 Task: Find connections with filter location Codó with filter topic #house with filter profile language Potuguese with filter current company More Retail Private Limited with filter school Manonmaniam Sundaranar University with filter industry Security Guards and Patrol Services with filter service category SupportTechnical Writing with filter keywords title Office Volunteer
Action: Mouse moved to (701, 118)
Screenshot: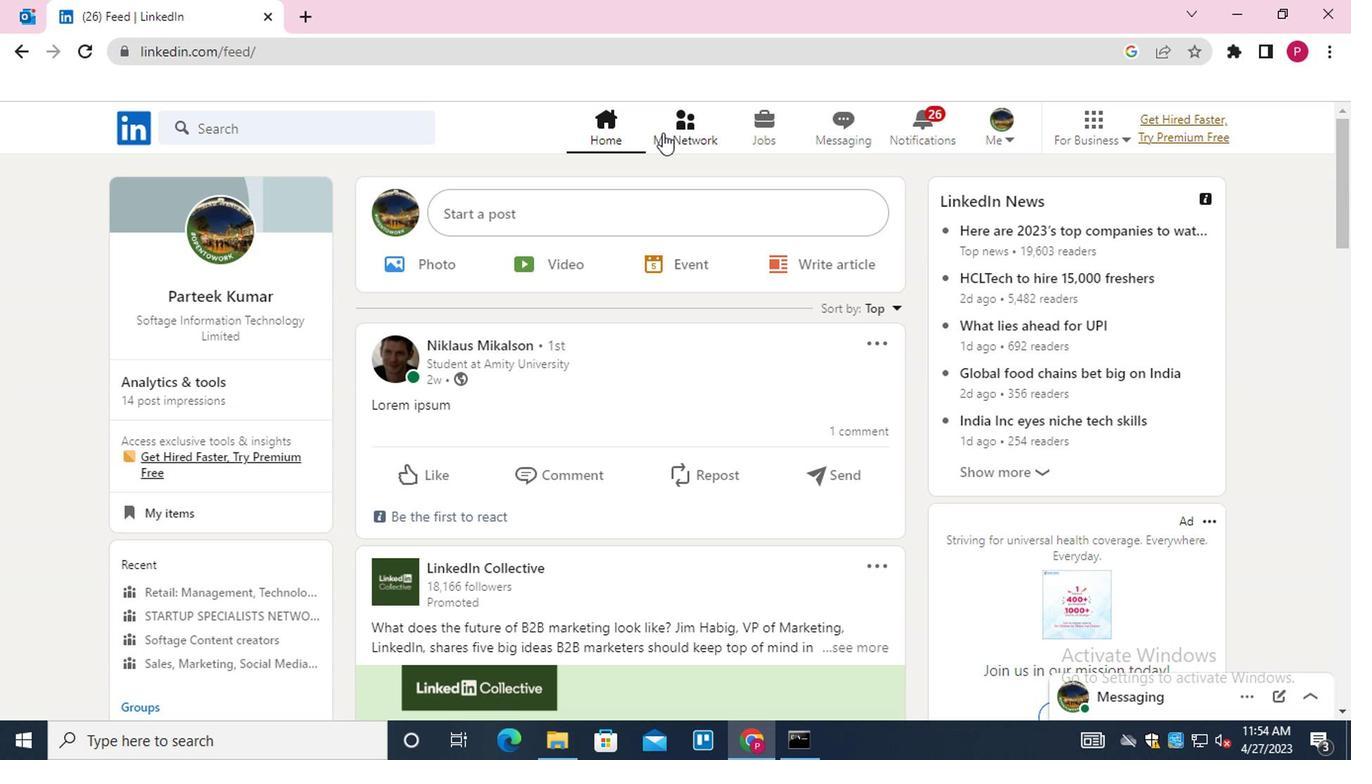 
Action: Mouse pressed left at (701, 118)
Screenshot: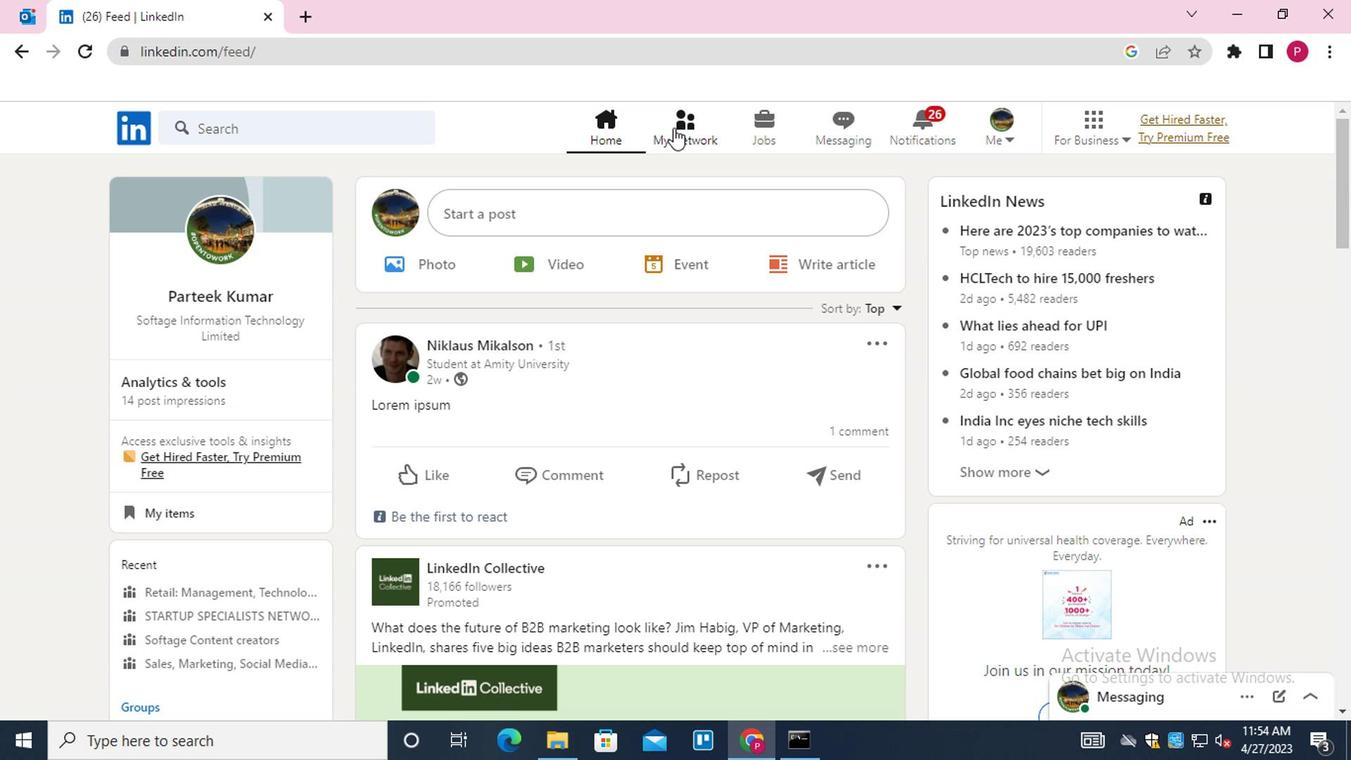 
Action: Mouse moved to (327, 246)
Screenshot: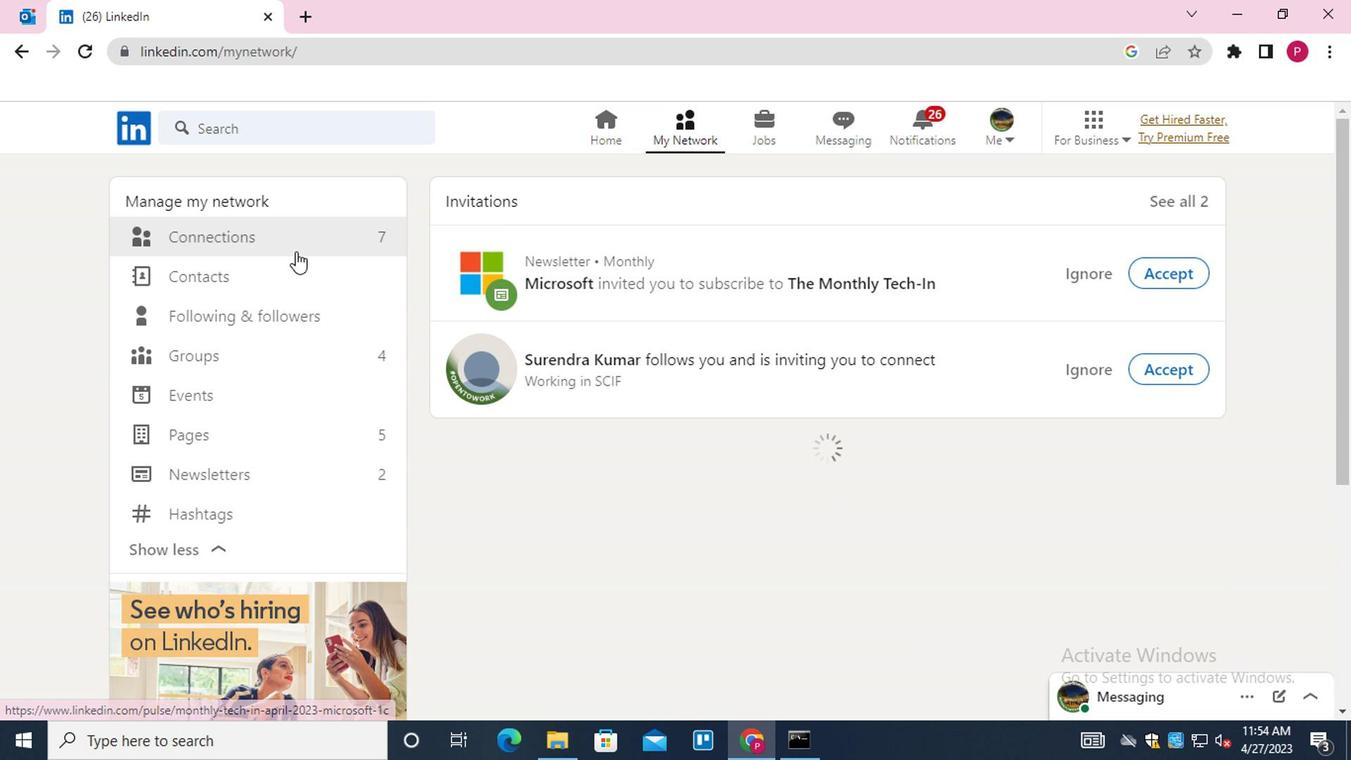 
Action: Mouse pressed left at (327, 246)
Screenshot: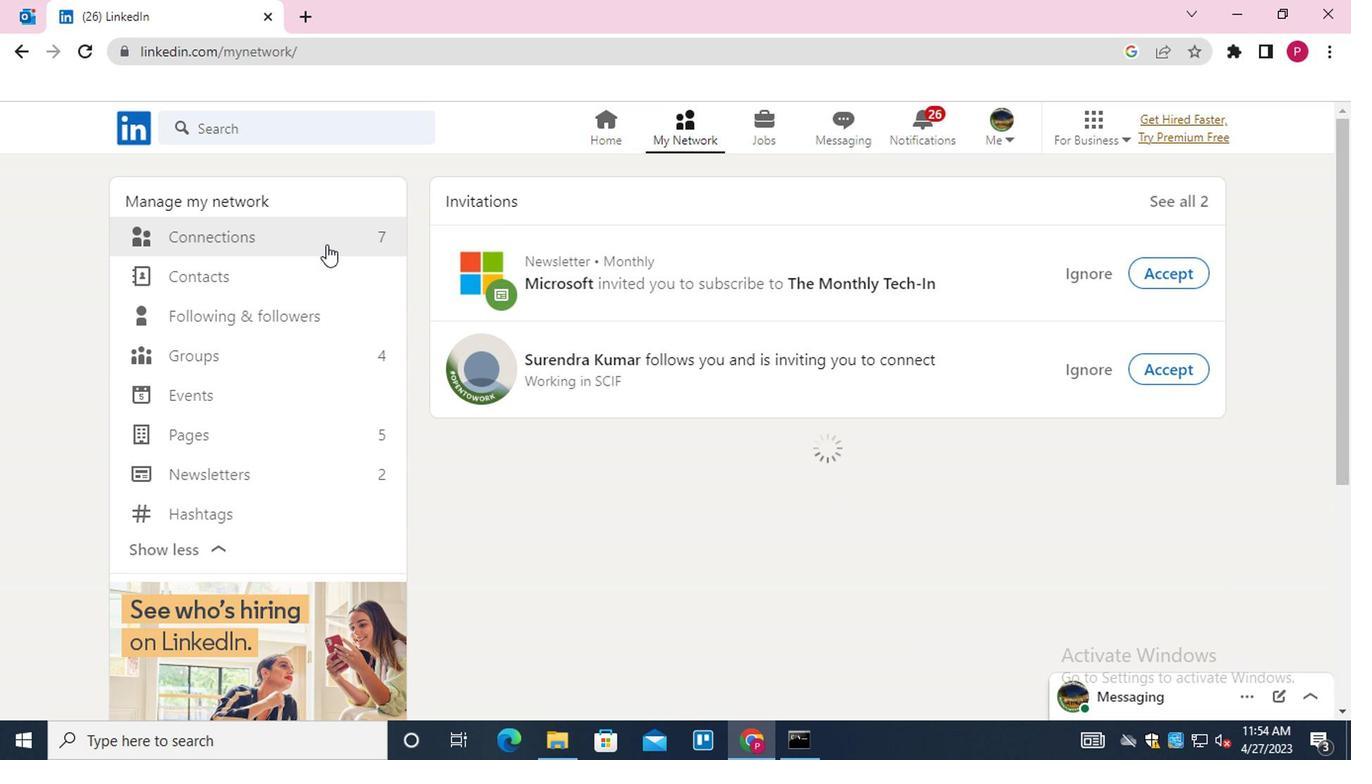 
Action: Mouse moved to (805, 241)
Screenshot: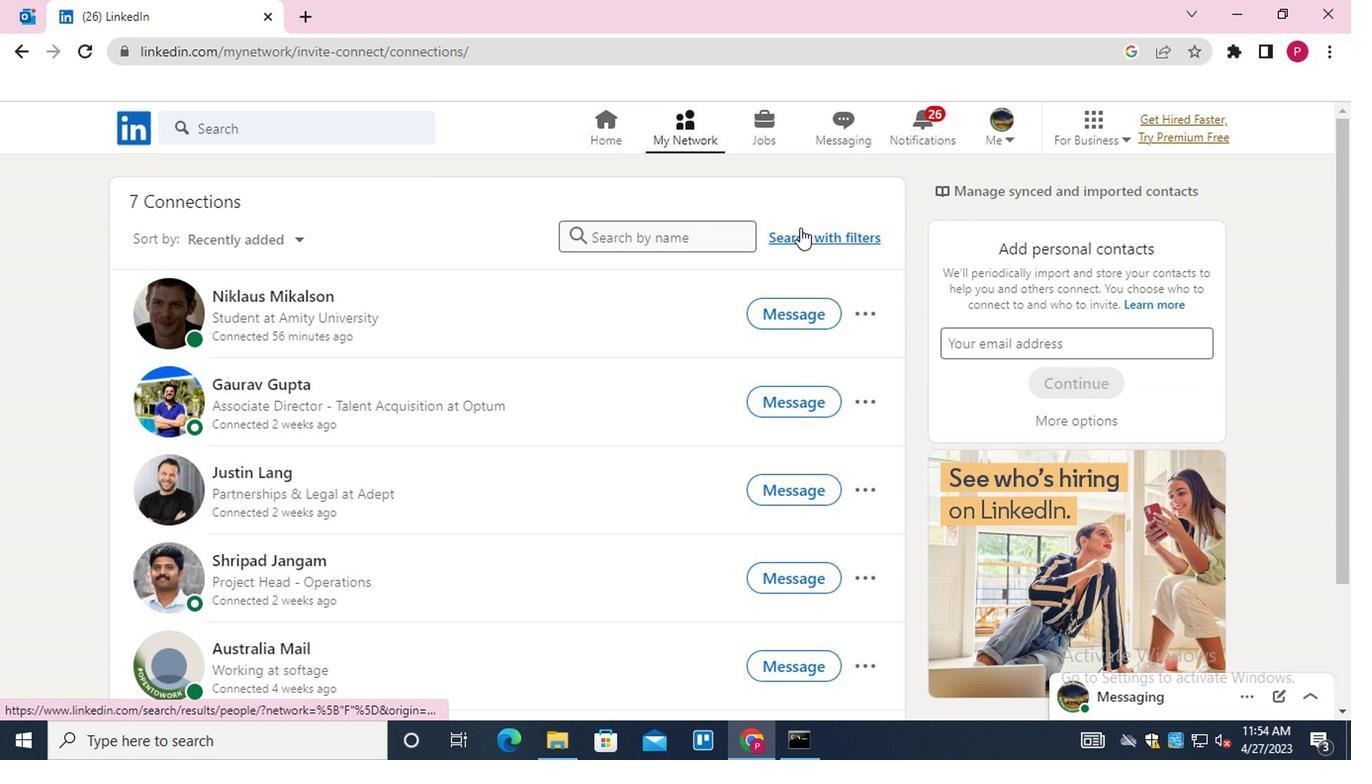
Action: Mouse pressed left at (805, 241)
Screenshot: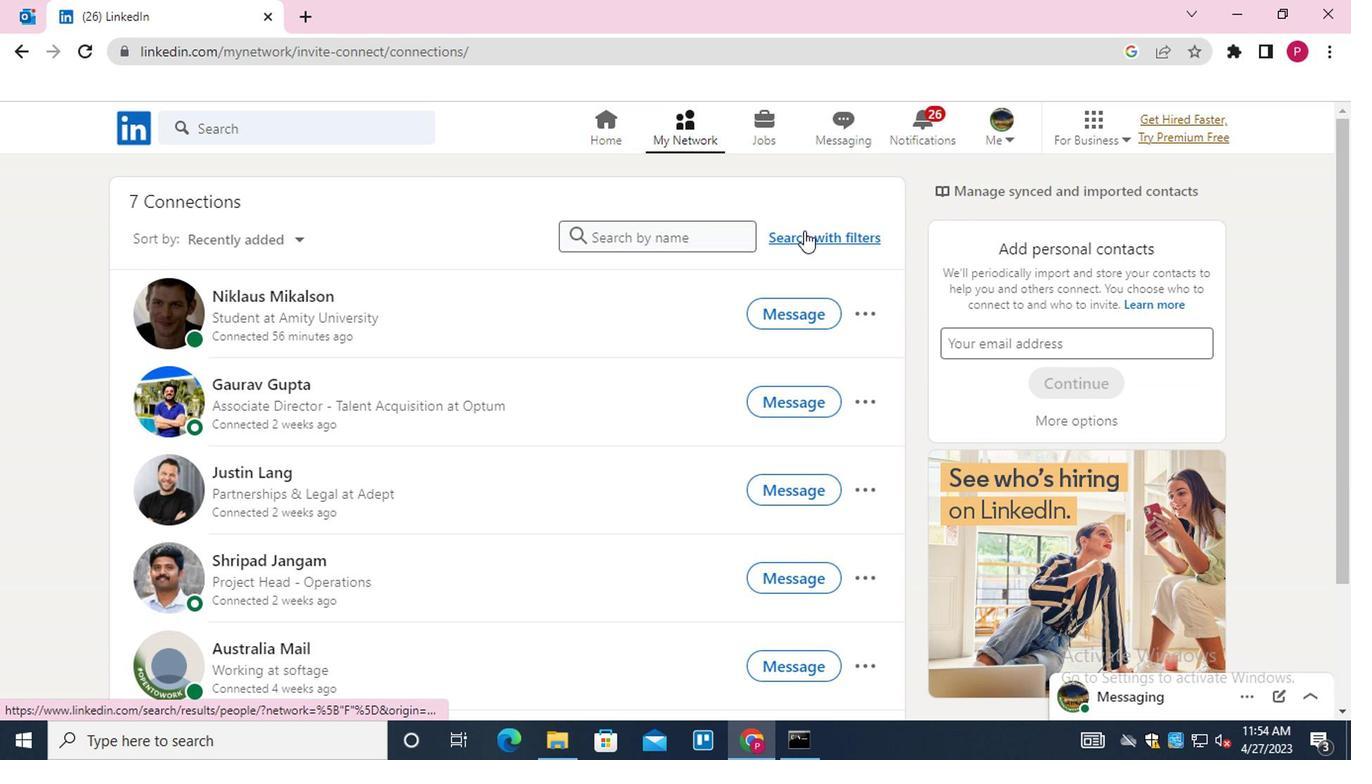 
Action: Mouse moved to (726, 194)
Screenshot: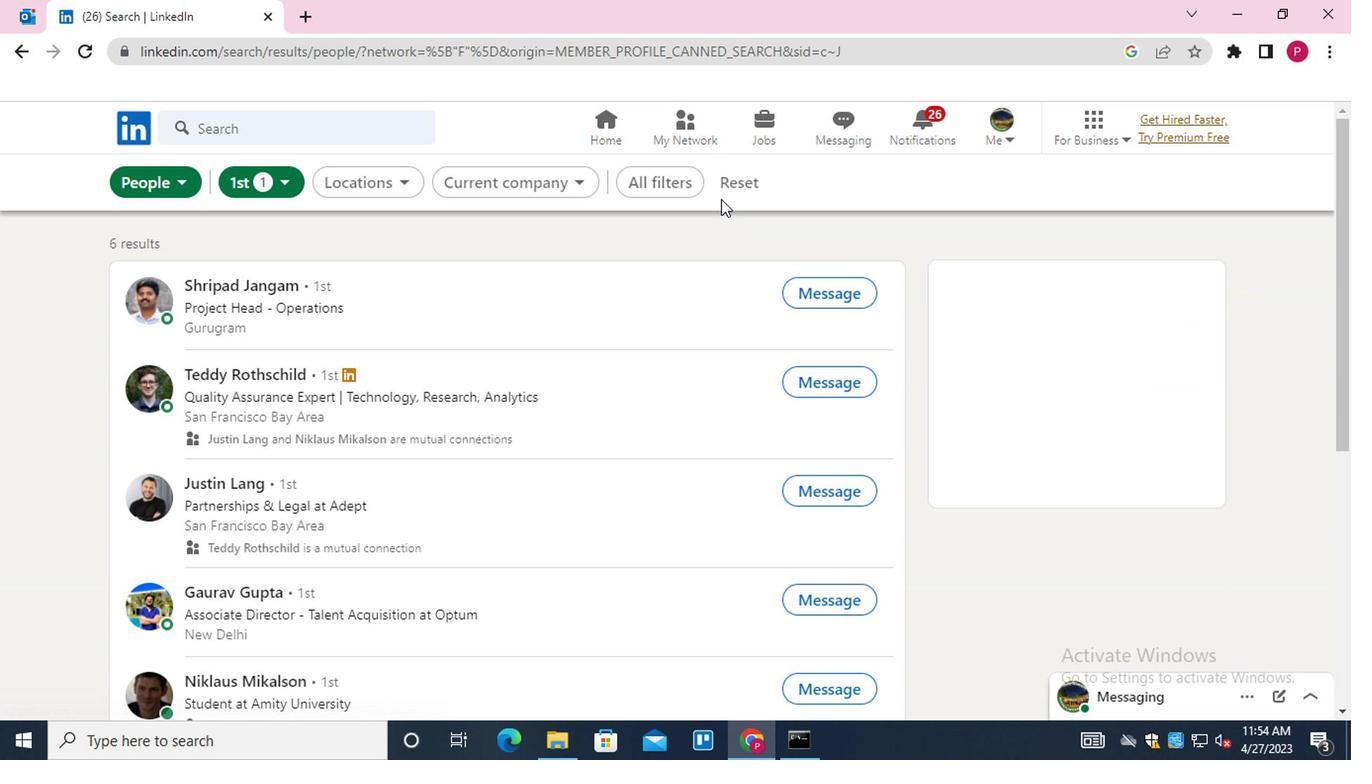 
Action: Mouse pressed left at (726, 194)
Screenshot: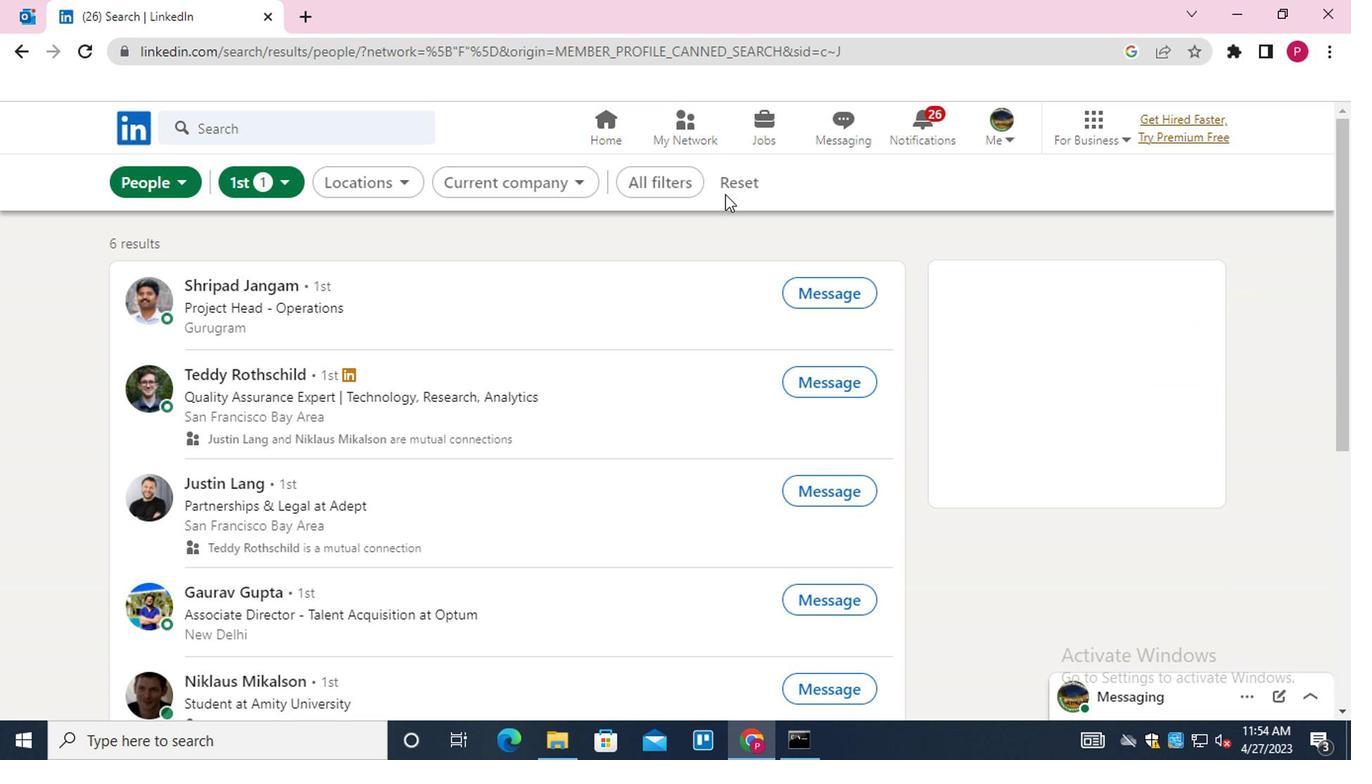 
Action: Mouse moved to (705, 190)
Screenshot: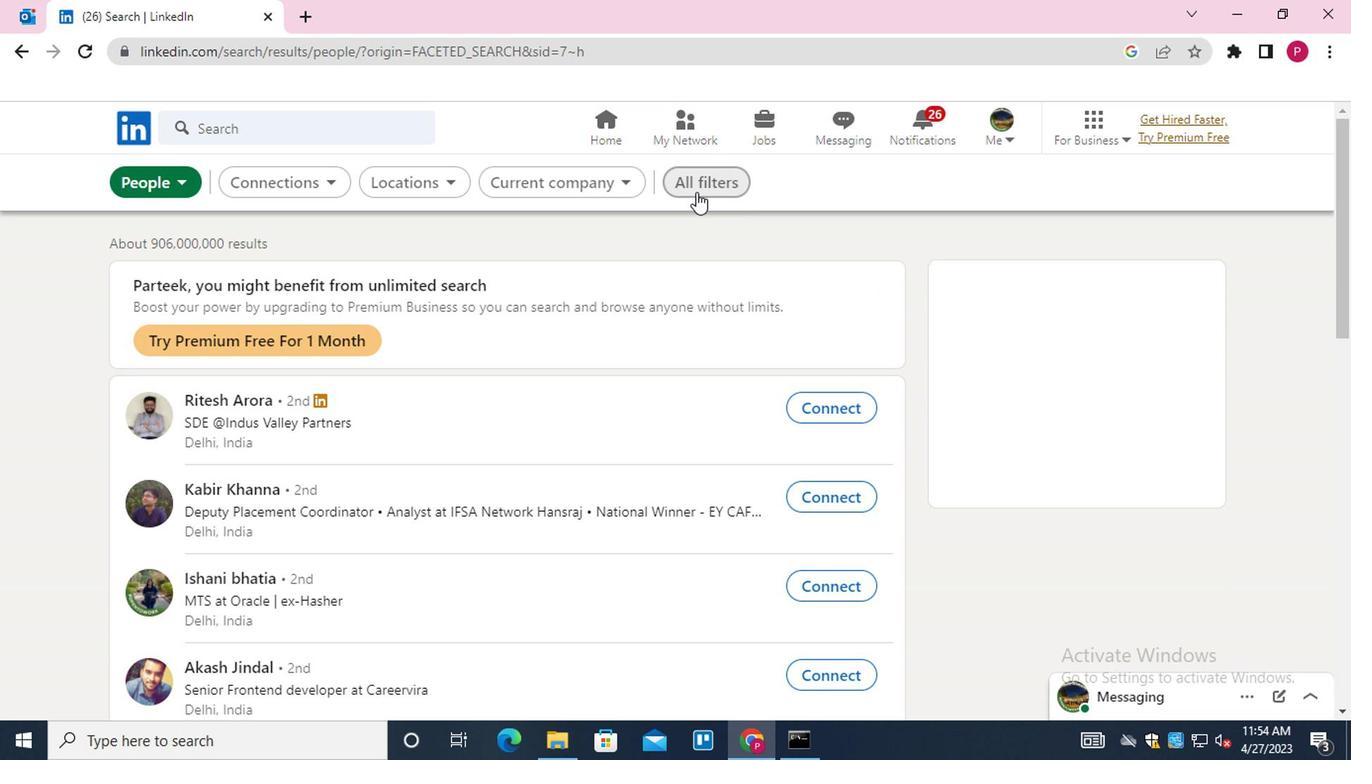 
Action: Mouse pressed left at (705, 190)
Screenshot: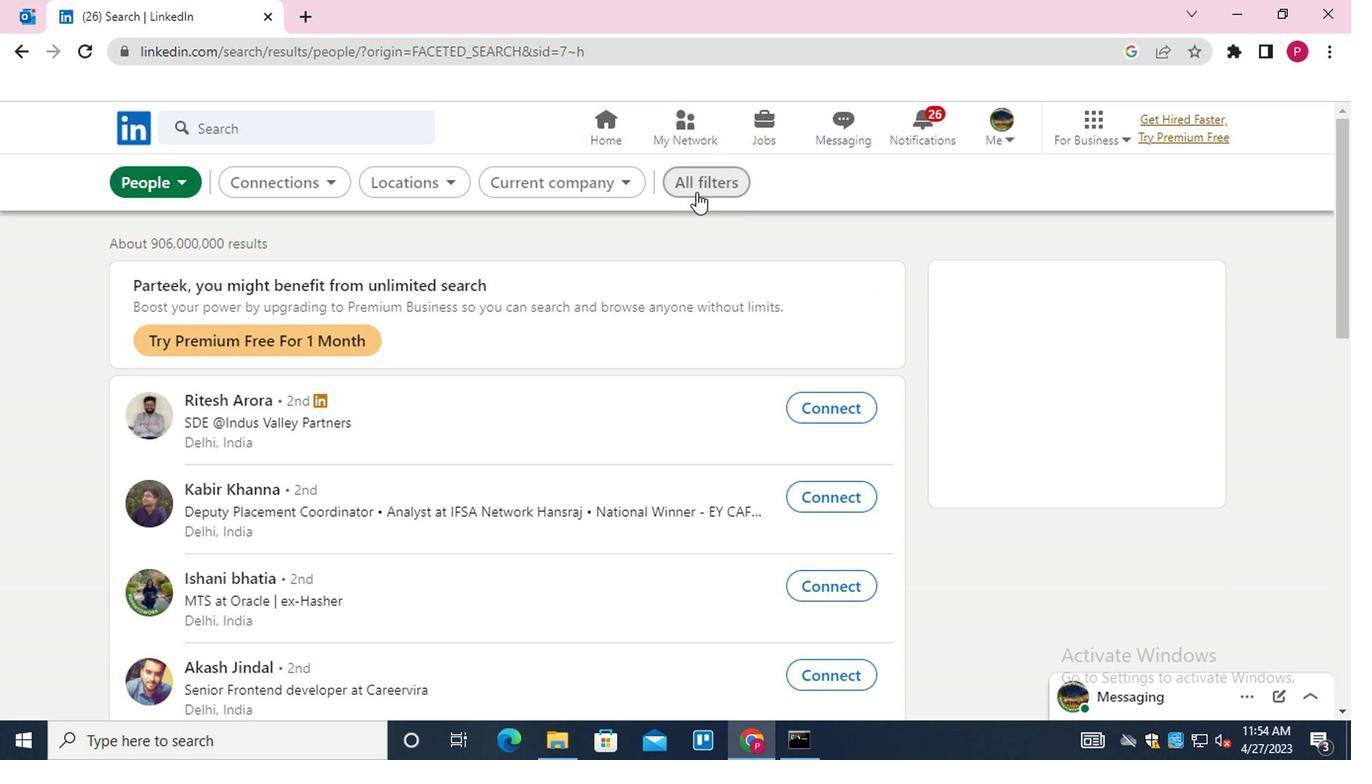 
Action: Mouse moved to (1075, 420)
Screenshot: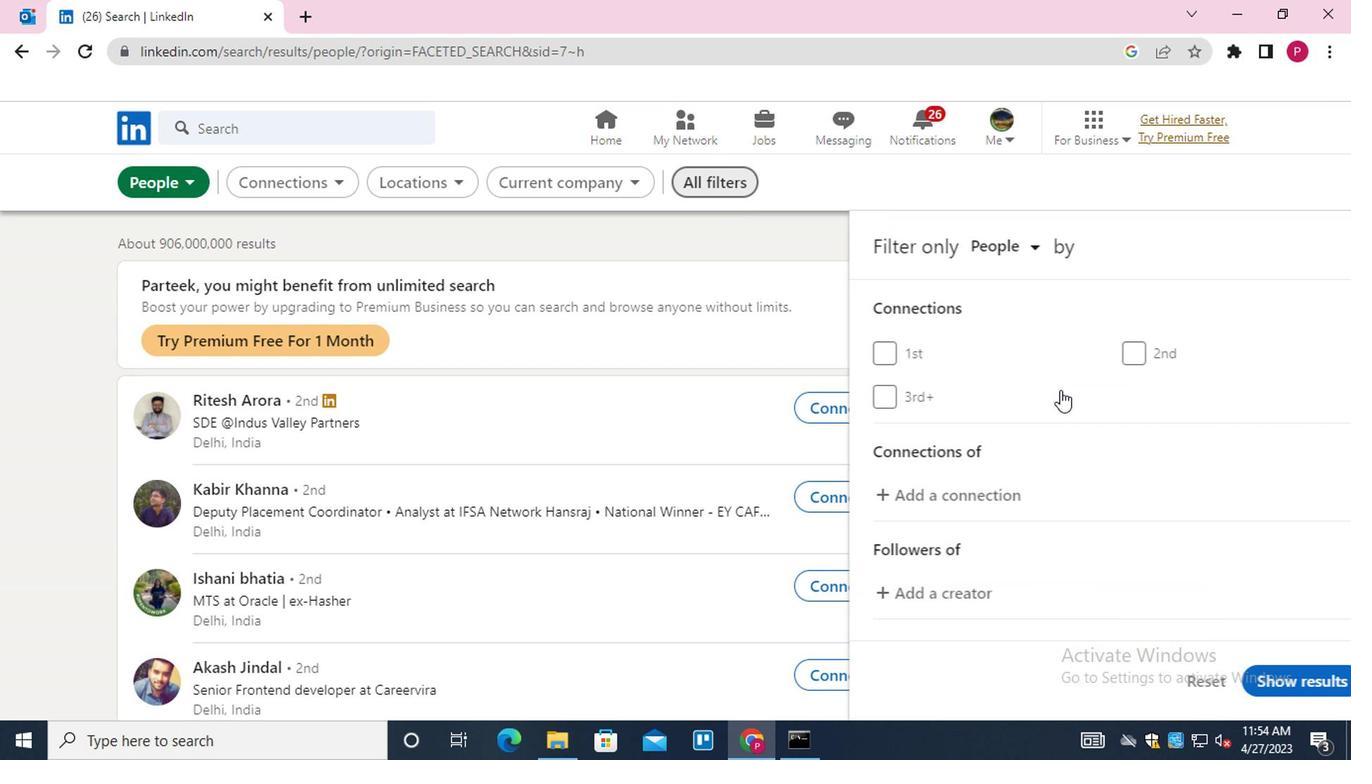 
Action: Mouse scrolled (1075, 419) with delta (0, -1)
Screenshot: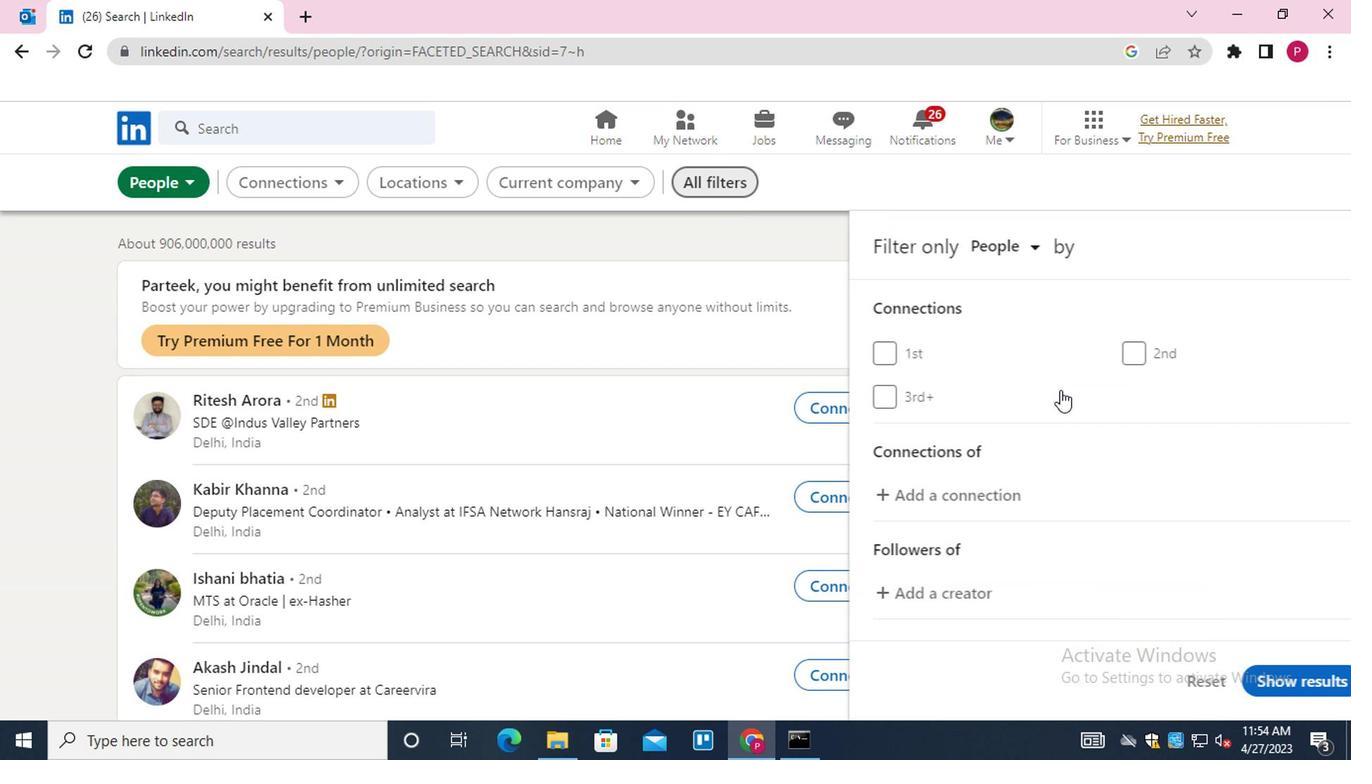 
Action: Mouse moved to (1076, 425)
Screenshot: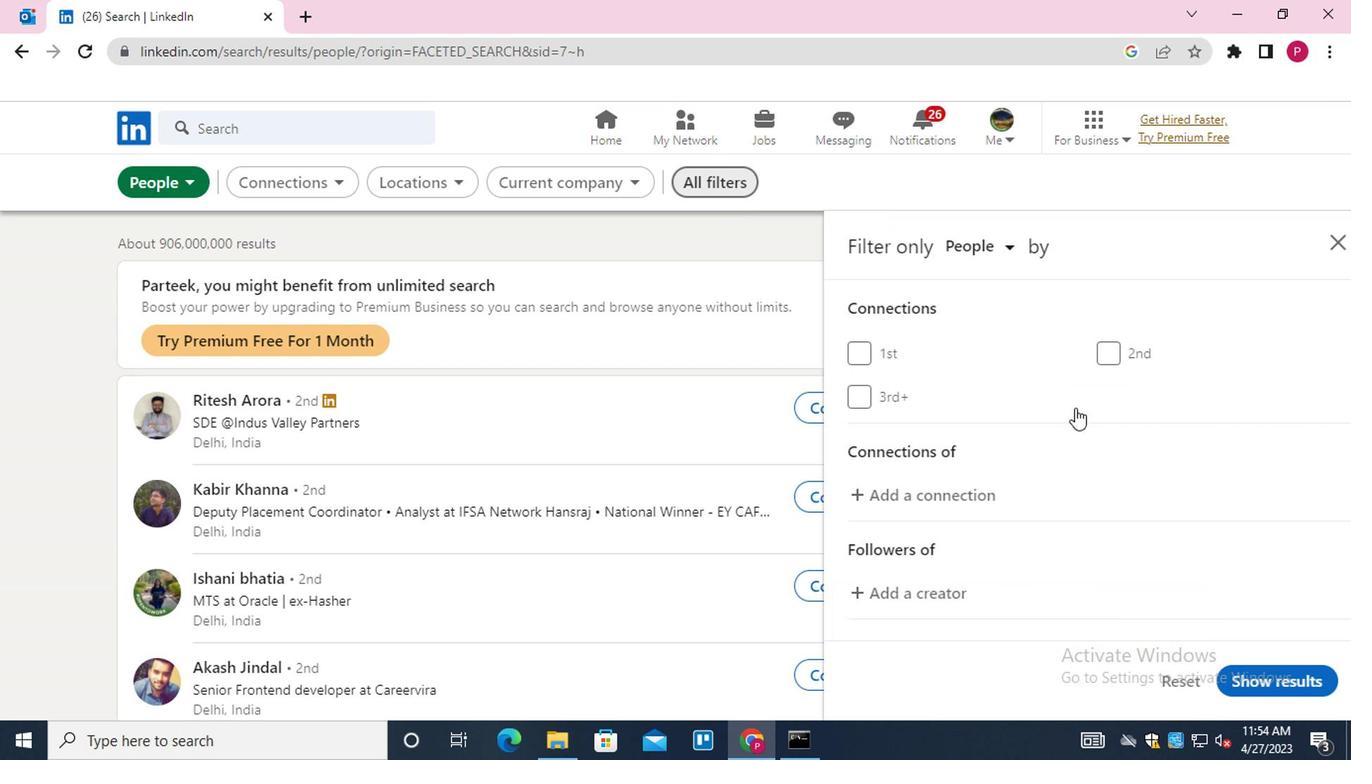 
Action: Mouse scrolled (1076, 424) with delta (0, -1)
Screenshot: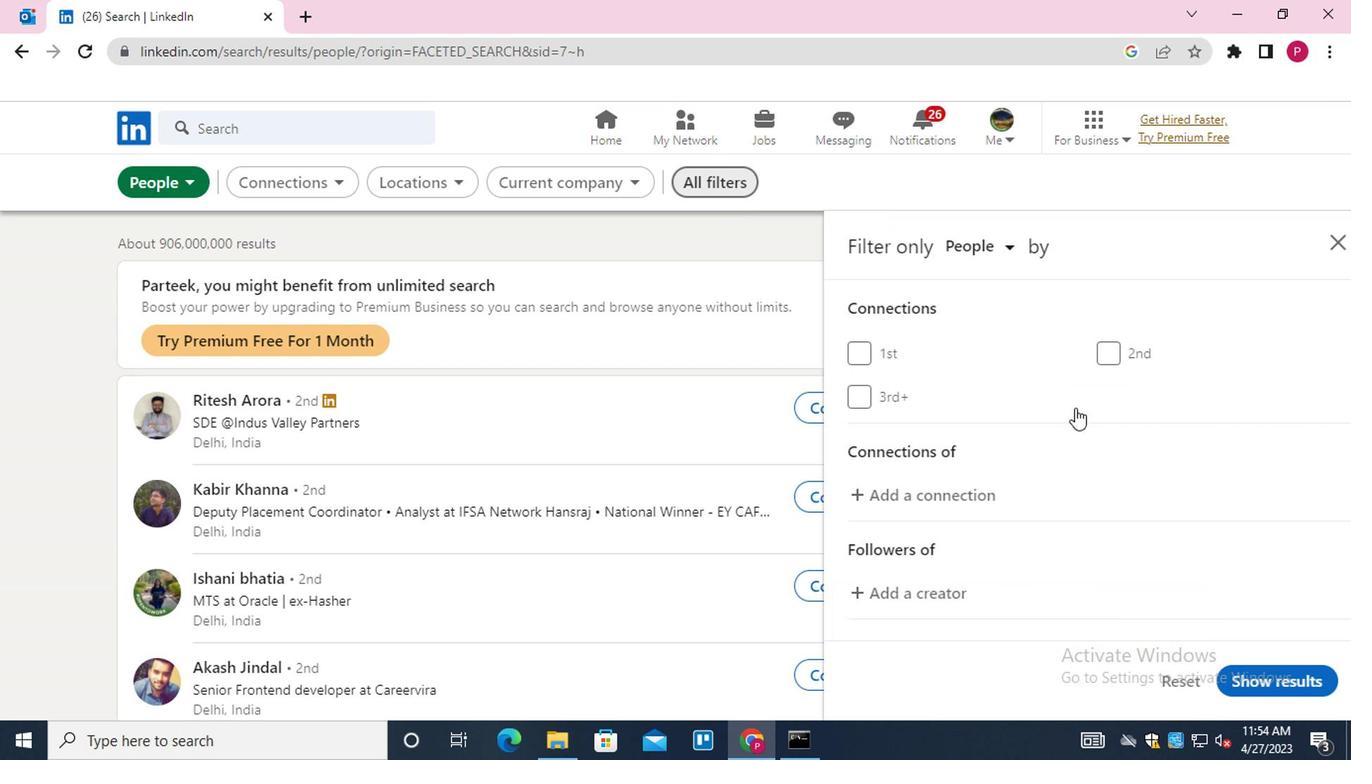 
Action: Mouse moved to (1076, 426)
Screenshot: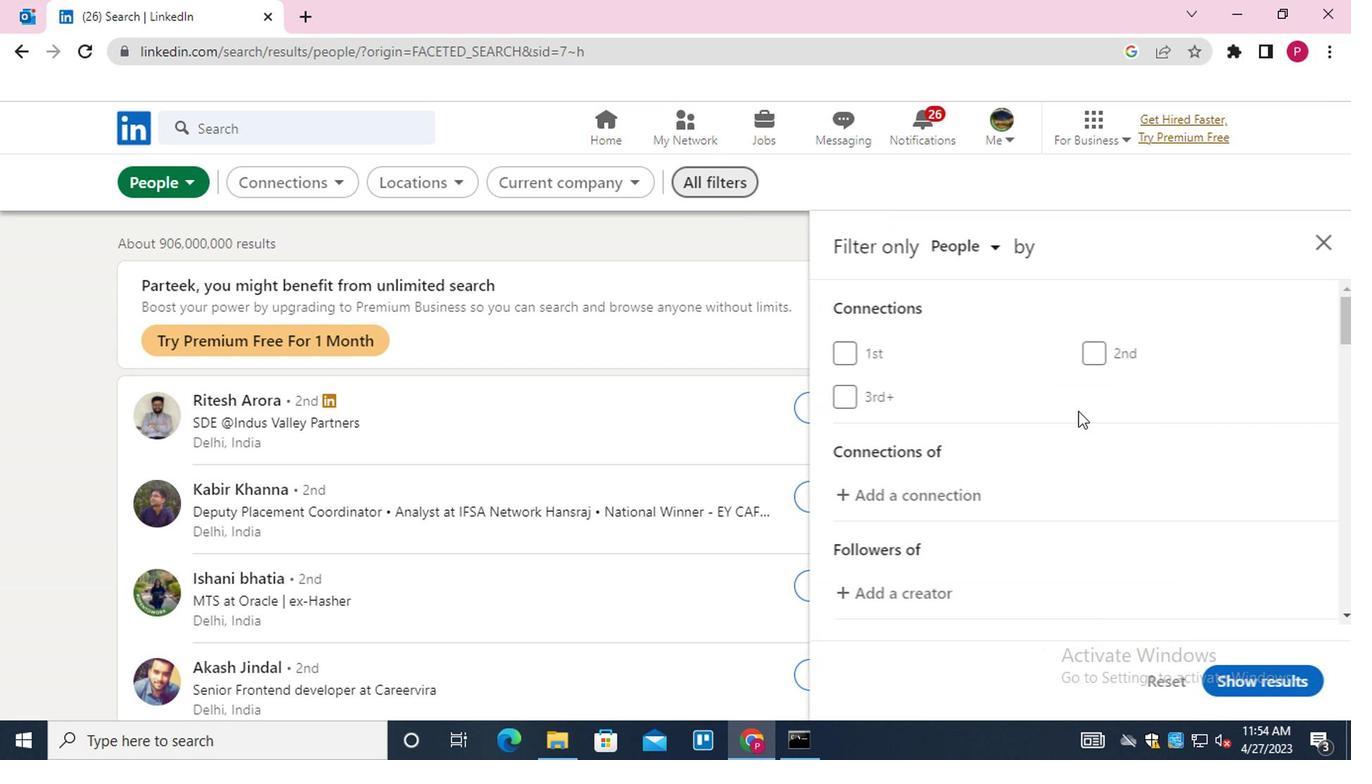 
Action: Mouse scrolled (1076, 425) with delta (0, 0)
Screenshot: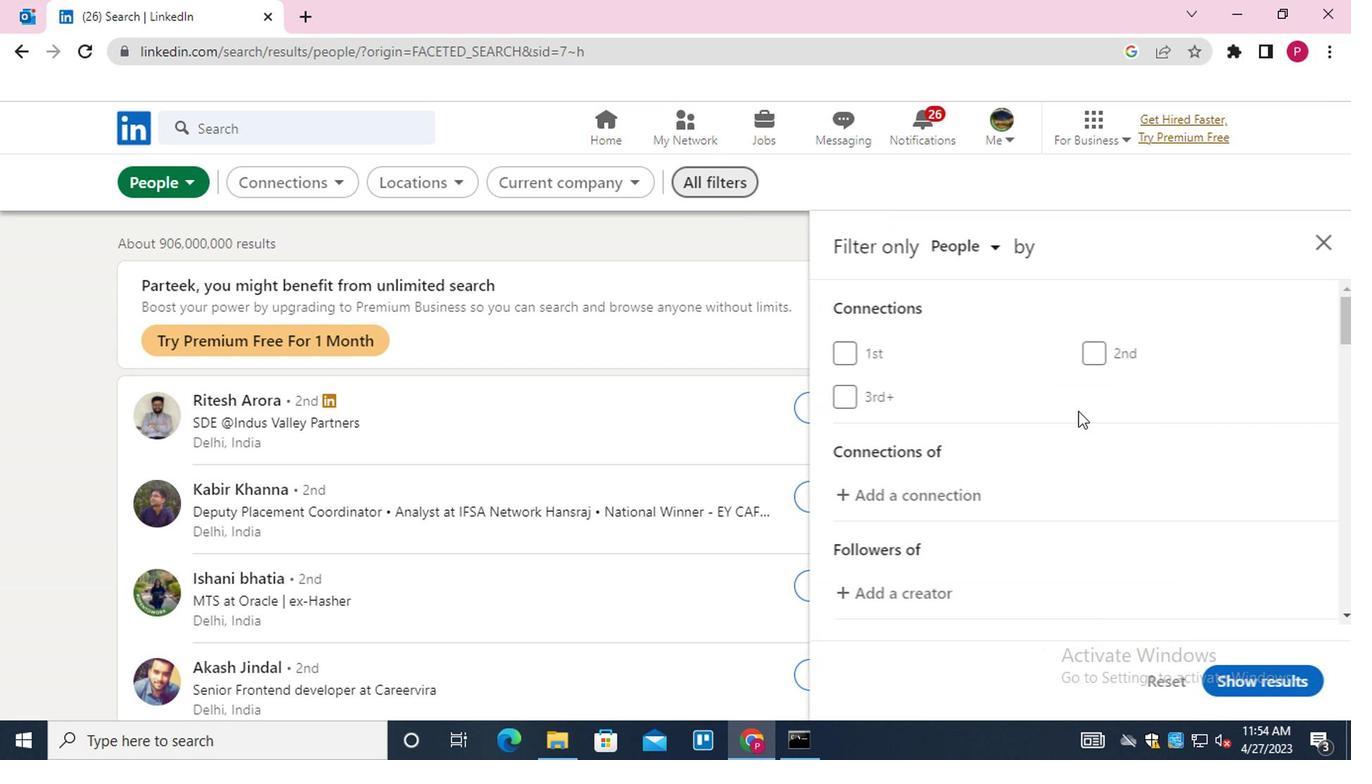 
Action: Mouse moved to (1079, 430)
Screenshot: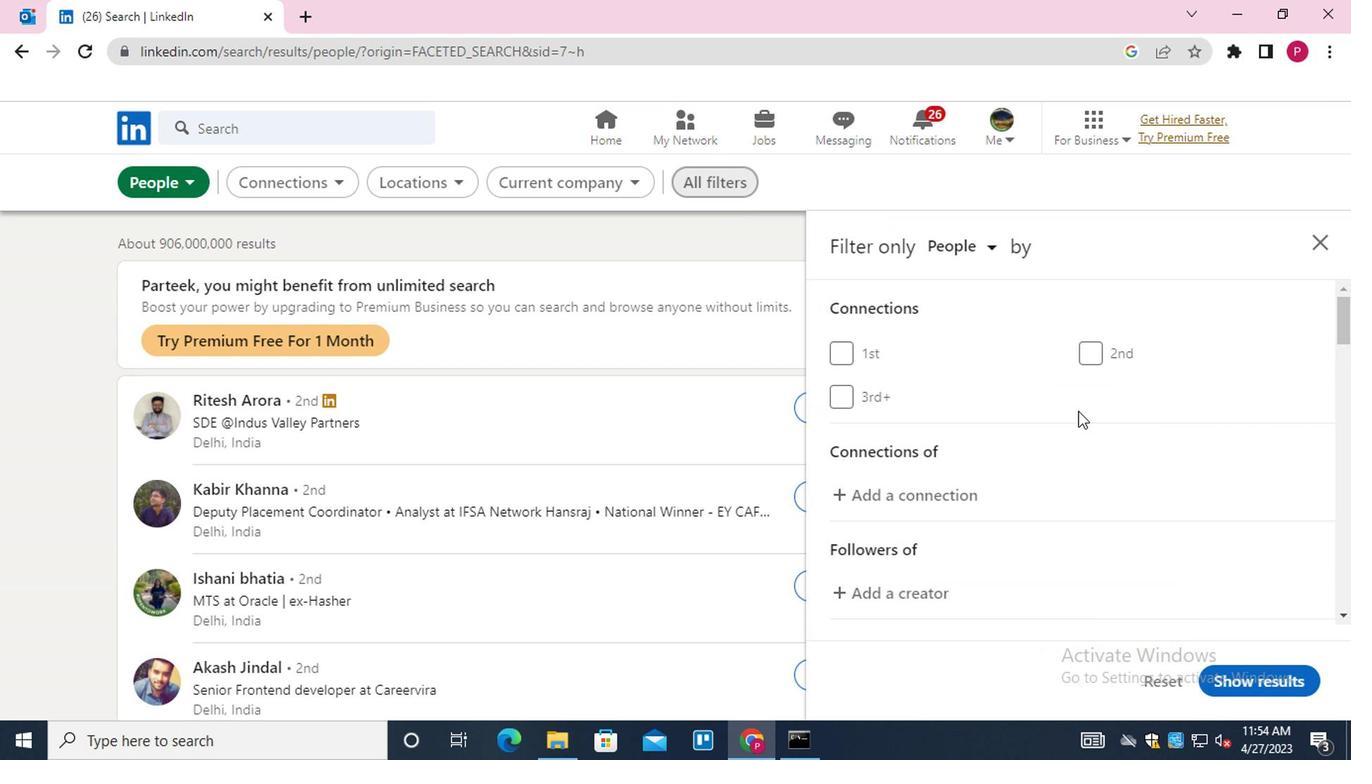 
Action: Mouse scrolled (1079, 429) with delta (0, -1)
Screenshot: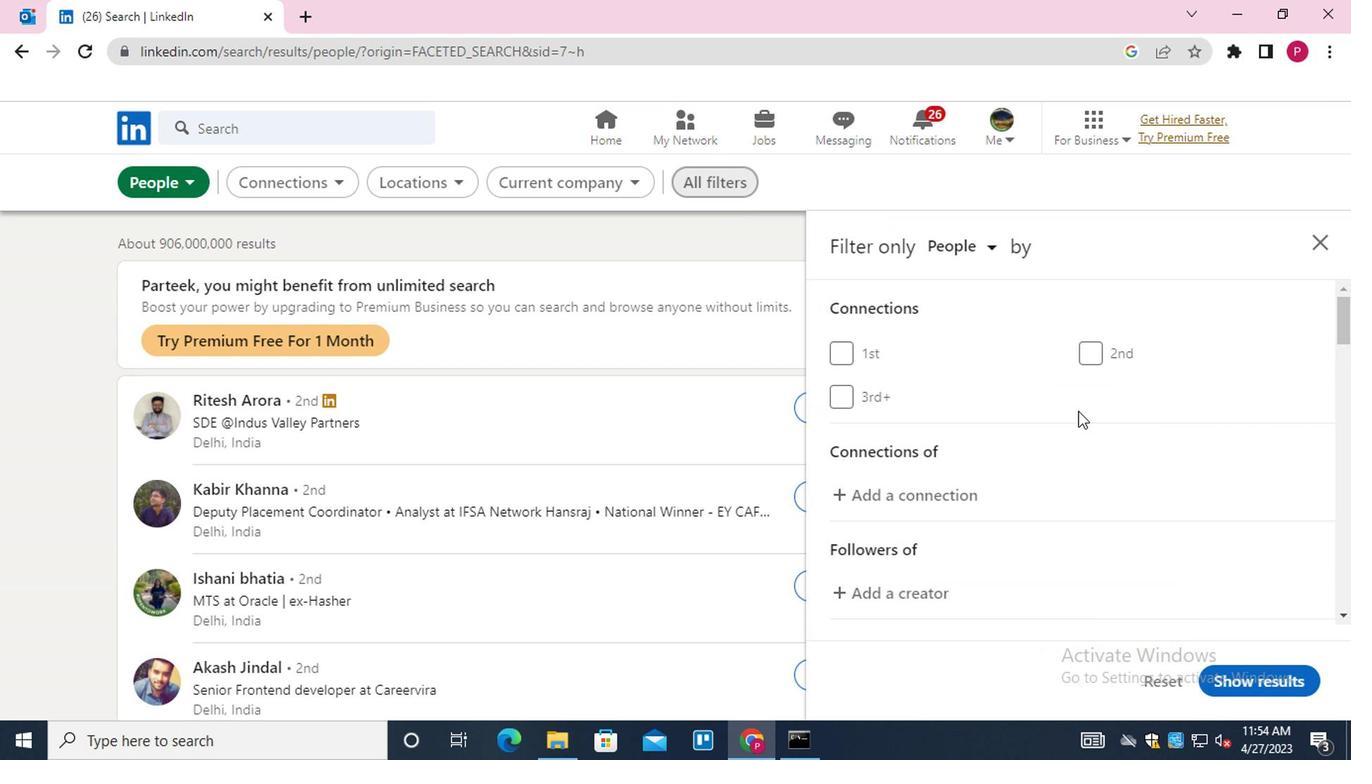 
Action: Mouse moved to (1146, 387)
Screenshot: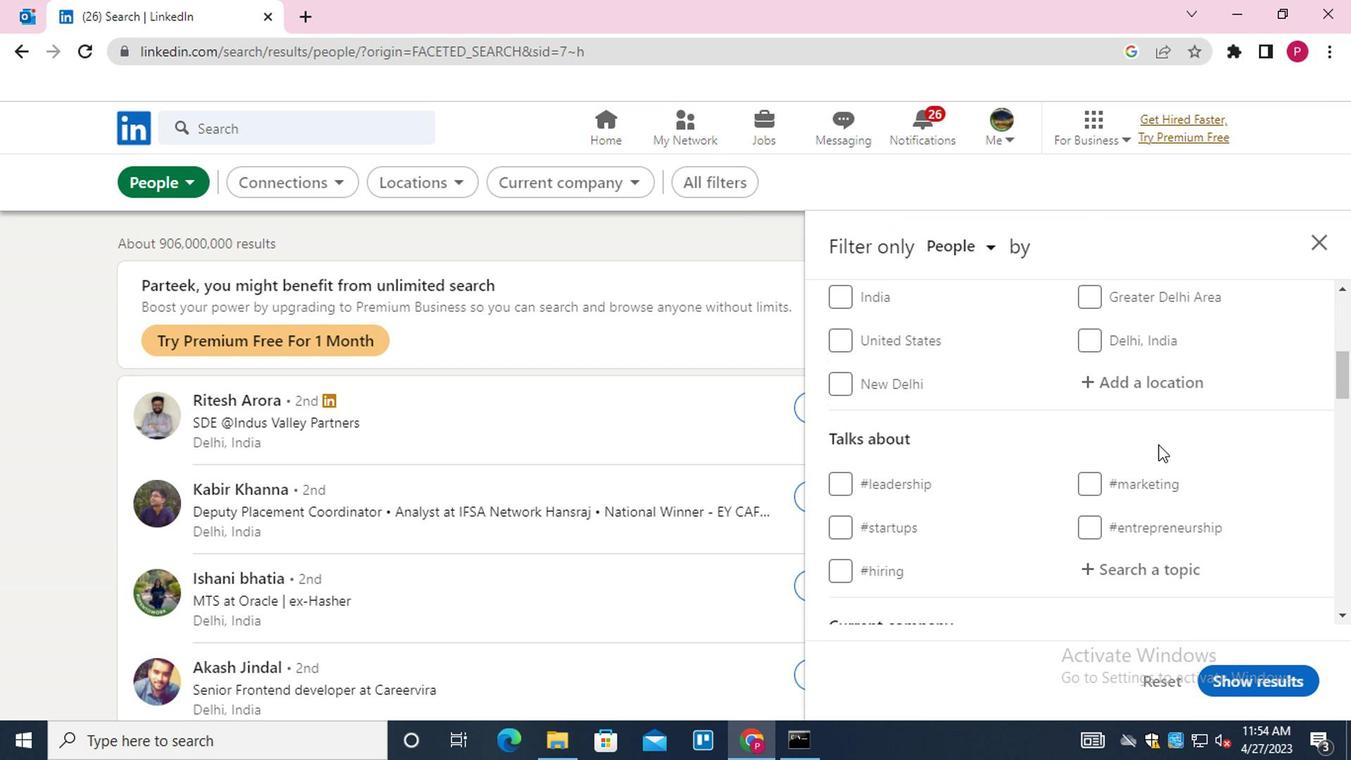 
Action: Mouse pressed left at (1146, 387)
Screenshot: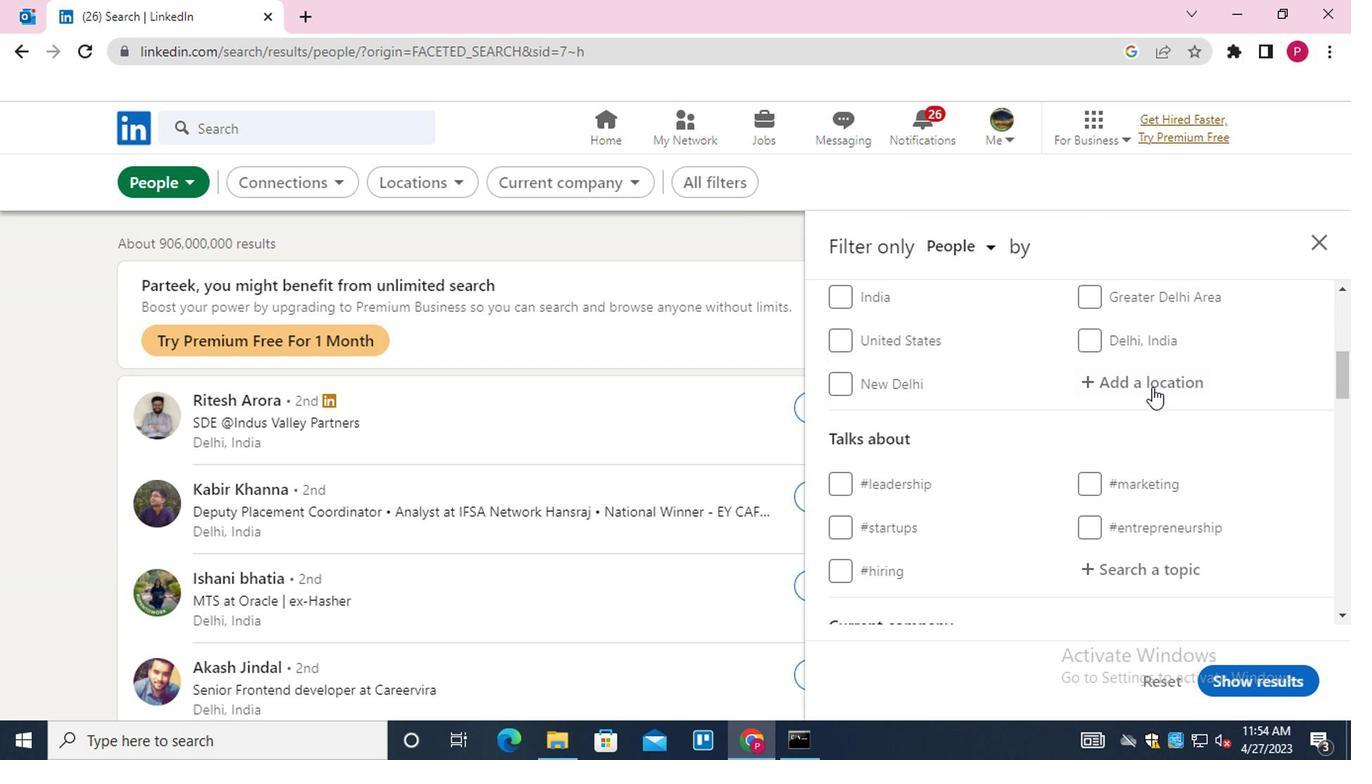
Action: Key pressed <Key.shift>CODO<Key.down><Key.enter>
Screenshot: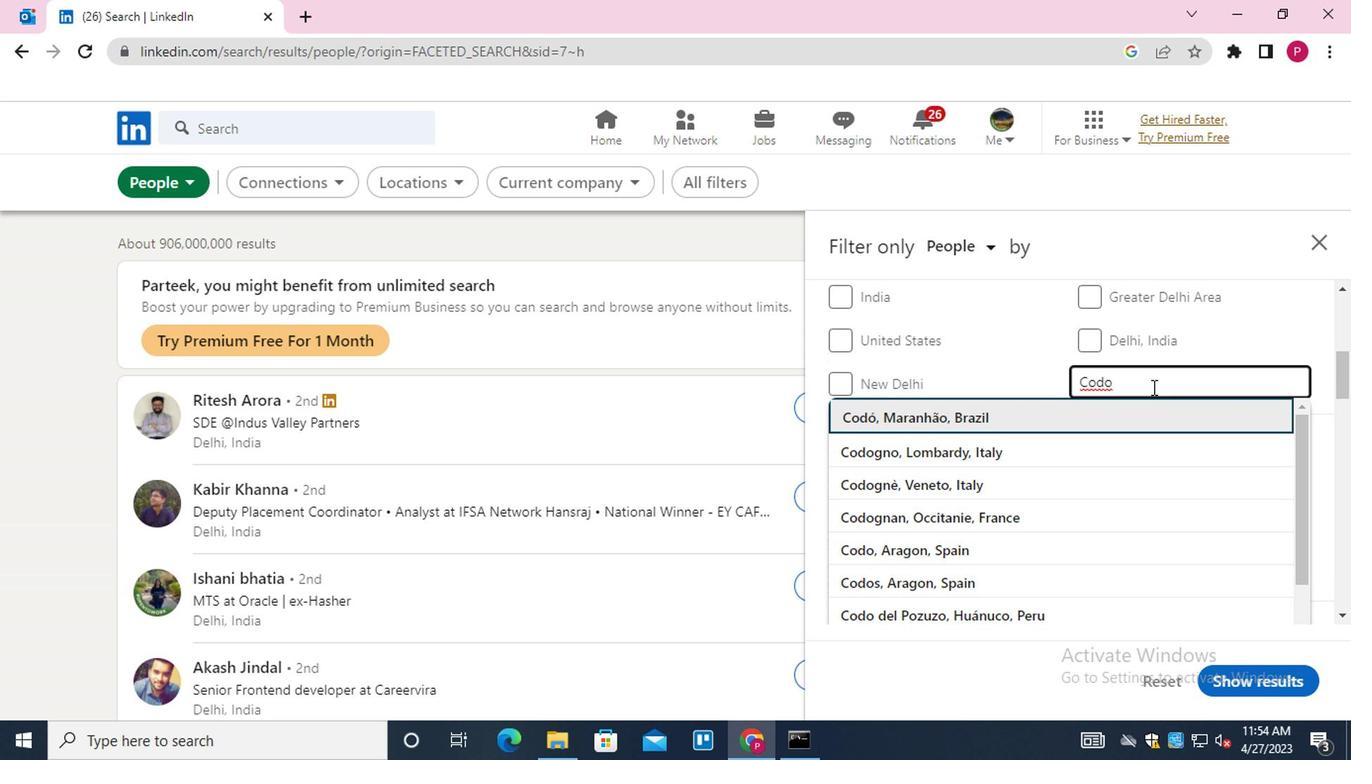 
Action: Mouse moved to (1076, 411)
Screenshot: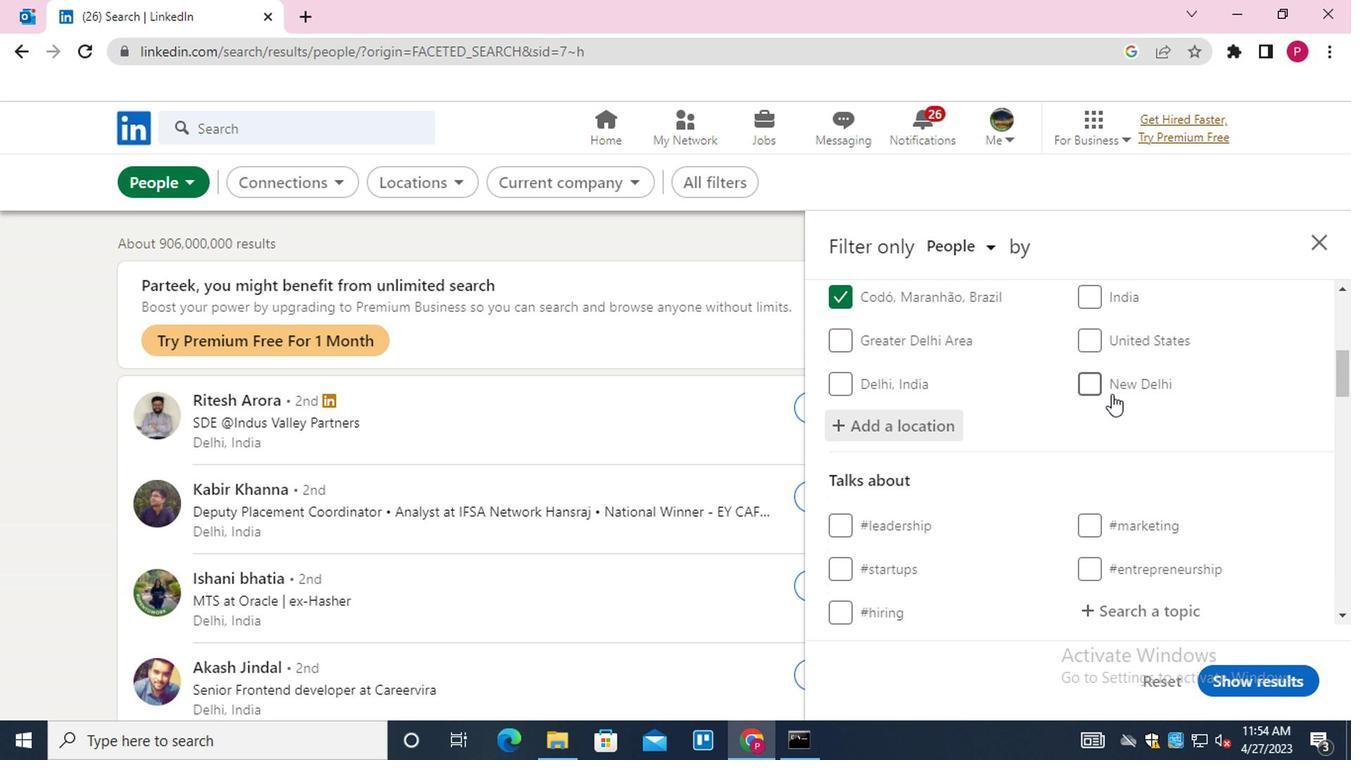
Action: Mouse scrolled (1076, 409) with delta (0, -1)
Screenshot: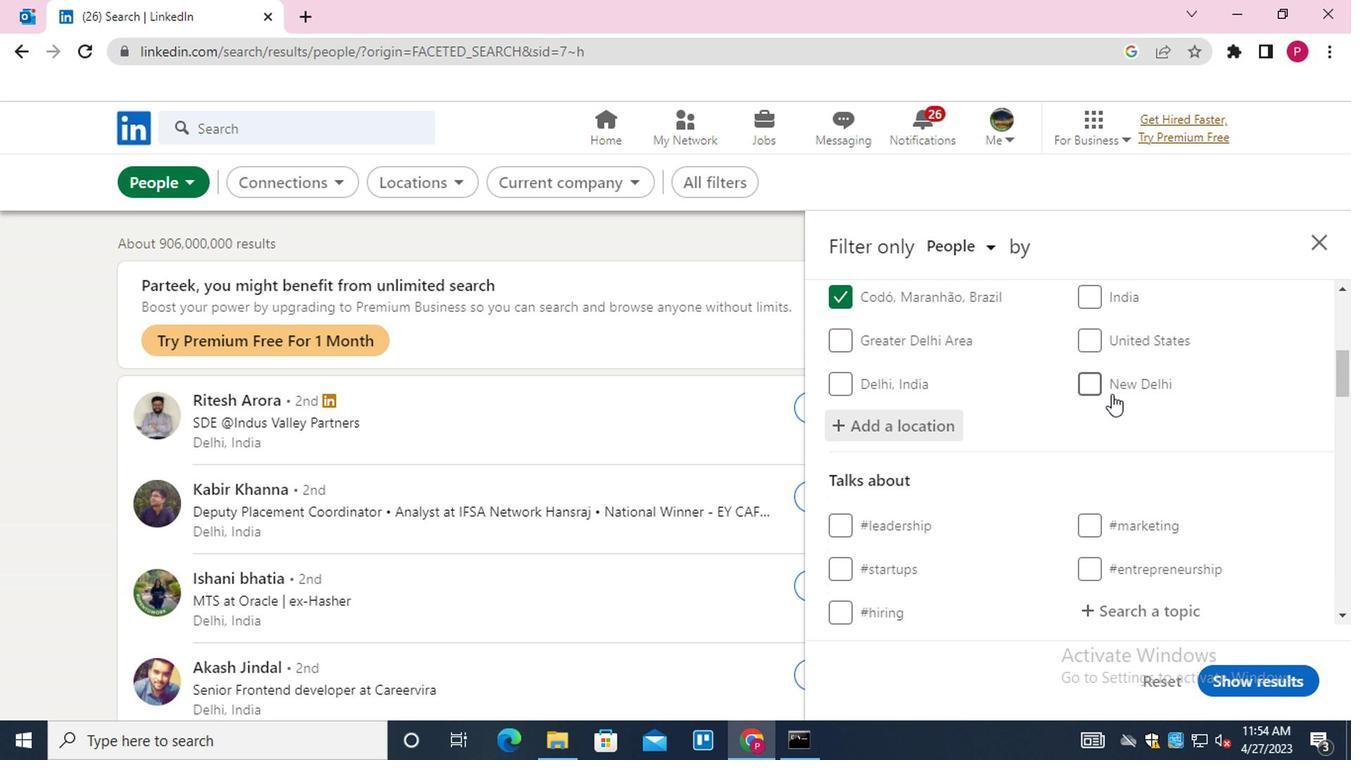 
Action: Mouse moved to (1076, 413)
Screenshot: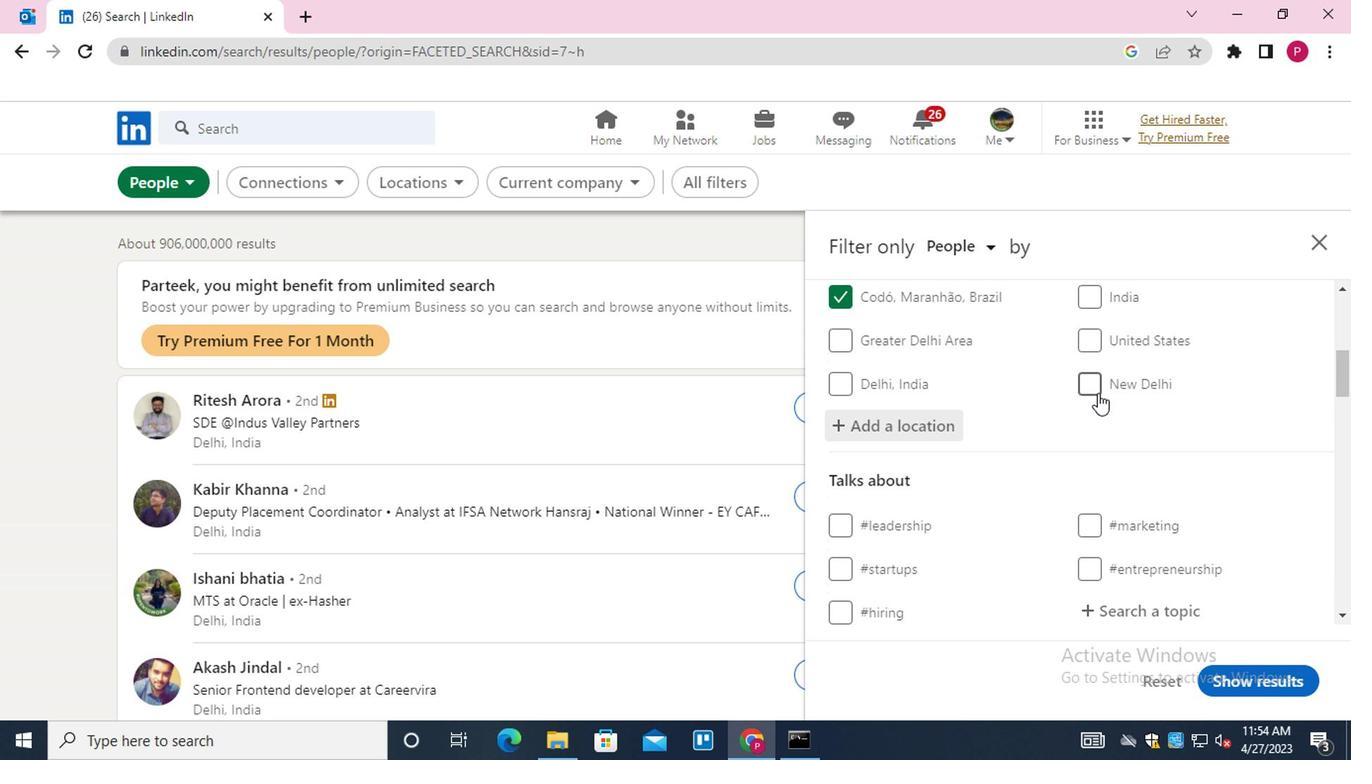 
Action: Mouse scrolled (1076, 411) with delta (0, -1)
Screenshot: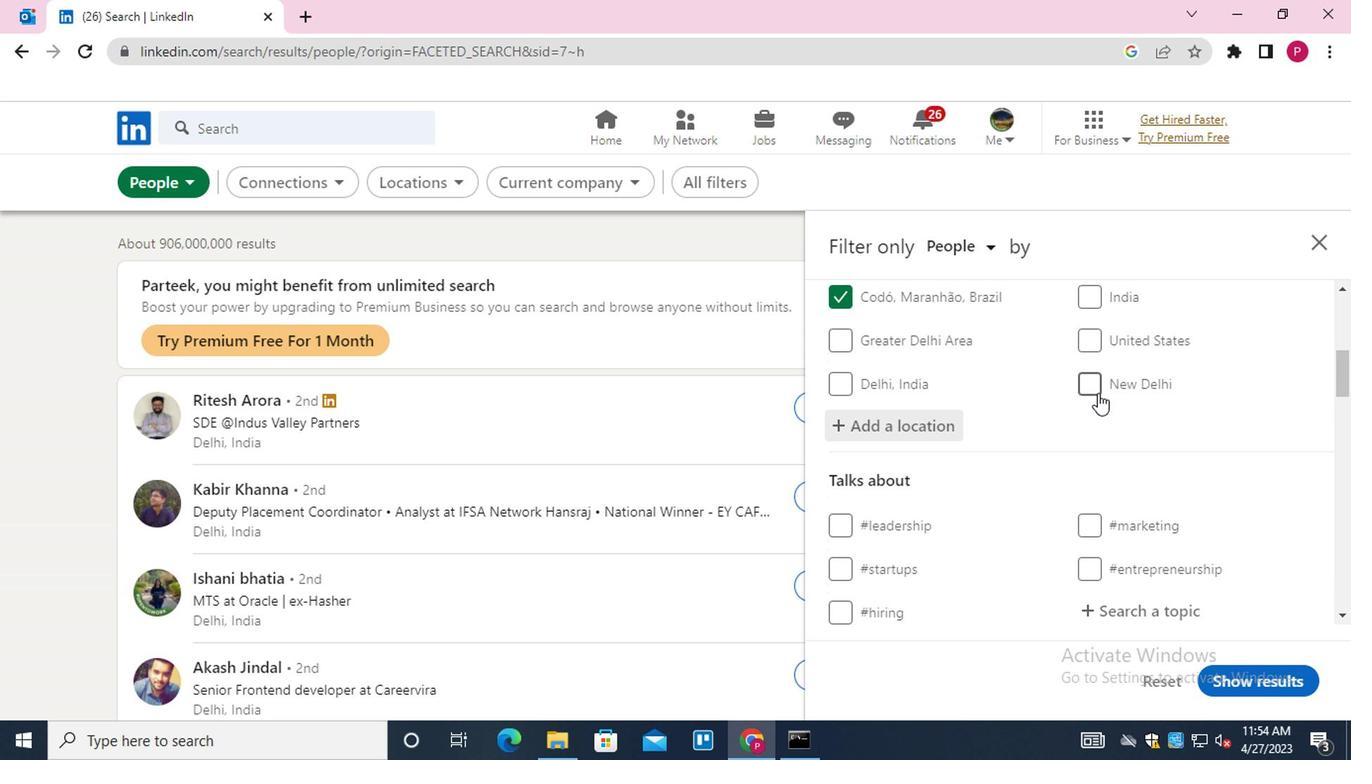 
Action: Mouse moved to (1124, 420)
Screenshot: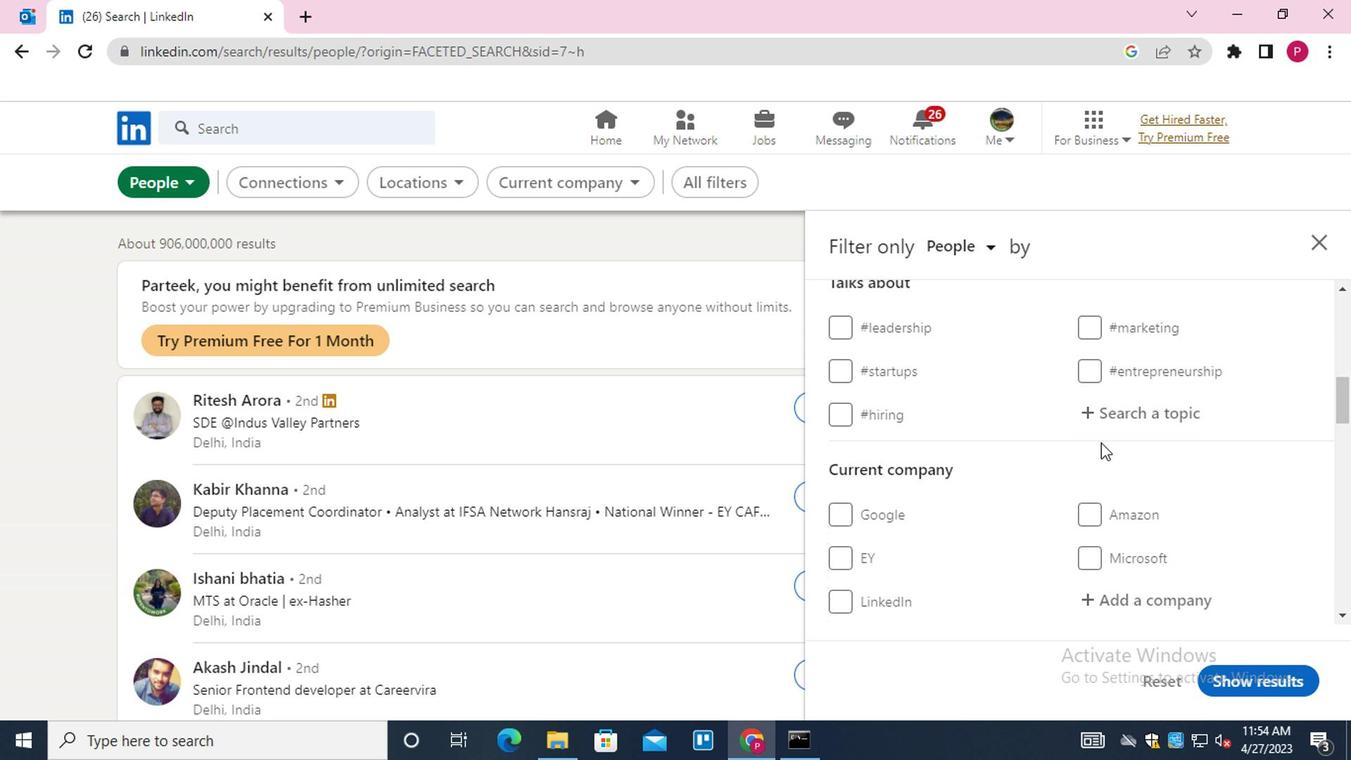 
Action: Mouse pressed left at (1124, 420)
Screenshot: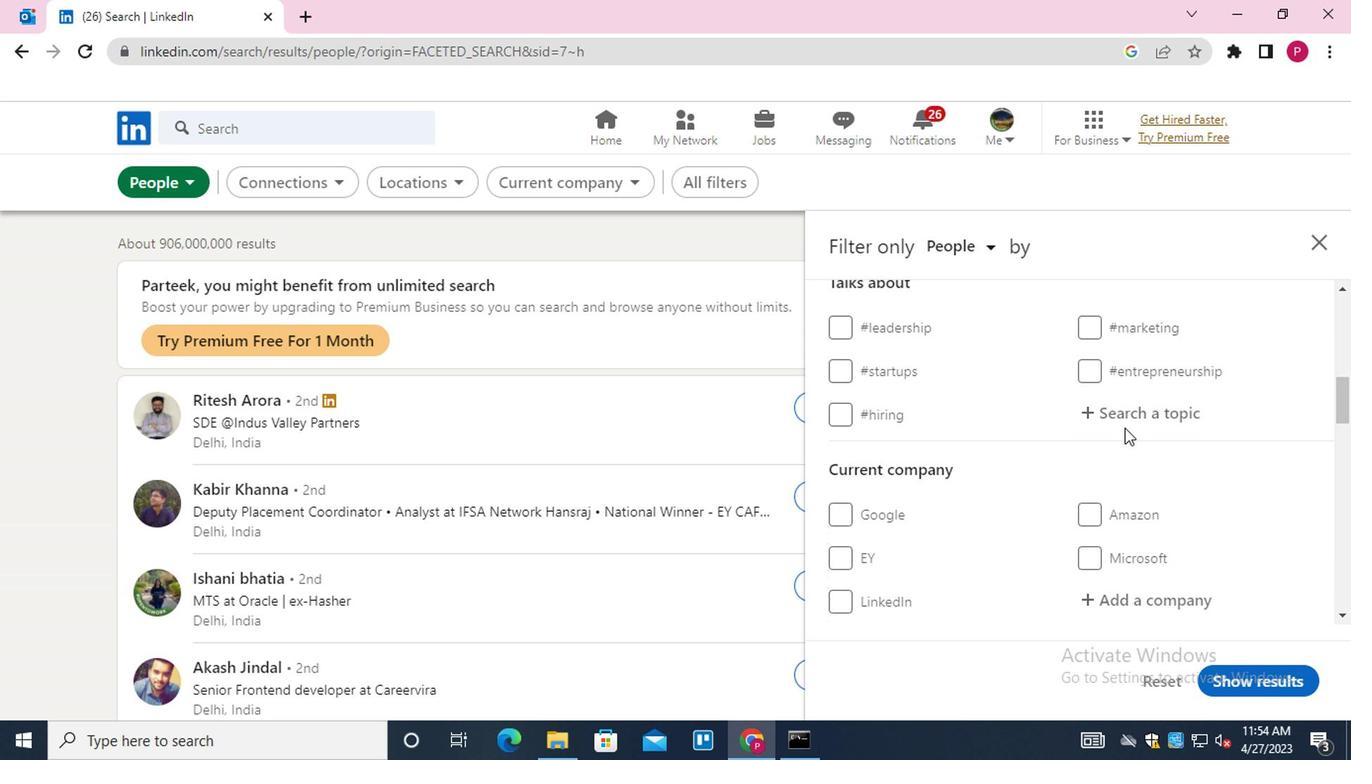 
Action: Key pressed HOUSE<Key.down><Key.down><Key.enter>
Screenshot: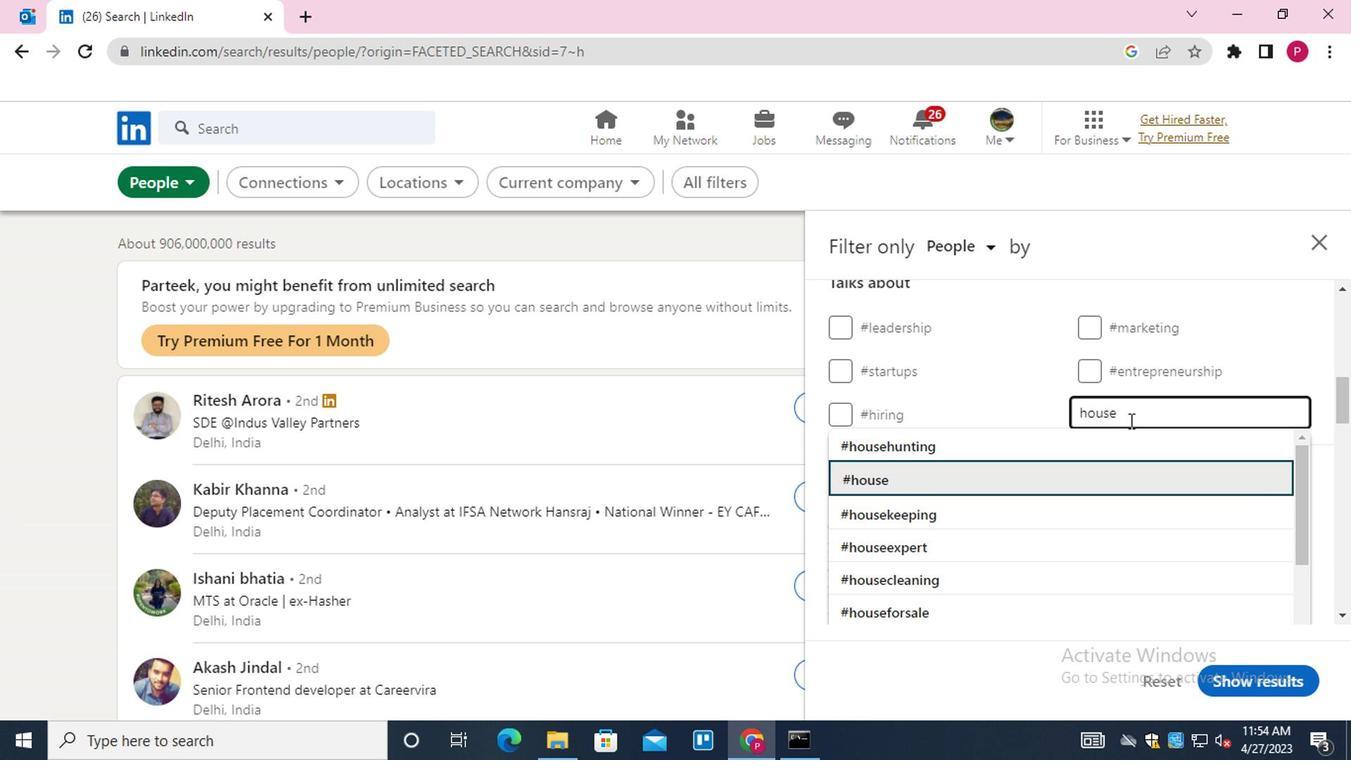 
Action: Mouse moved to (1098, 432)
Screenshot: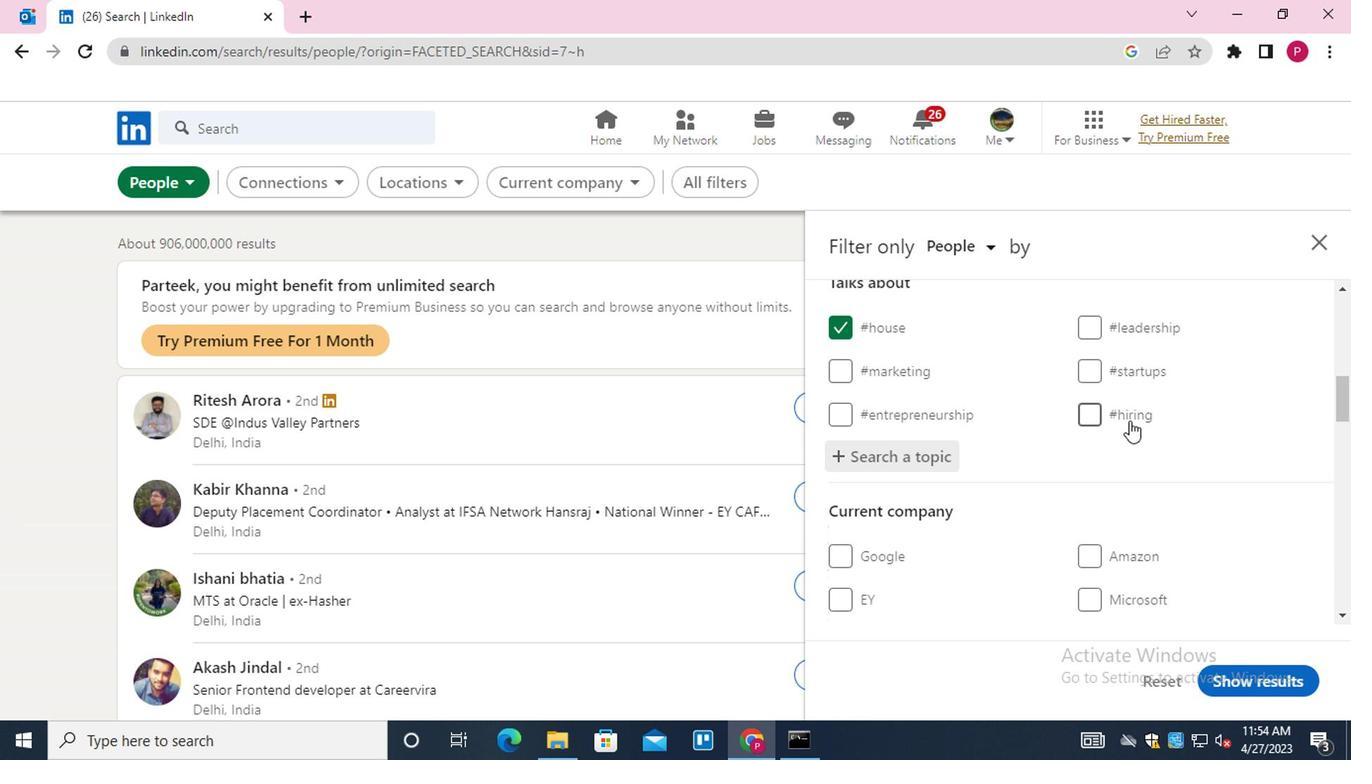 
Action: Mouse scrolled (1098, 431) with delta (0, 0)
Screenshot: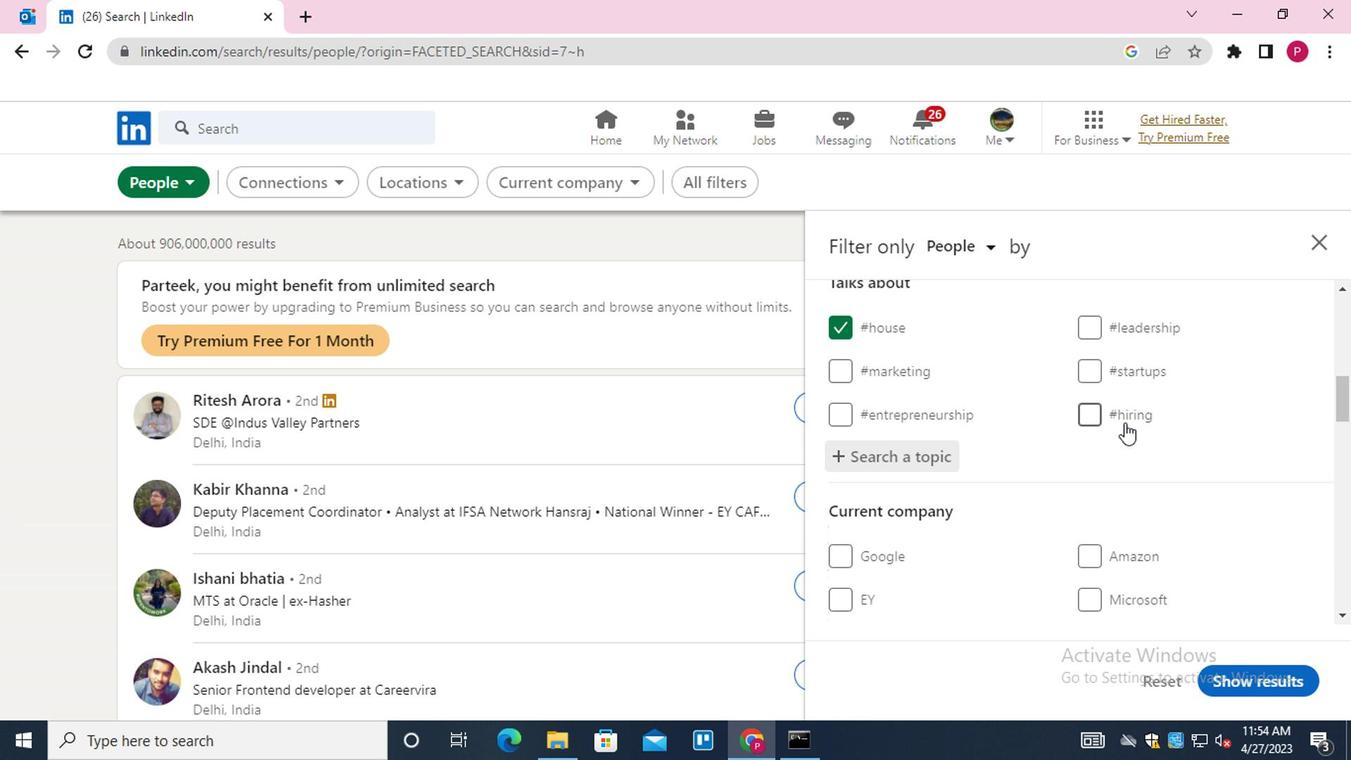 
Action: Mouse moved to (1098, 432)
Screenshot: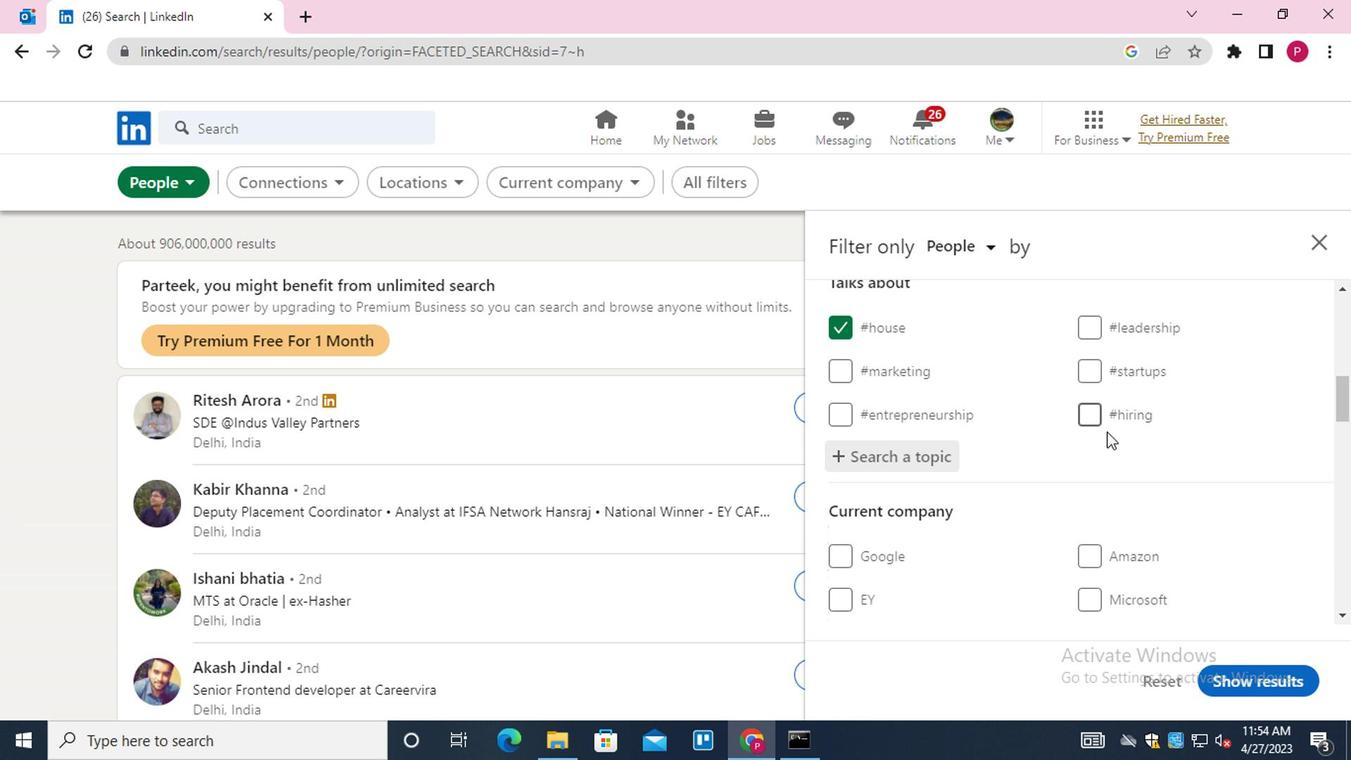
Action: Mouse scrolled (1098, 431) with delta (0, 0)
Screenshot: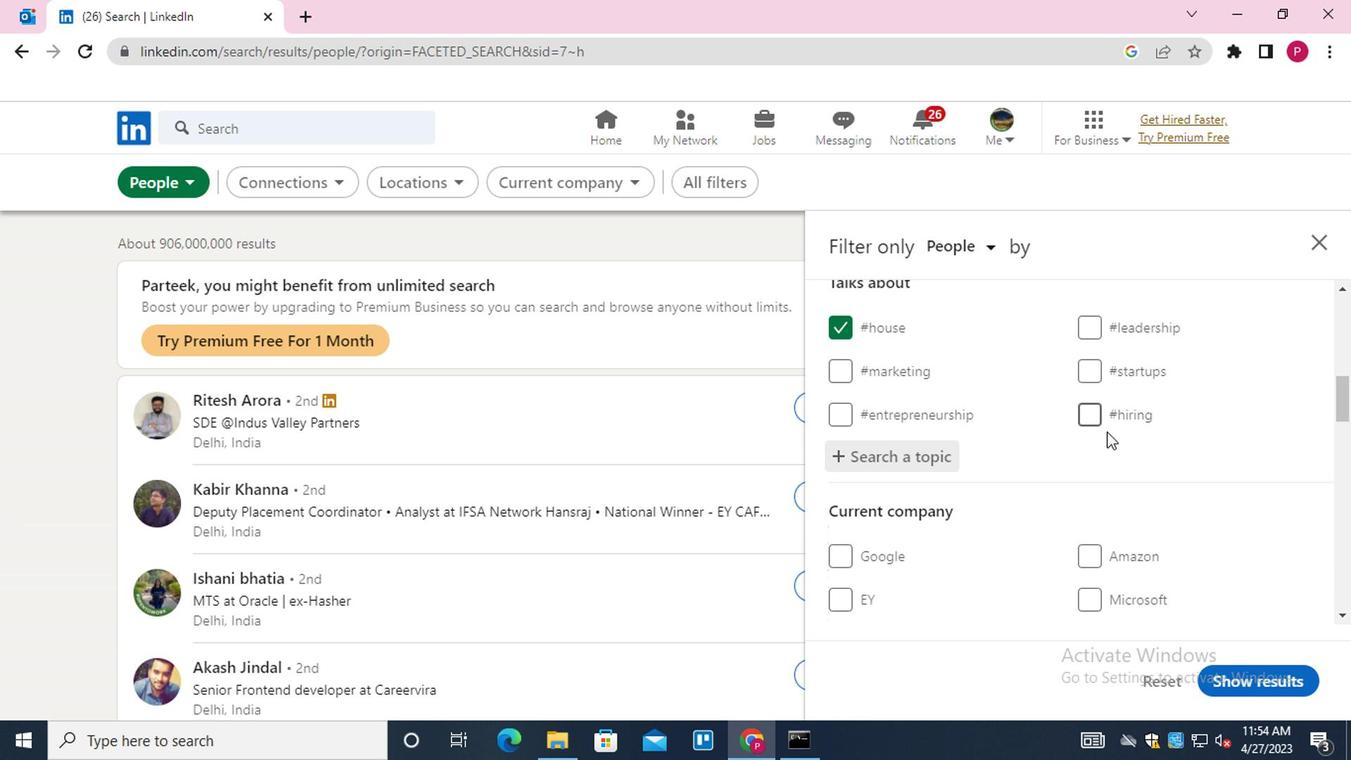 
Action: Mouse scrolled (1098, 431) with delta (0, 0)
Screenshot: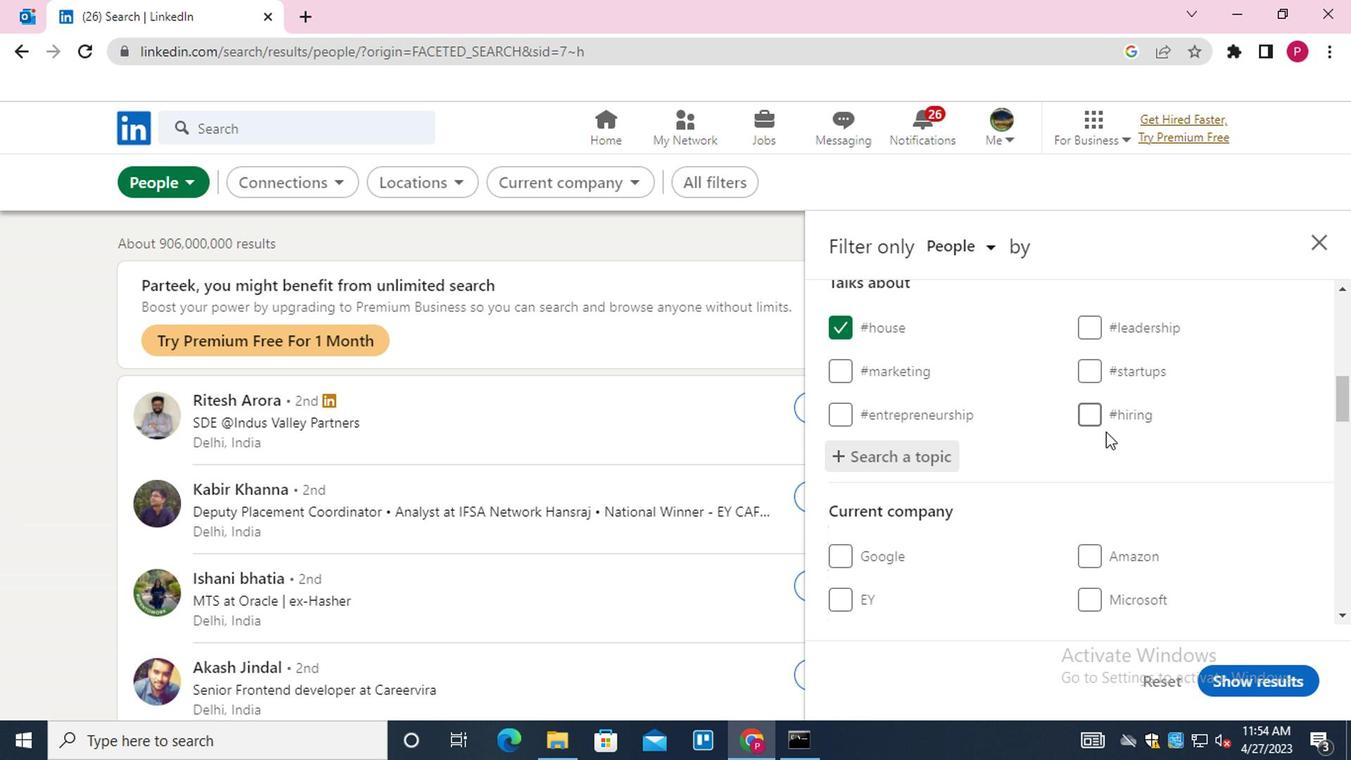 
Action: Mouse scrolled (1098, 431) with delta (0, 0)
Screenshot: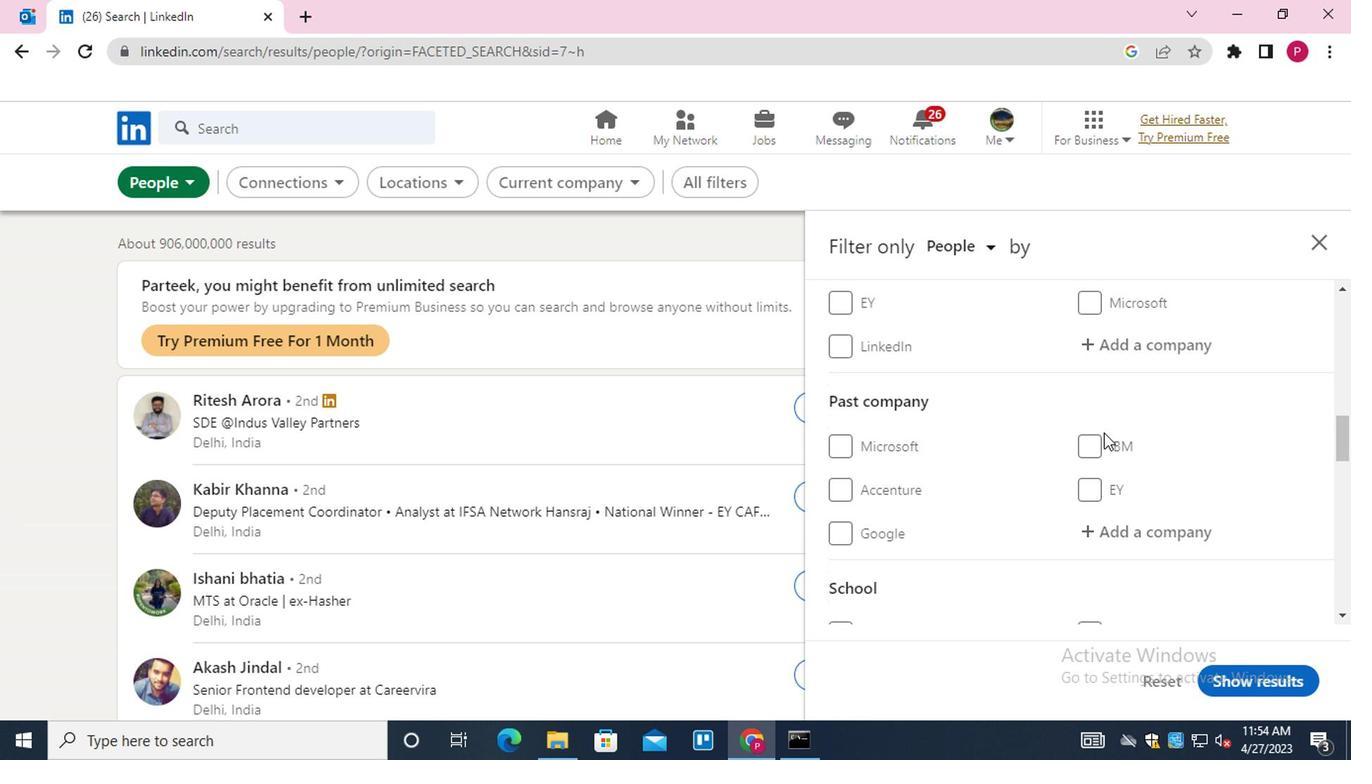 
Action: Mouse scrolled (1098, 431) with delta (0, 0)
Screenshot: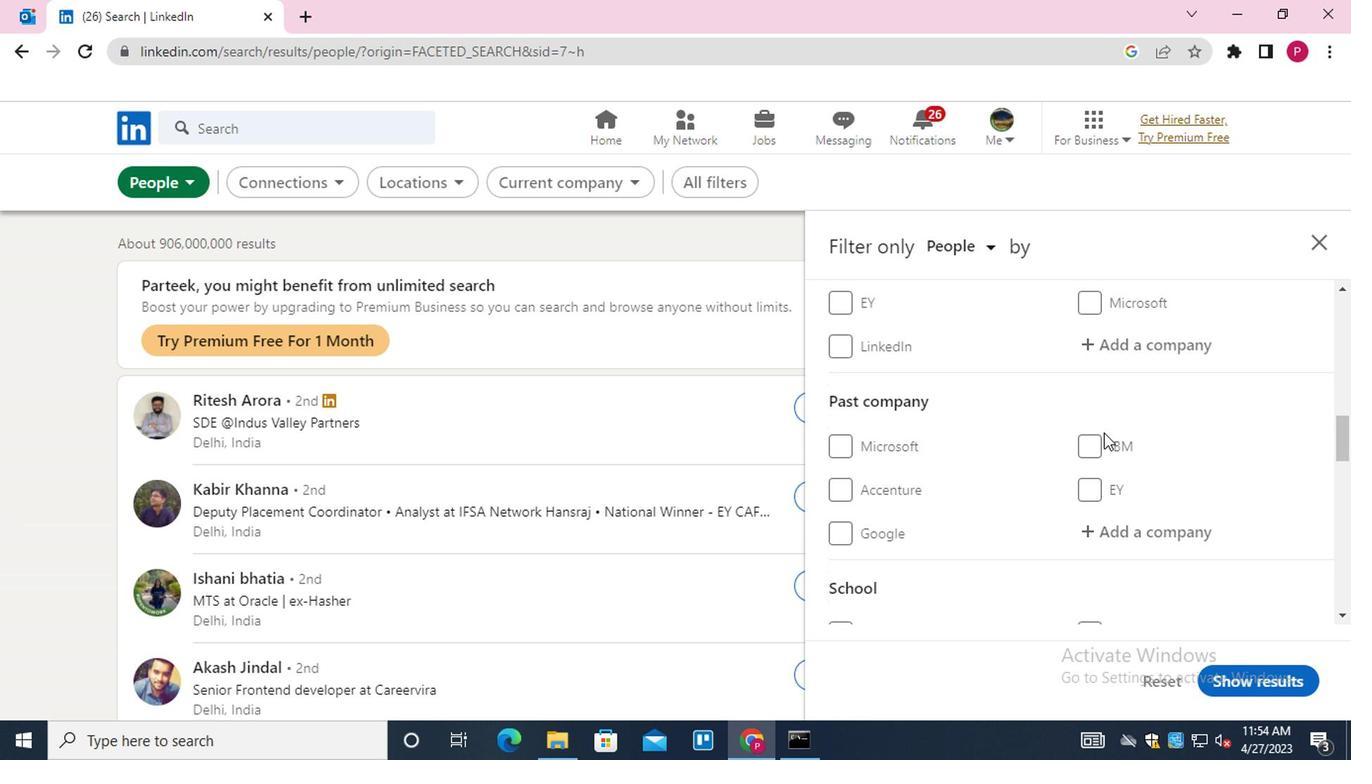 
Action: Mouse scrolled (1098, 431) with delta (0, 0)
Screenshot: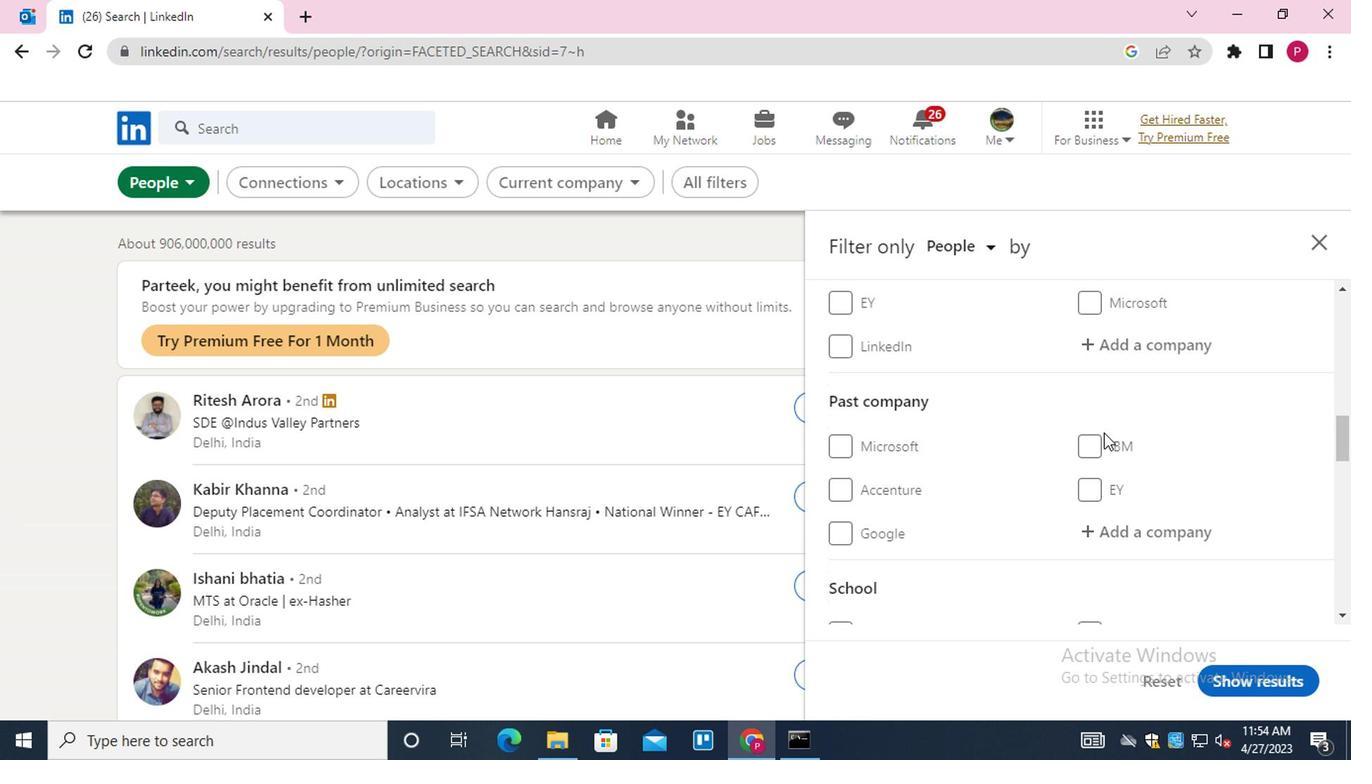 
Action: Mouse scrolled (1098, 431) with delta (0, 0)
Screenshot: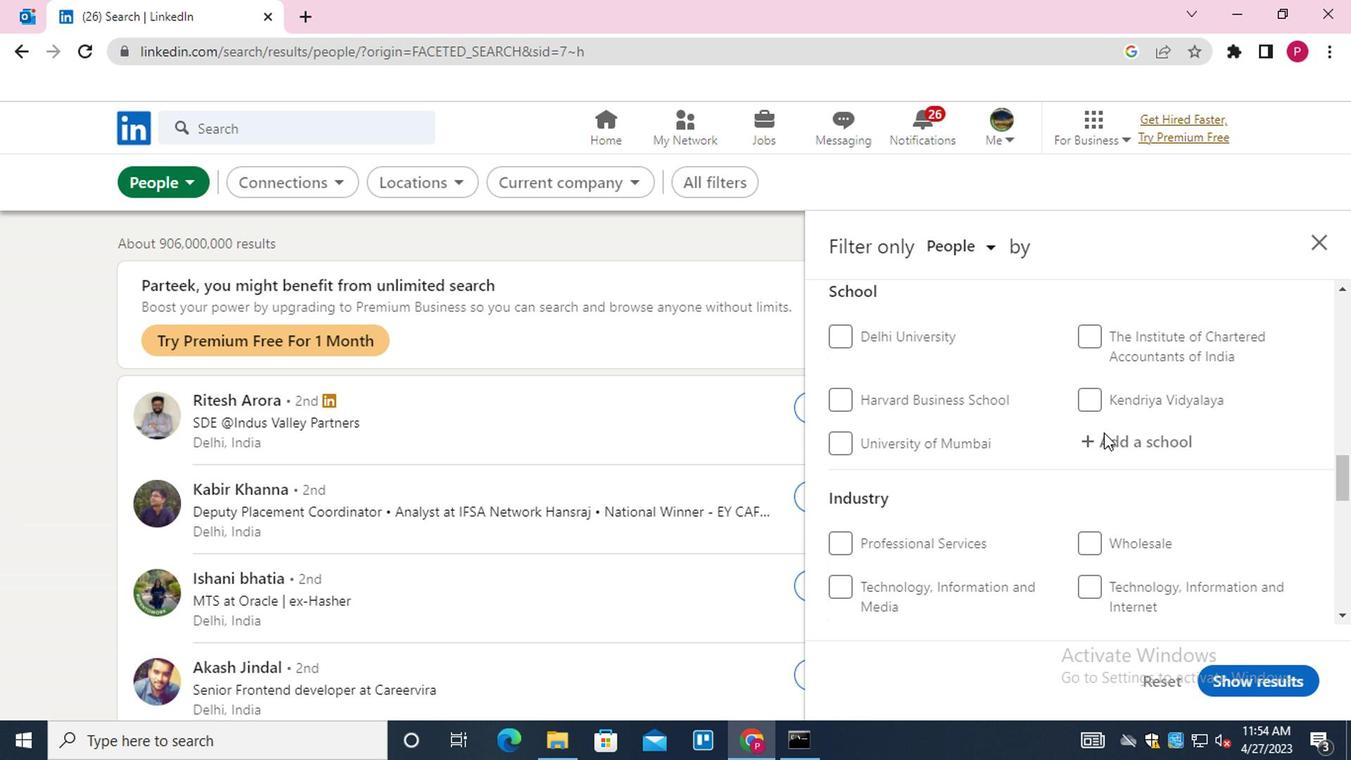 
Action: Mouse scrolled (1098, 431) with delta (0, 0)
Screenshot: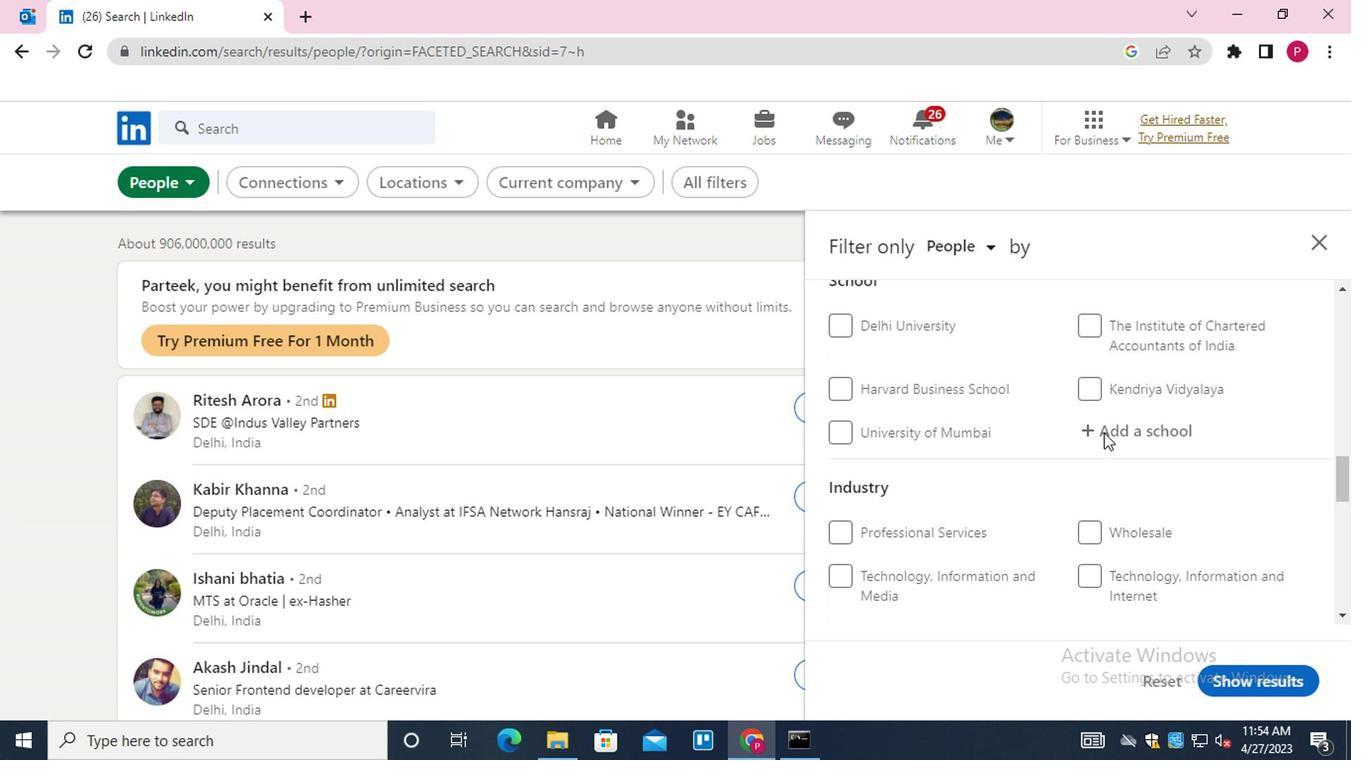 
Action: Mouse scrolled (1098, 431) with delta (0, 0)
Screenshot: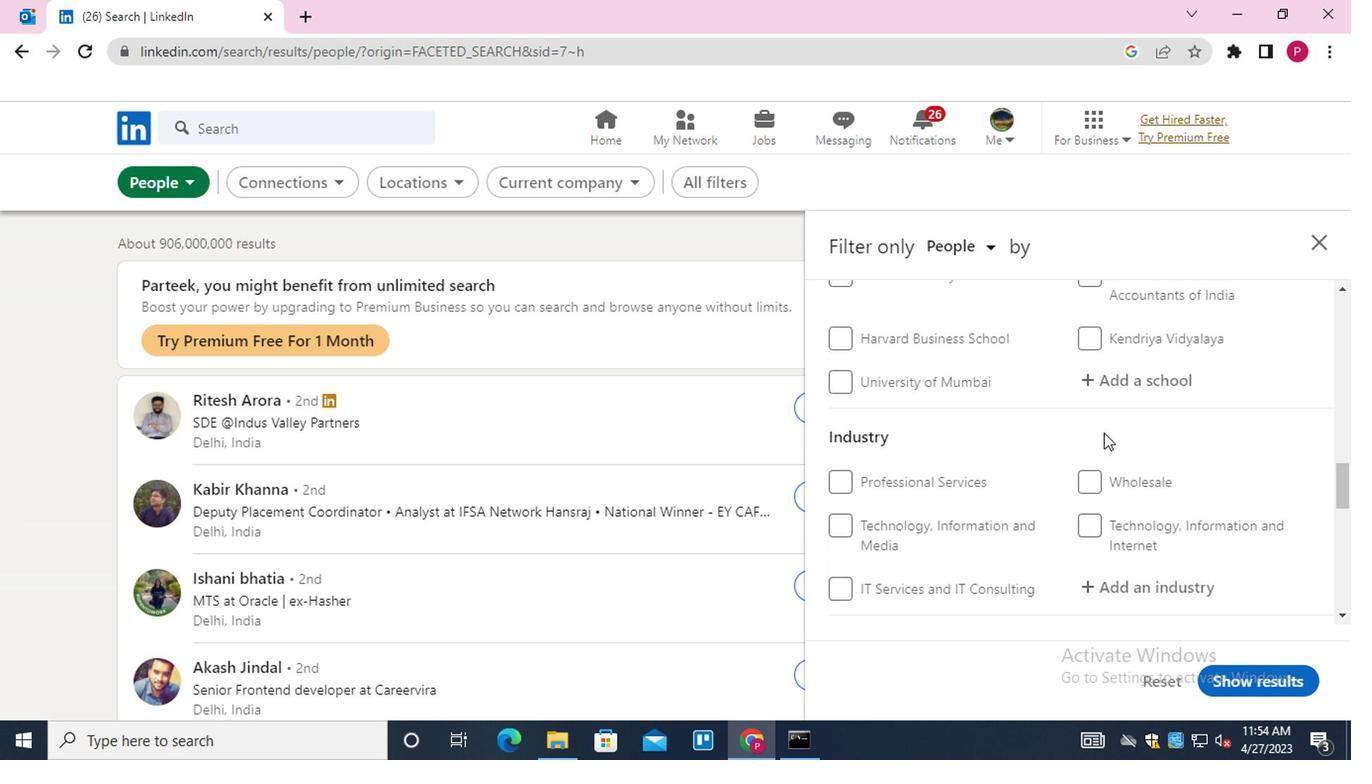 
Action: Mouse moved to (1078, 492)
Screenshot: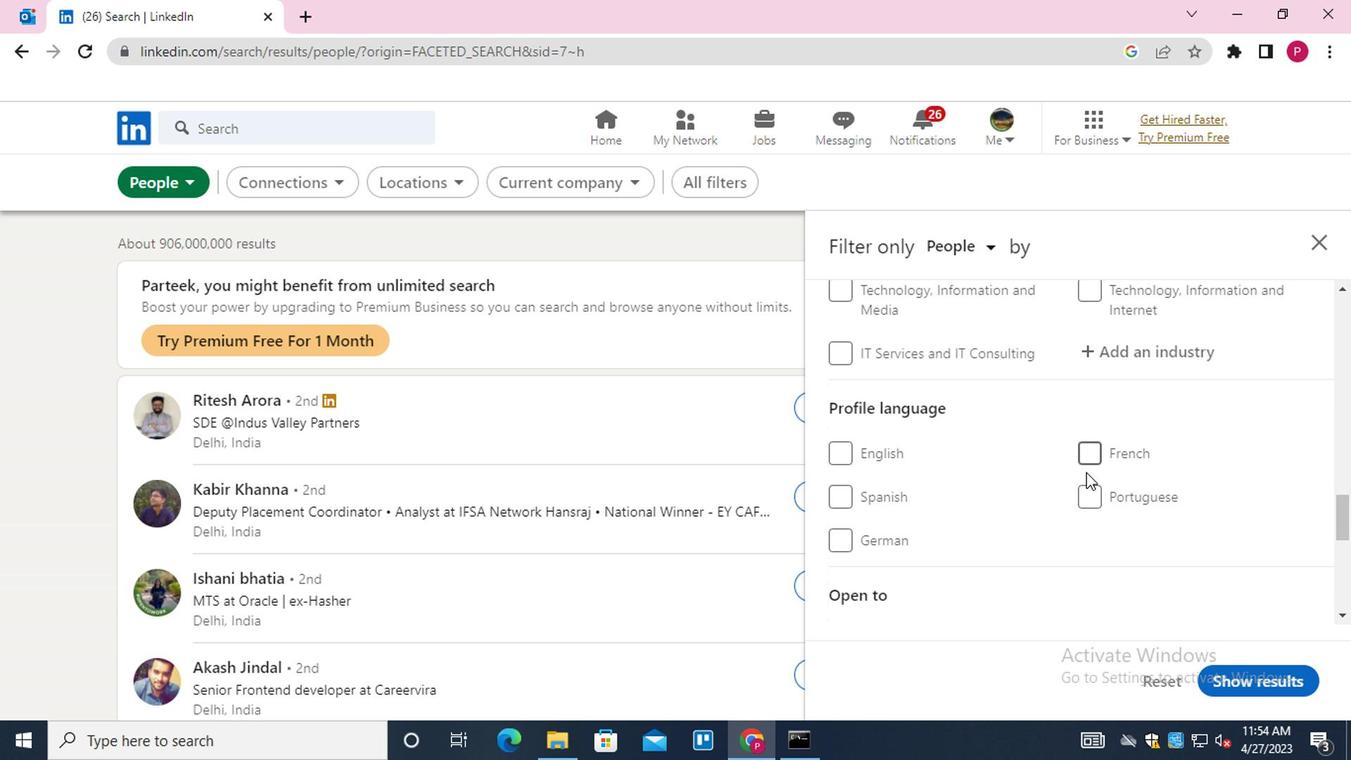 
Action: Mouse pressed left at (1078, 492)
Screenshot: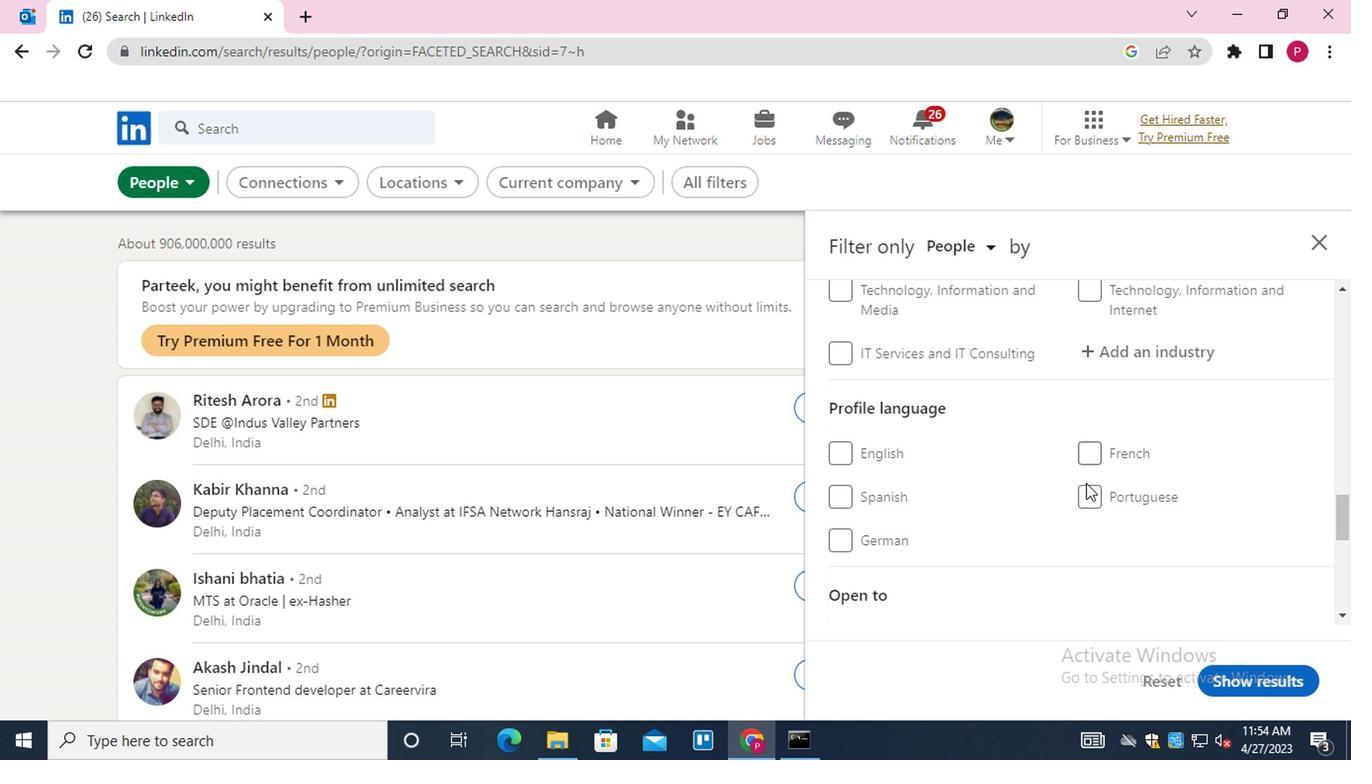 
Action: Mouse moved to (1054, 464)
Screenshot: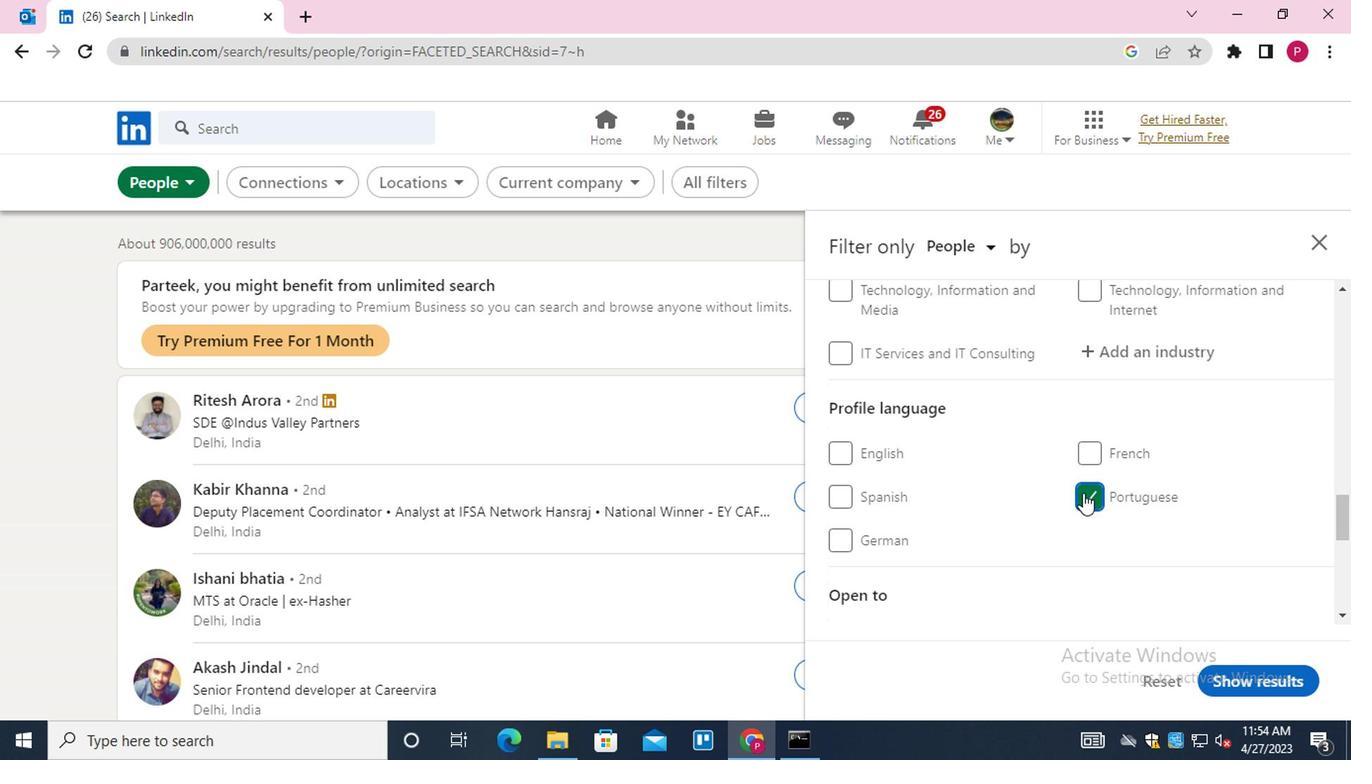 
Action: Mouse scrolled (1054, 465) with delta (0, 1)
Screenshot: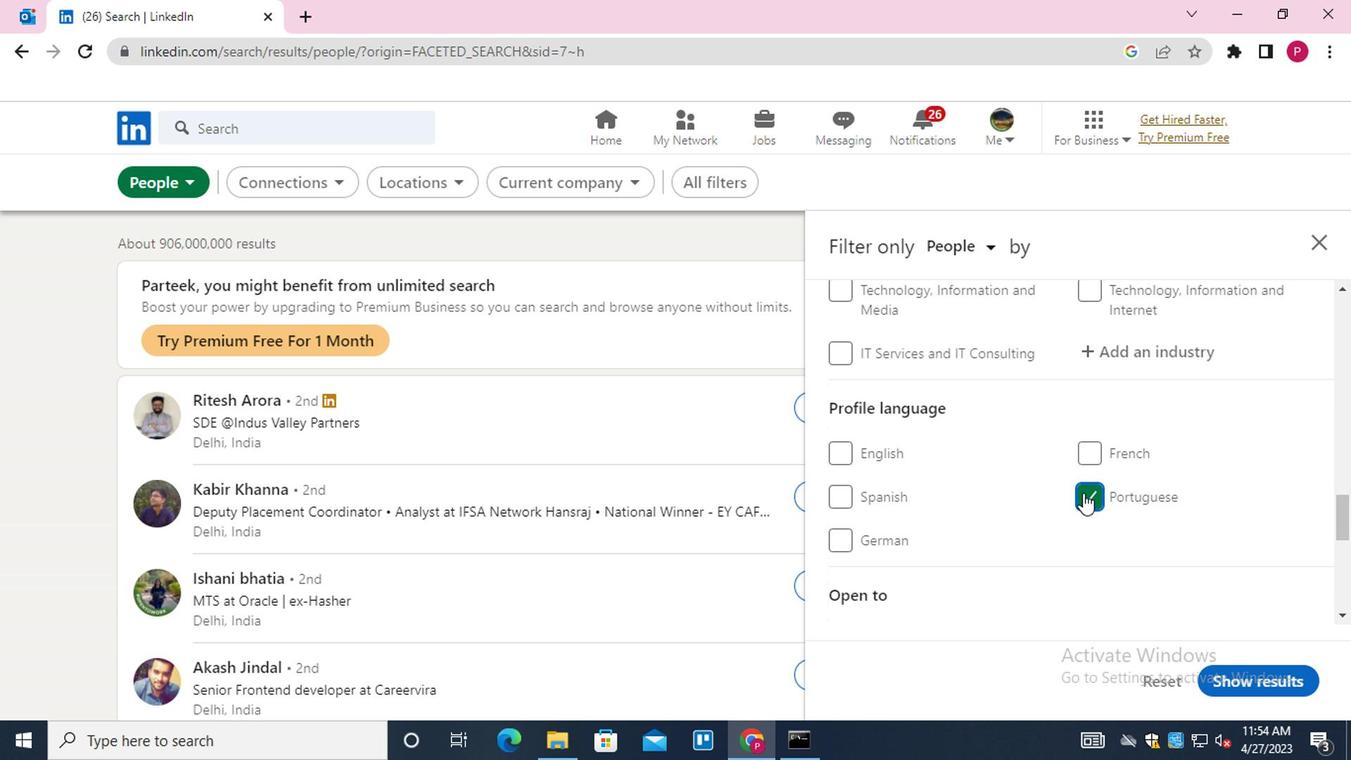 
Action: Mouse scrolled (1054, 465) with delta (0, 1)
Screenshot: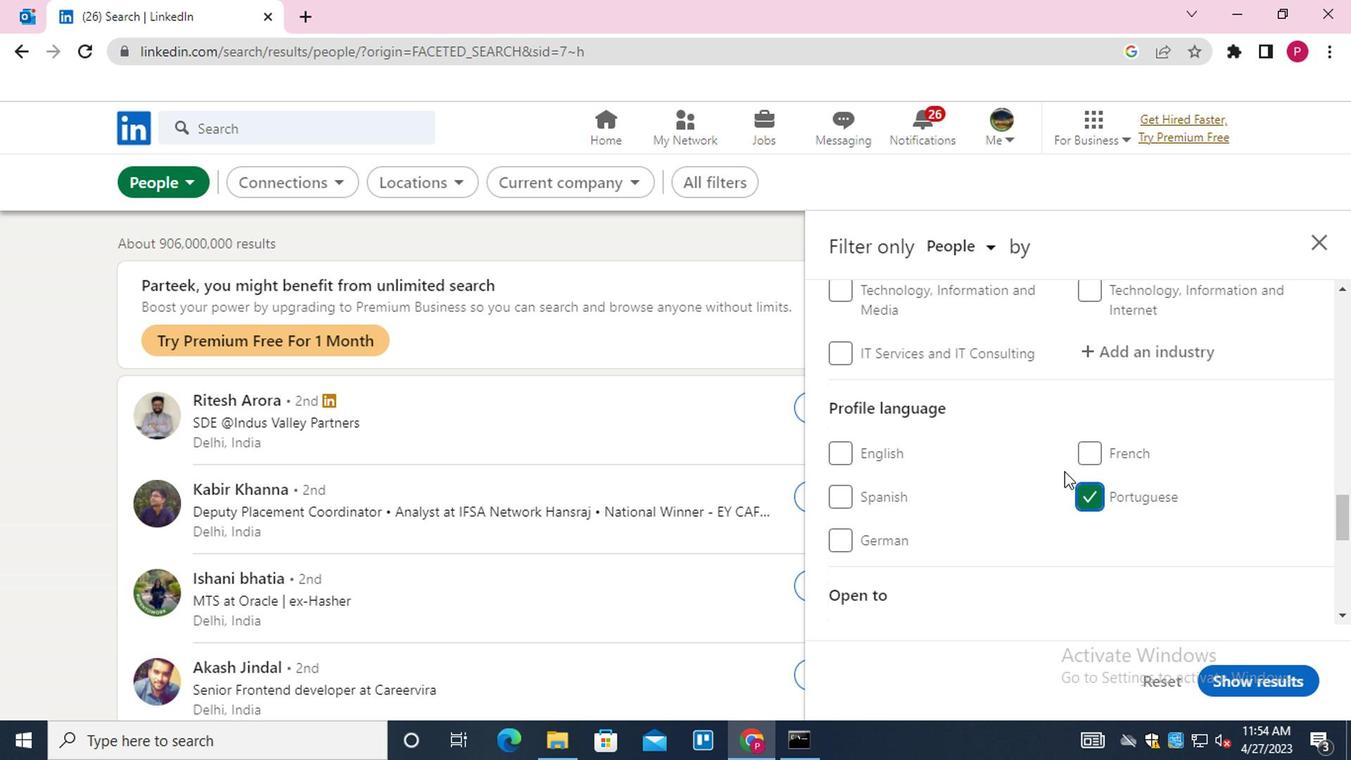 
Action: Mouse scrolled (1054, 465) with delta (0, 1)
Screenshot: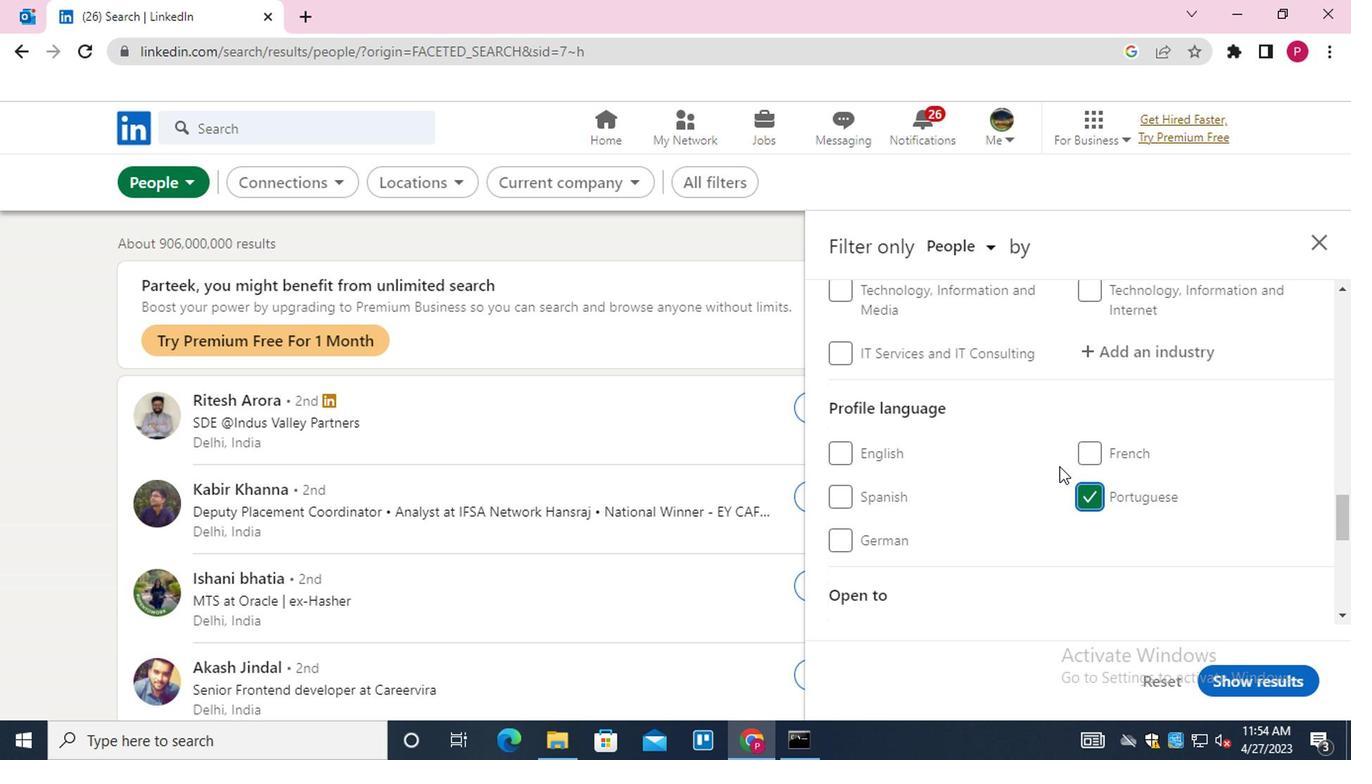 
Action: Mouse scrolled (1054, 465) with delta (0, 1)
Screenshot: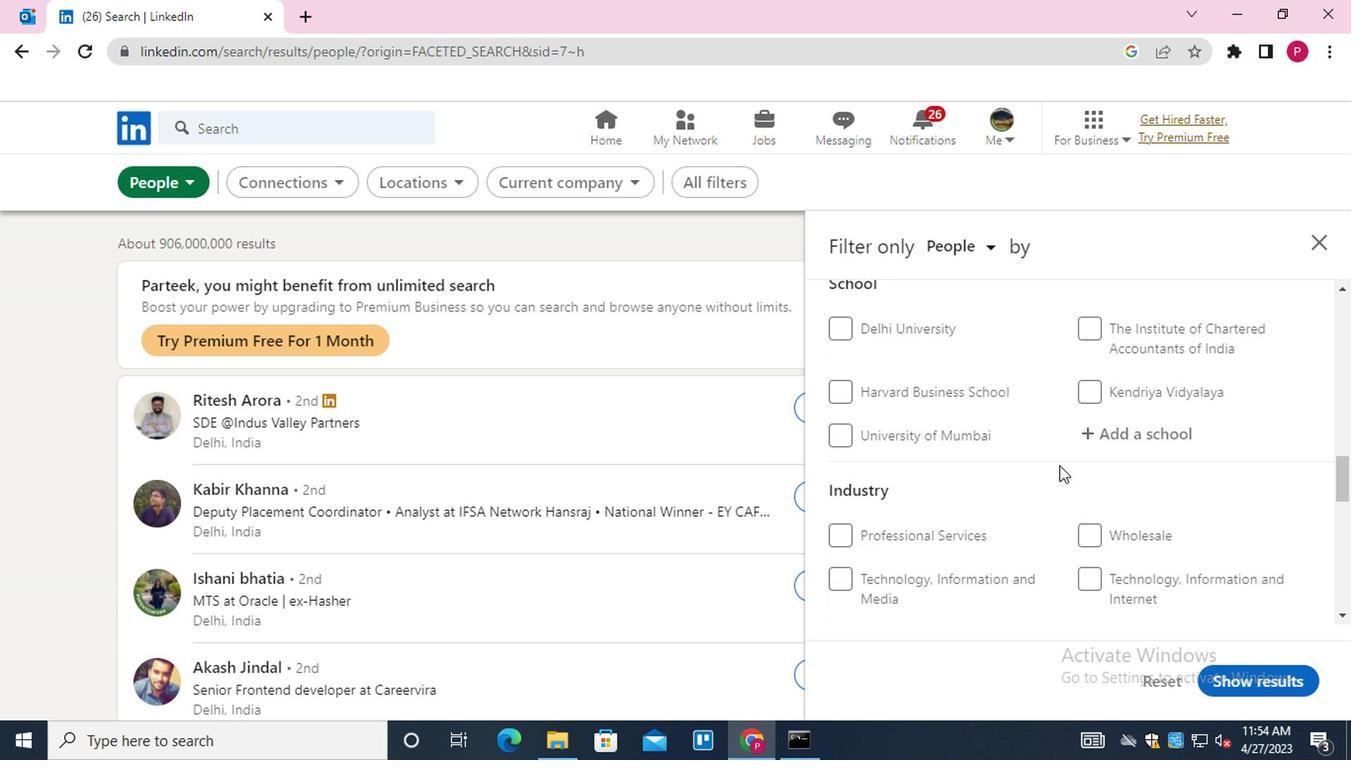
Action: Mouse scrolled (1054, 465) with delta (0, 1)
Screenshot: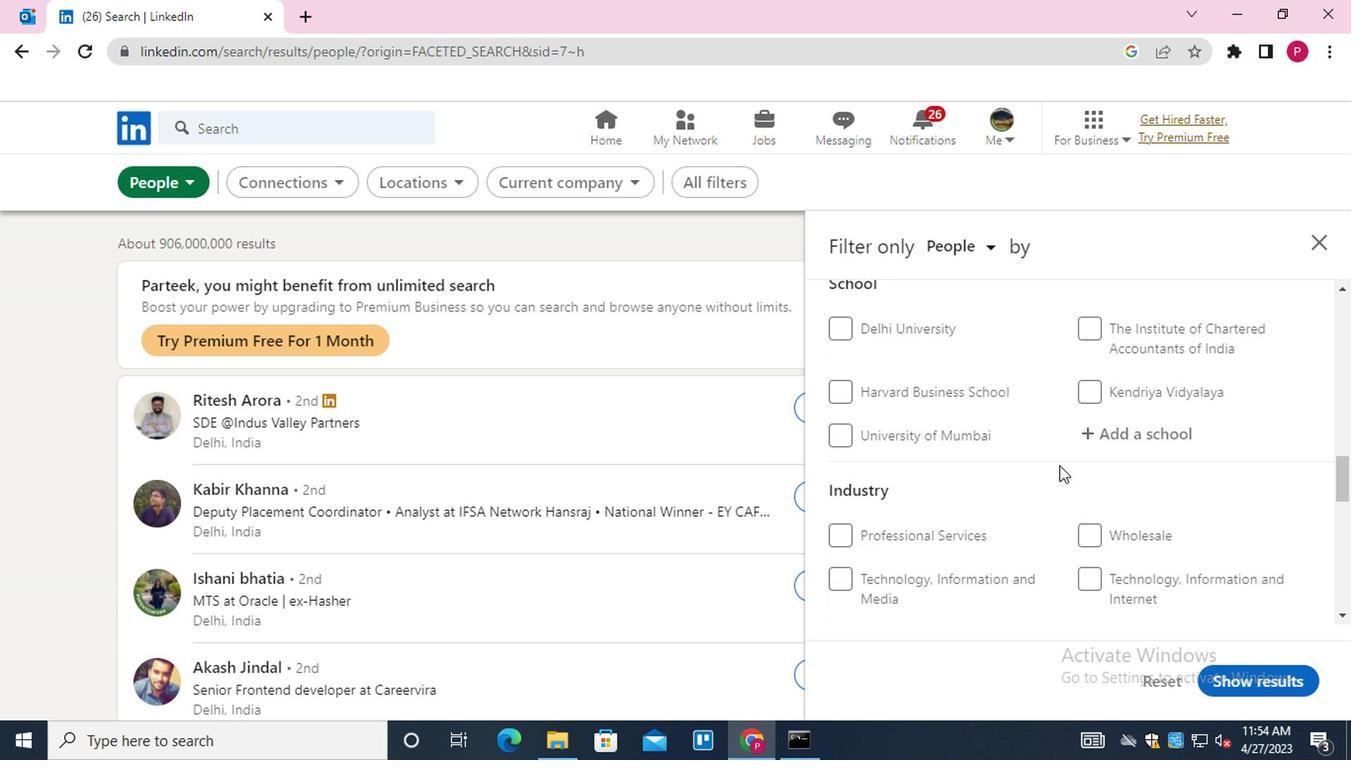 
Action: Mouse scrolled (1054, 465) with delta (0, 1)
Screenshot: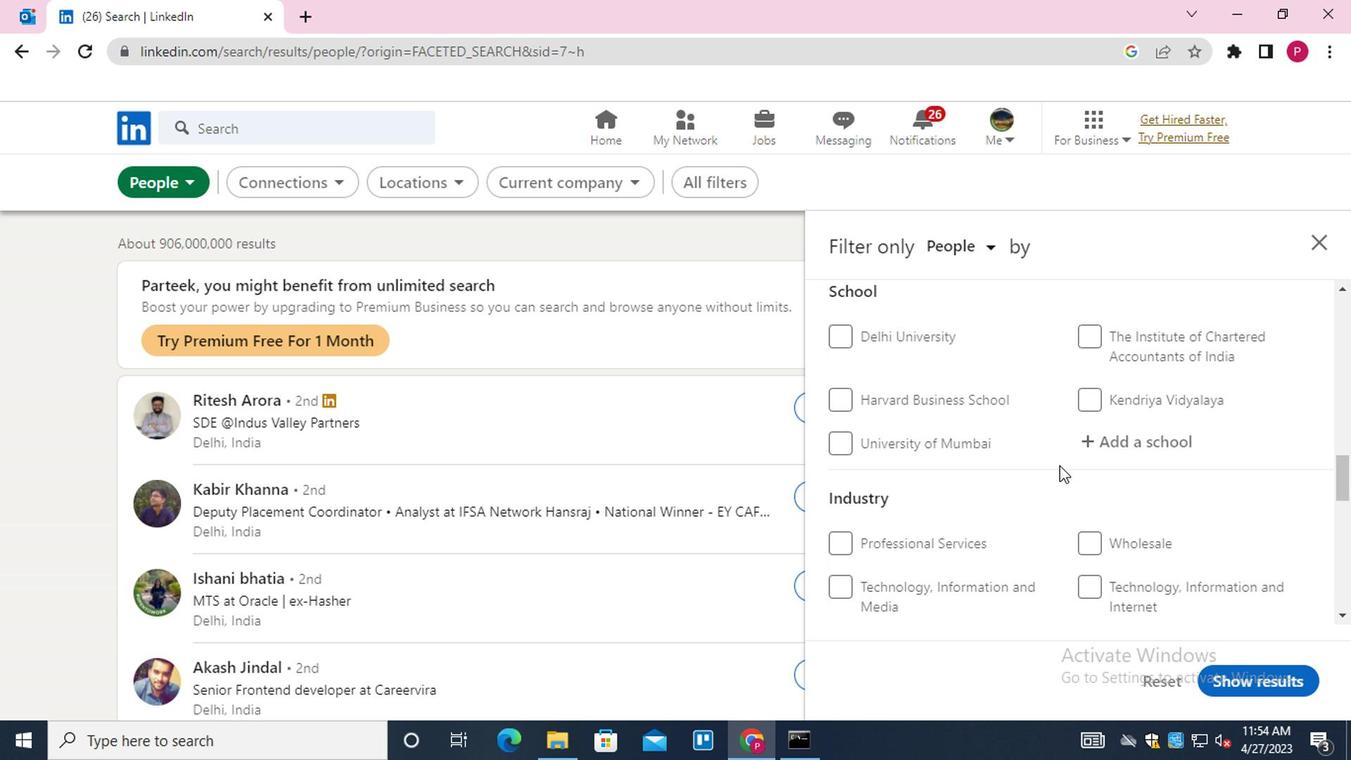 
Action: Mouse scrolled (1054, 465) with delta (0, 1)
Screenshot: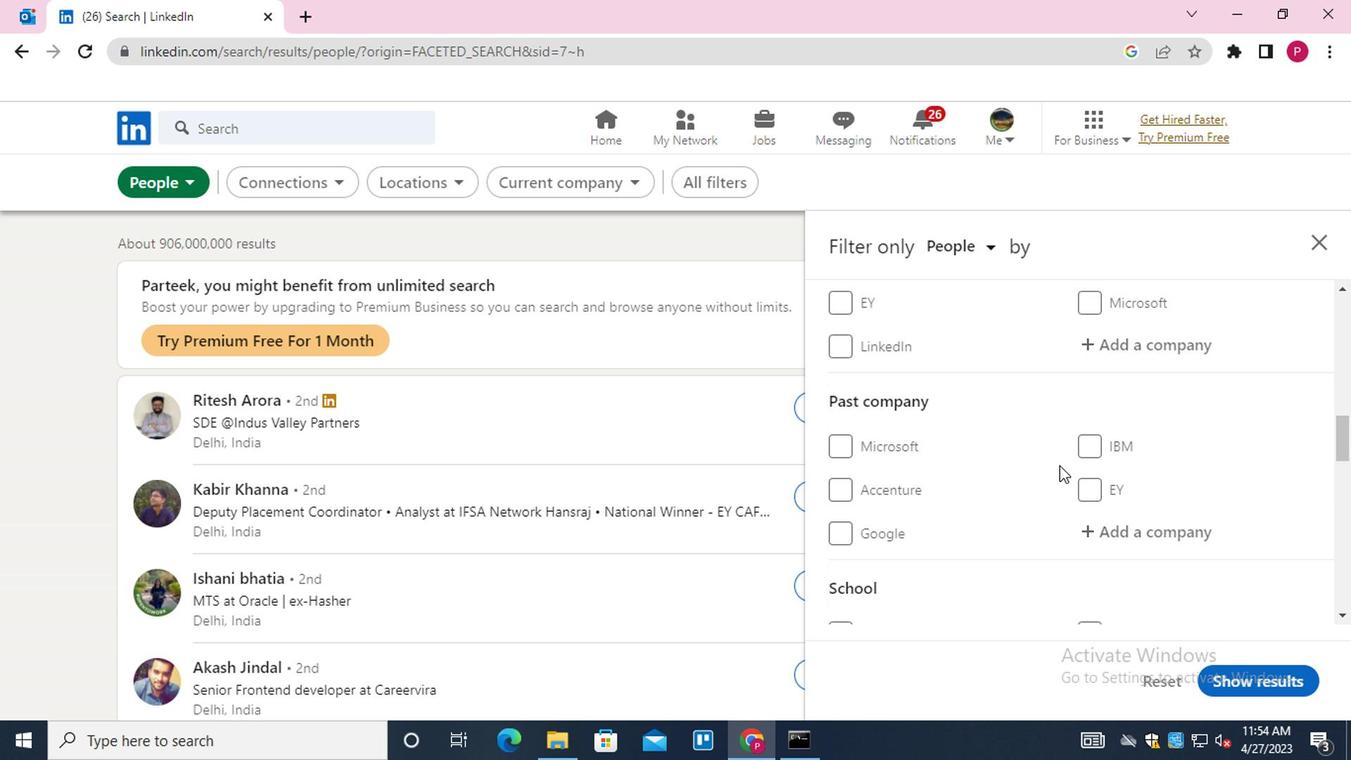 
Action: Mouse scrolled (1054, 465) with delta (0, 1)
Screenshot: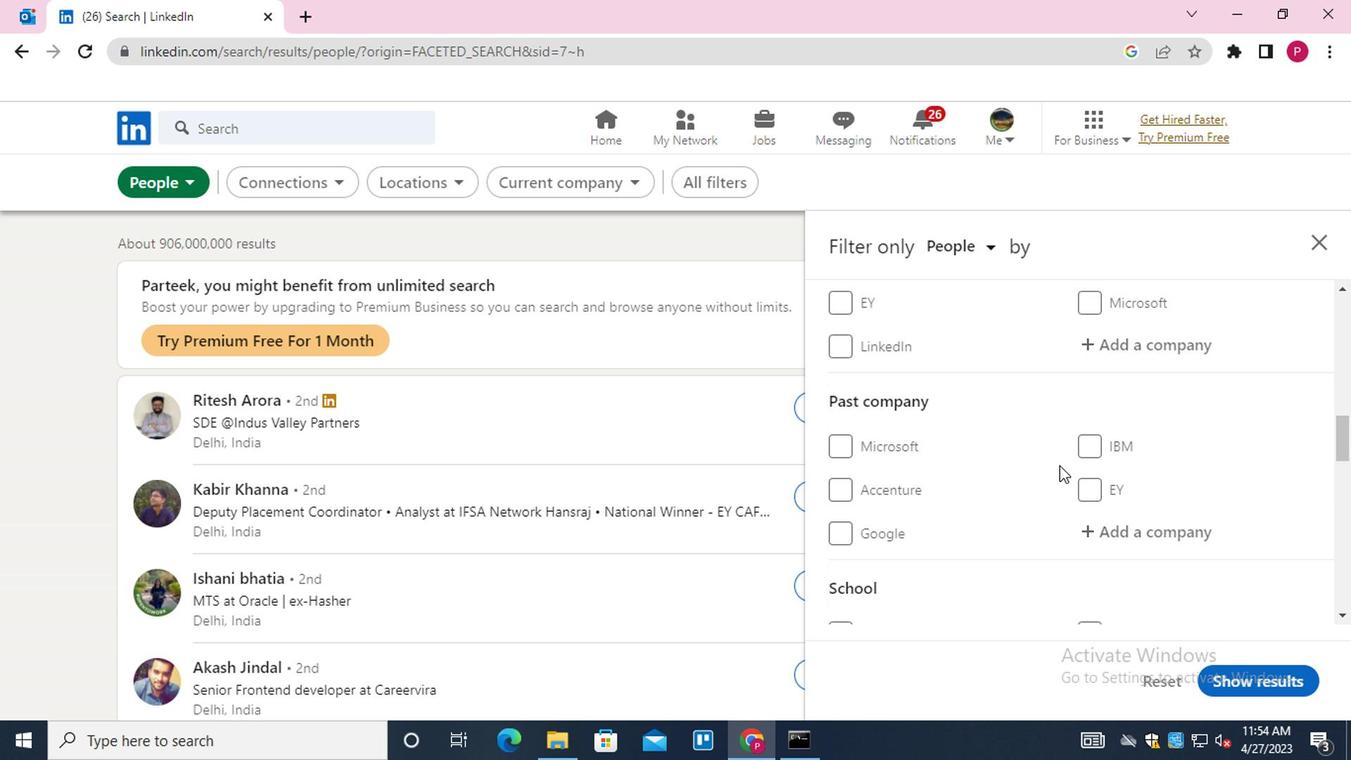 
Action: Mouse moved to (1112, 535)
Screenshot: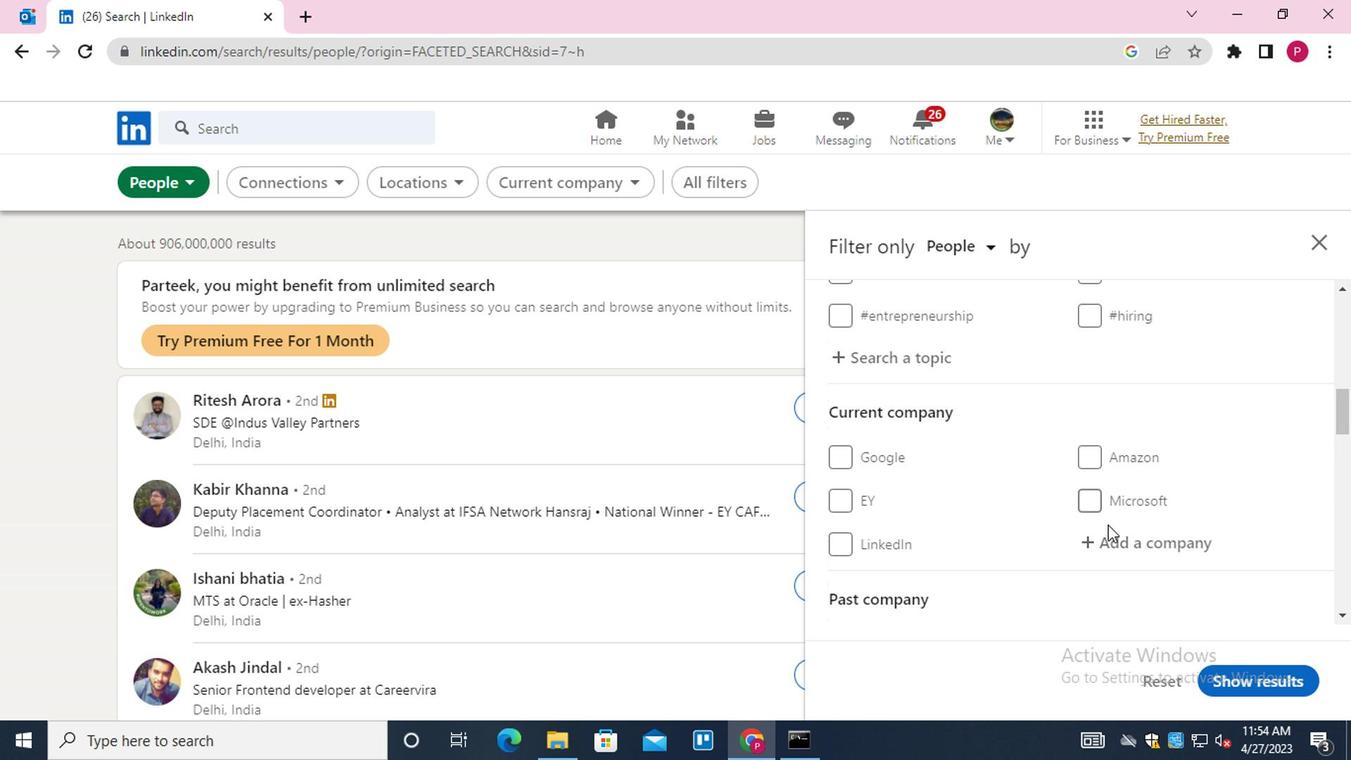 
Action: Mouse pressed left at (1112, 535)
Screenshot: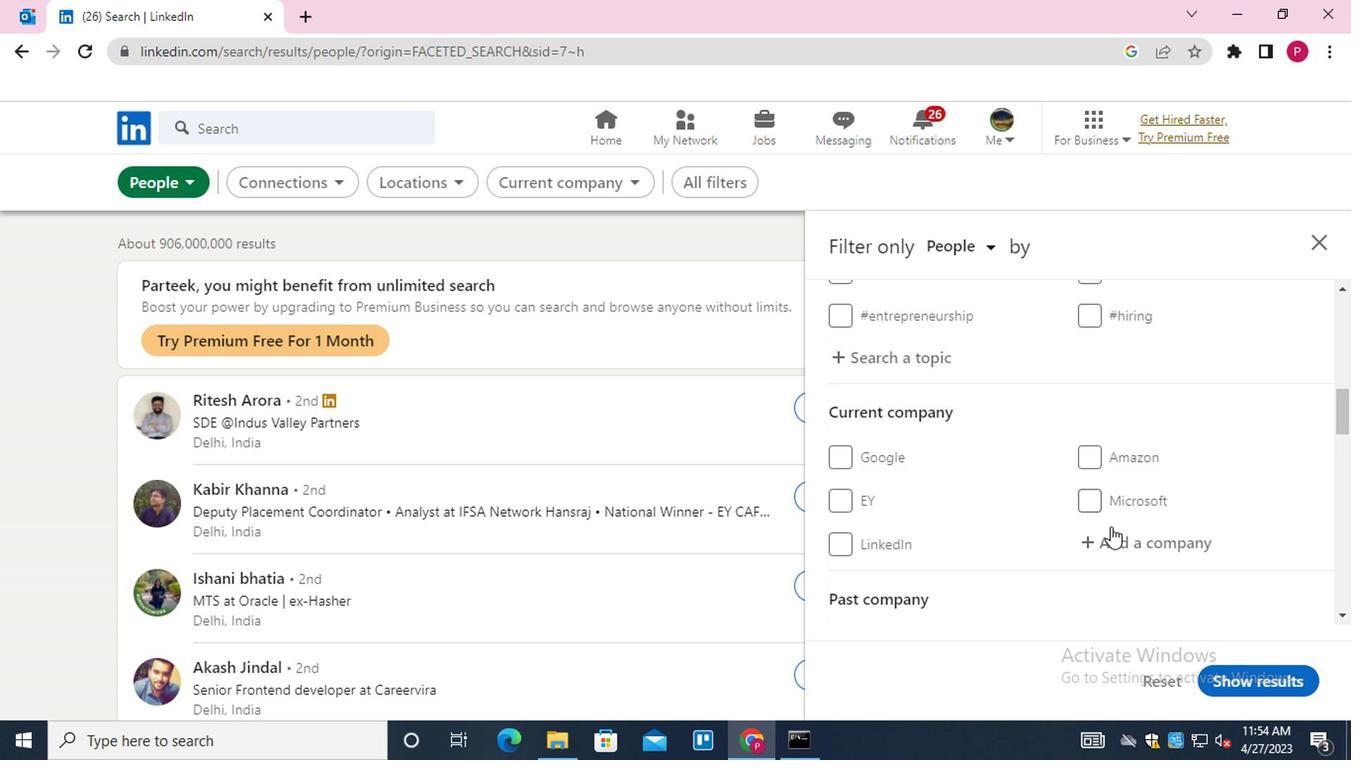 
Action: Key pressed <Key.shift>RETAIL<Key.space><Key.shift>PRIVA<Key.backspace>TR<Key.backspace><Key.backspace>ATE
Screenshot: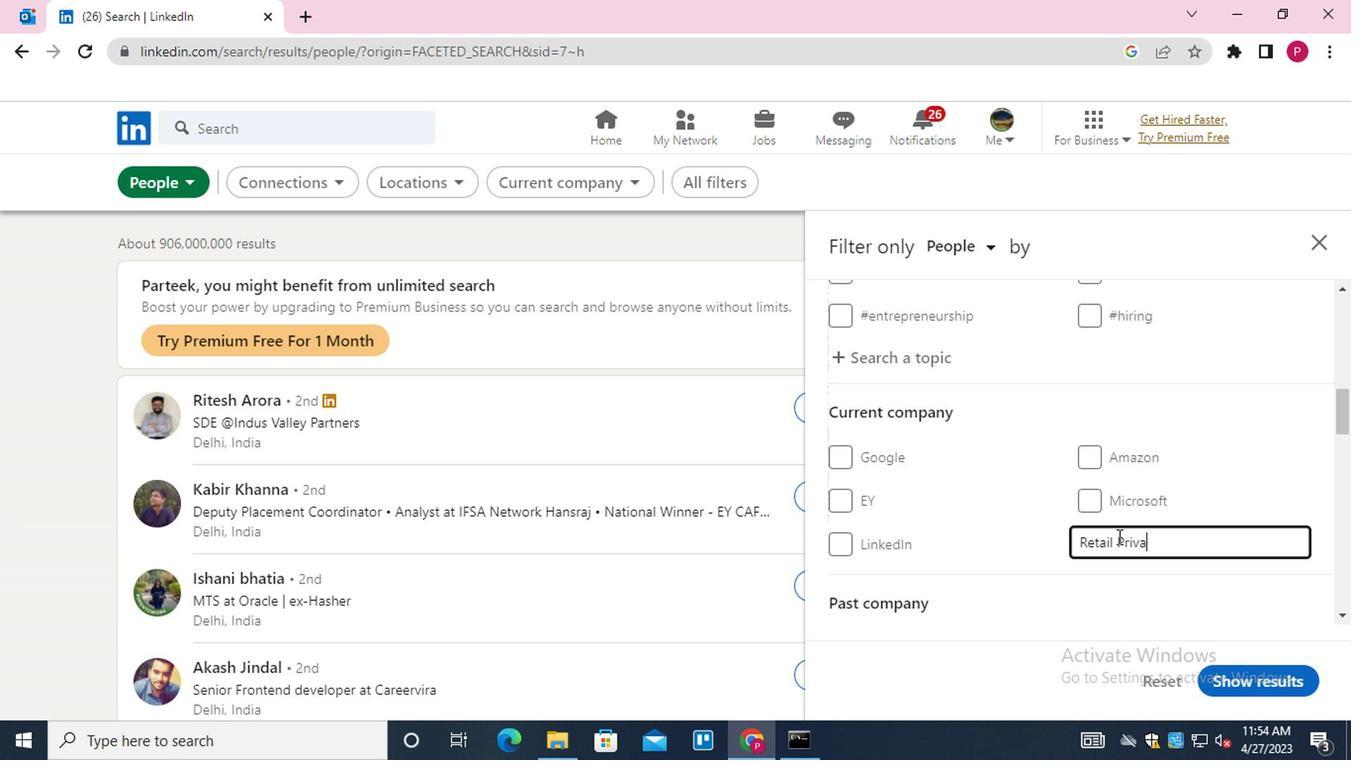 
Action: Mouse moved to (1098, 456)
Screenshot: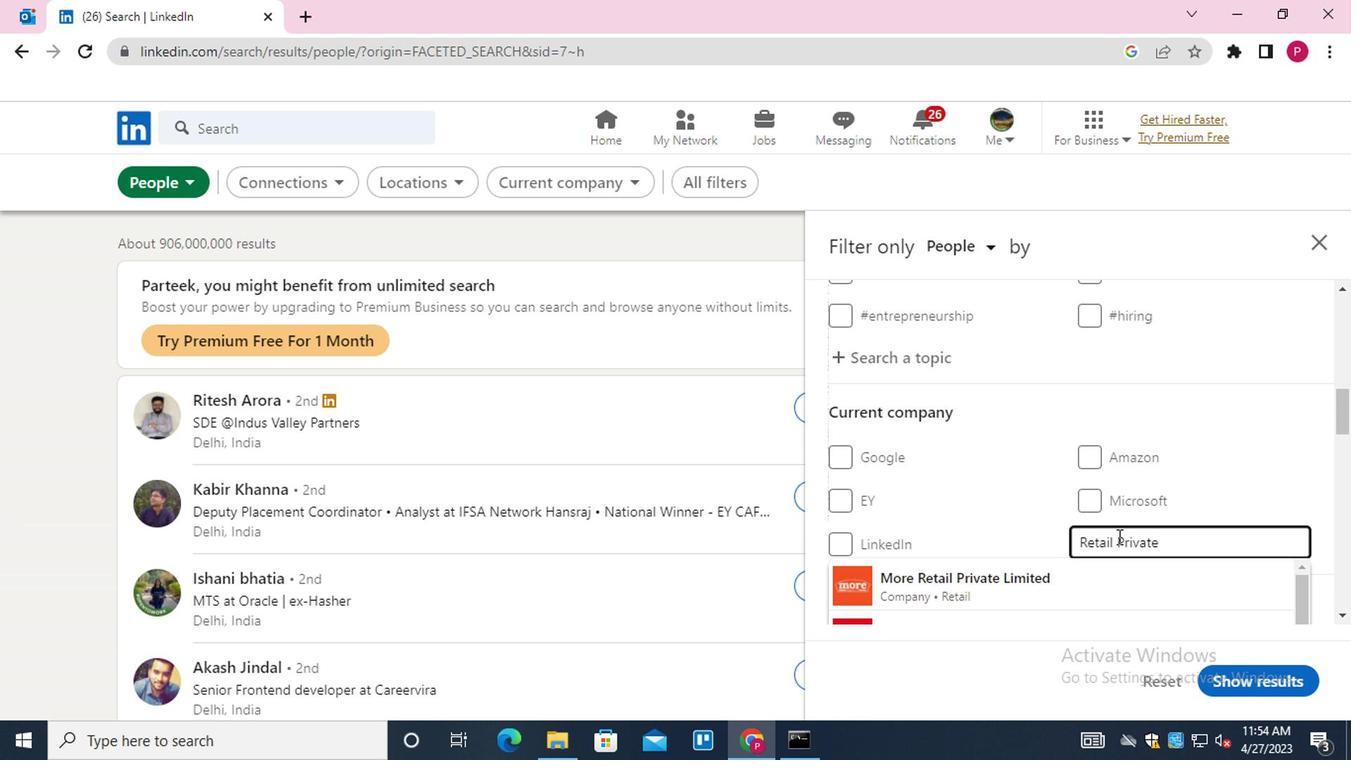 
Action: Mouse scrolled (1098, 455) with delta (0, 0)
Screenshot: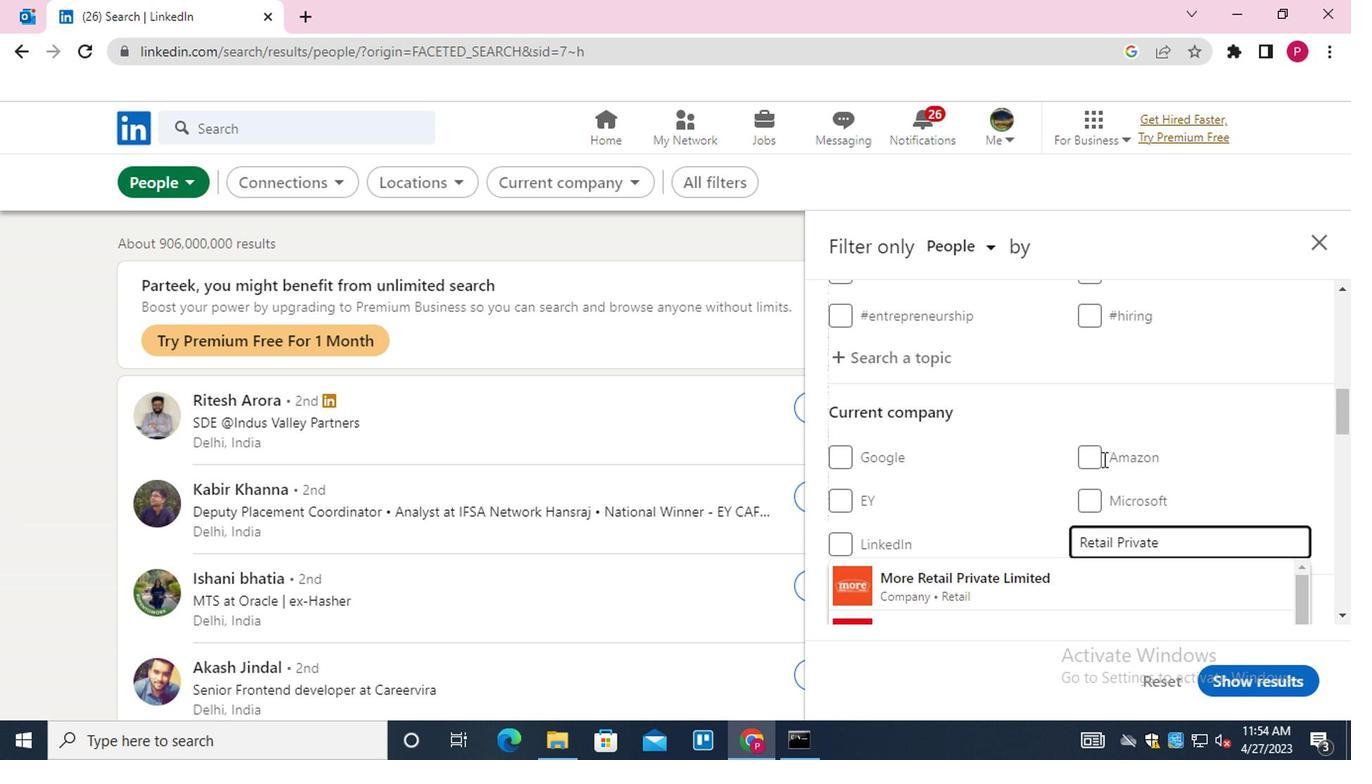 
Action: Mouse scrolled (1098, 455) with delta (0, 0)
Screenshot: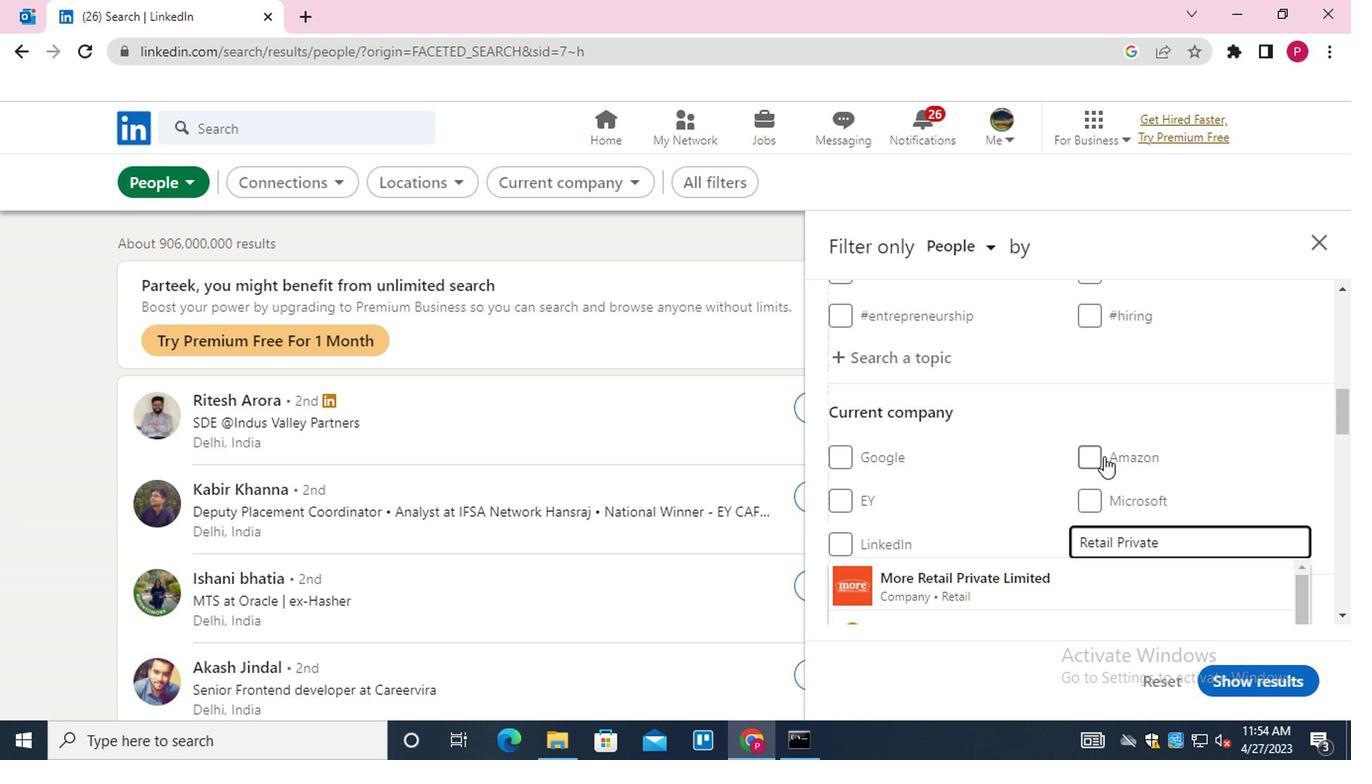 
Action: Mouse moved to (1125, 334)
Screenshot: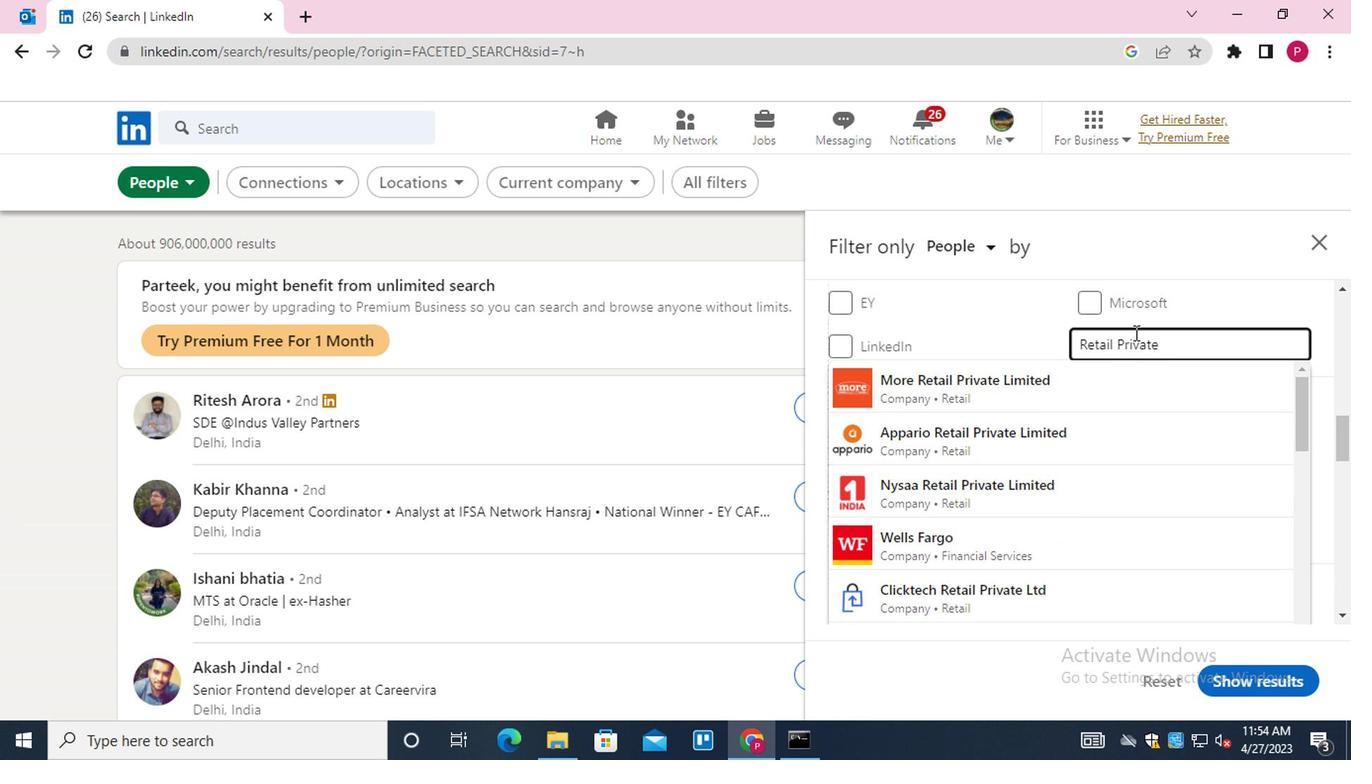 
Action: Key pressed <Key.down><Key.enter>
Screenshot: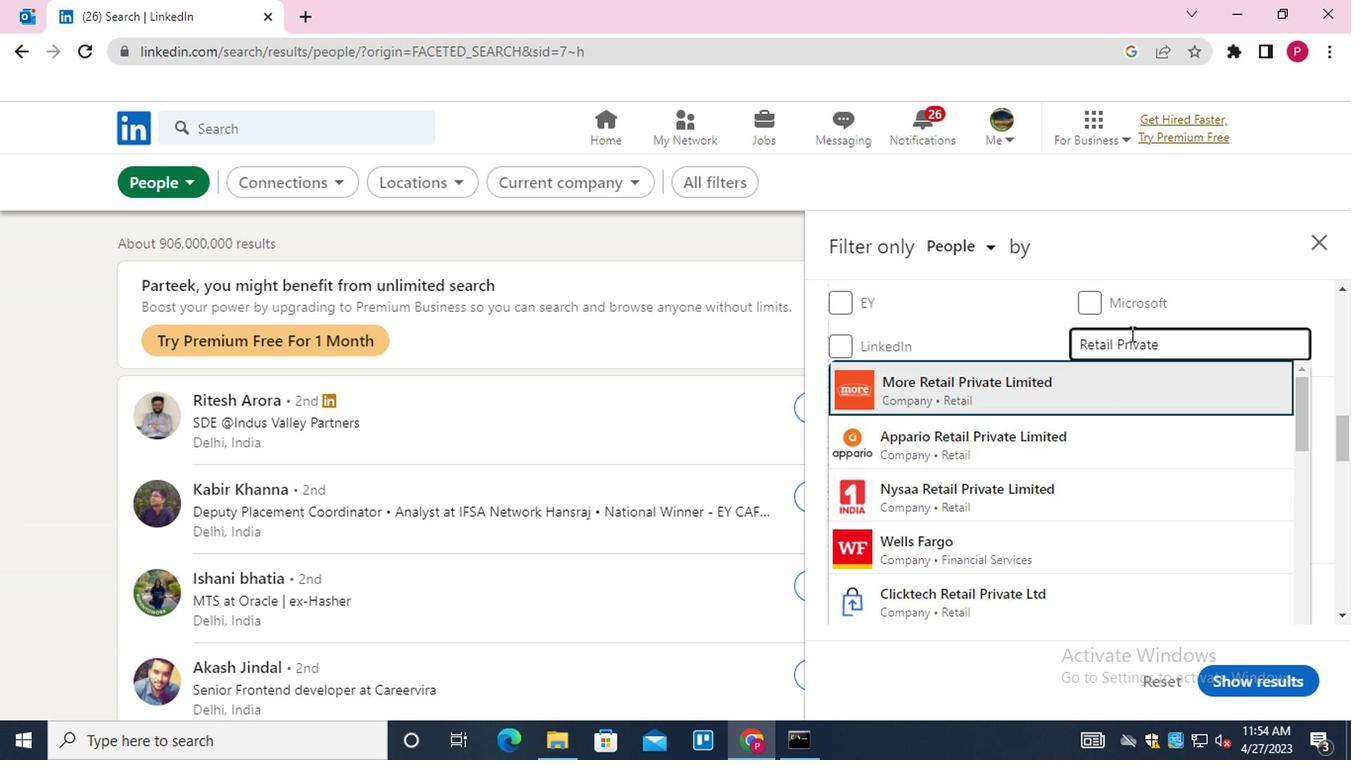 
Action: Mouse moved to (1117, 356)
Screenshot: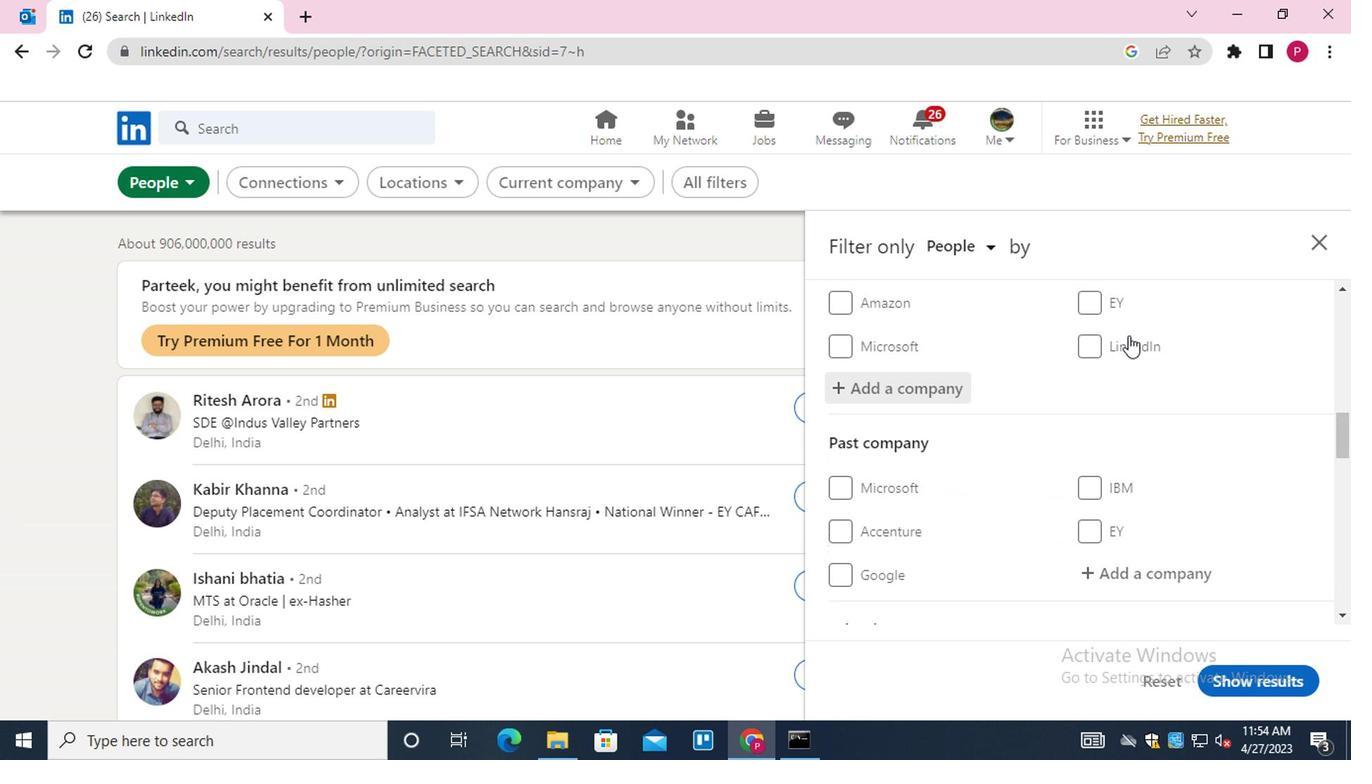 
Action: Mouse scrolled (1117, 354) with delta (0, -1)
Screenshot: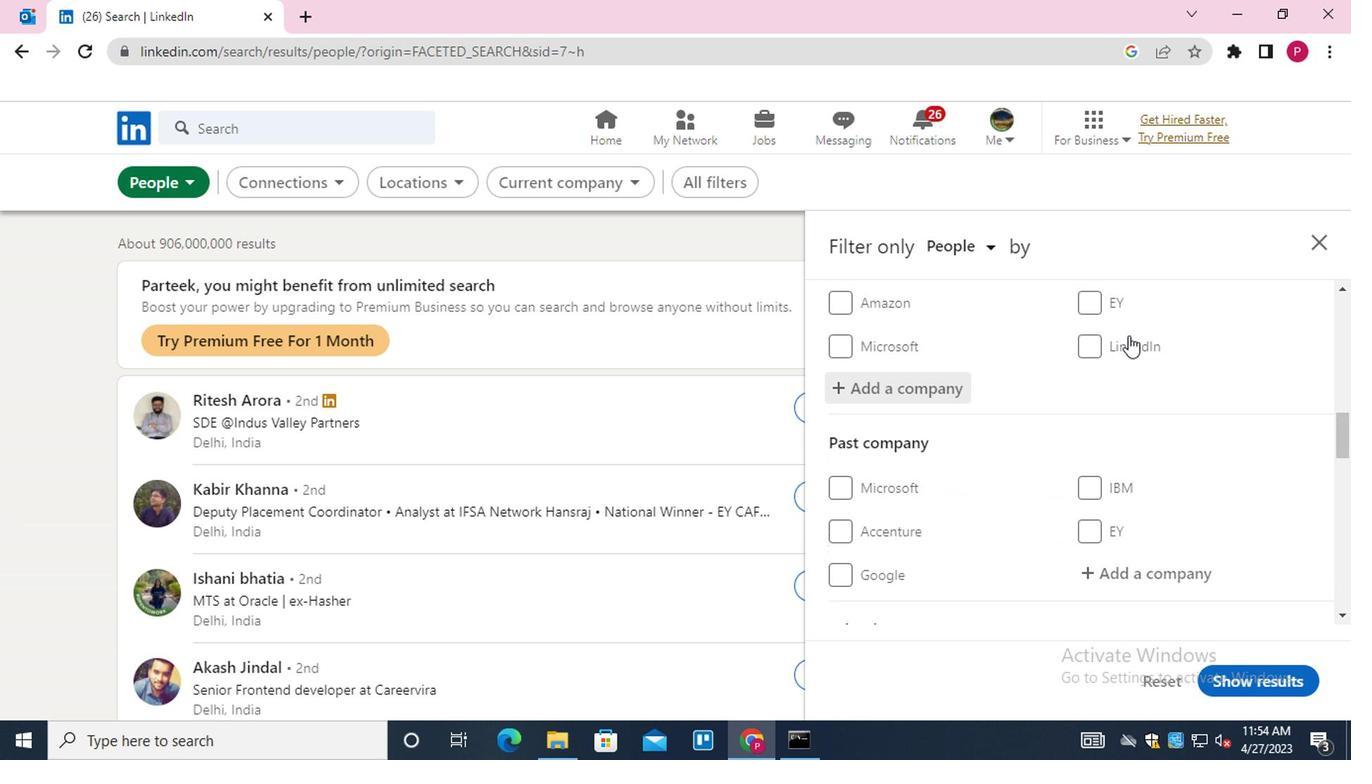 
Action: Mouse moved to (1116, 358)
Screenshot: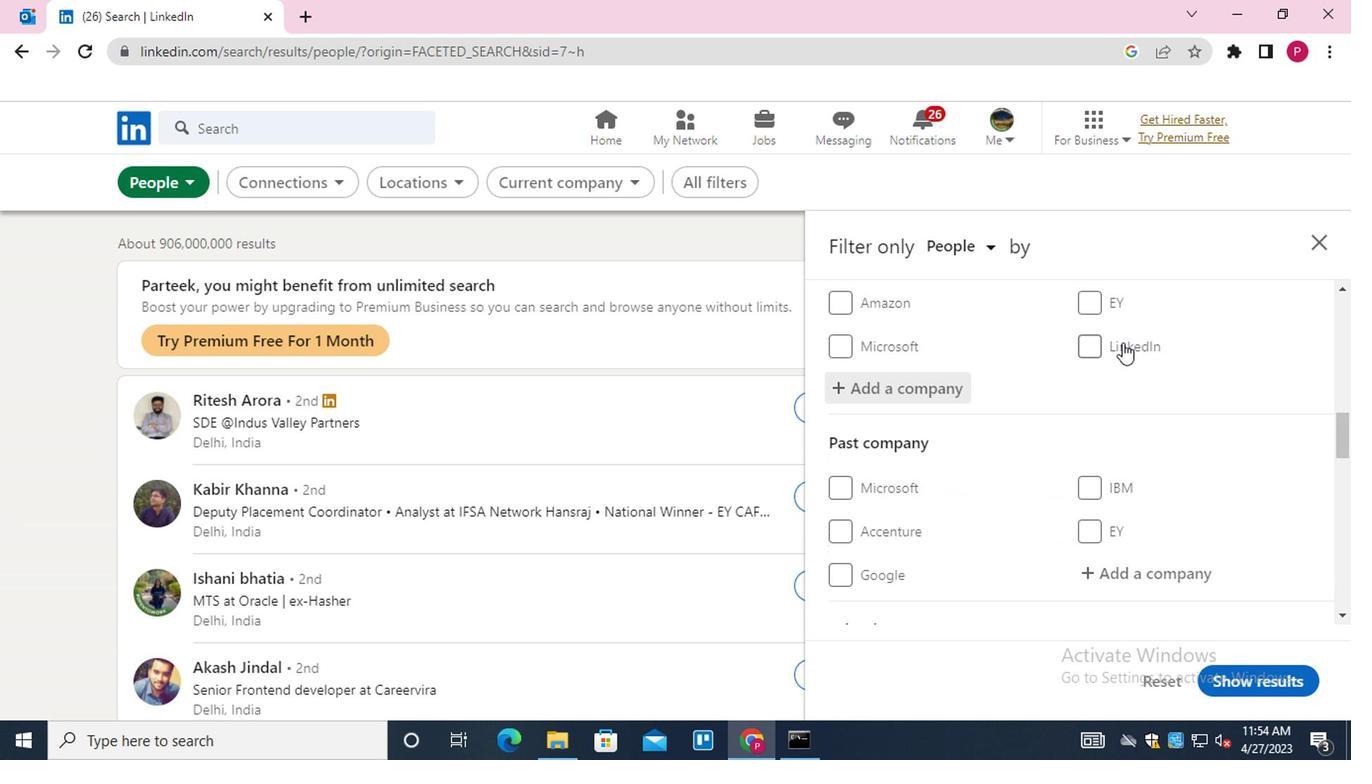 
Action: Mouse scrolled (1116, 358) with delta (0, 0)
Screenshot: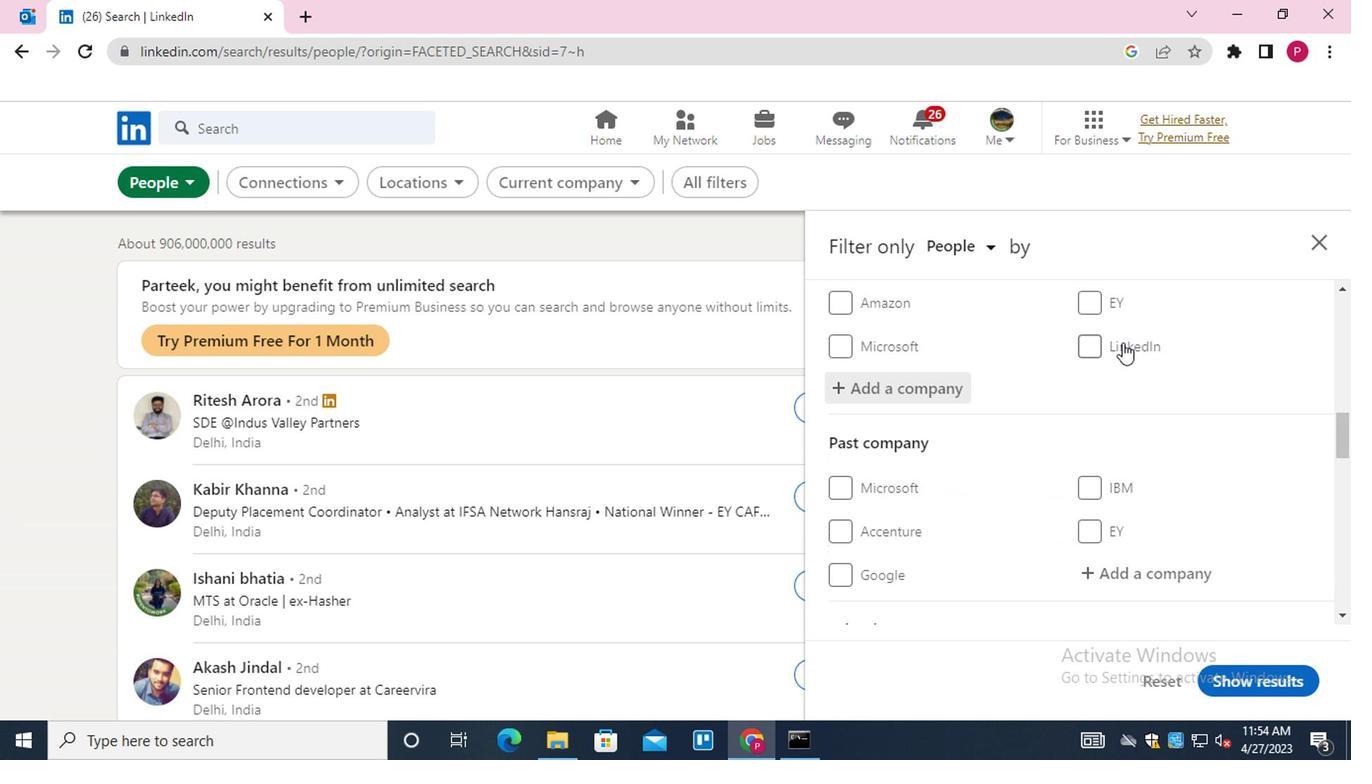 
Action: Mouse moved to (1116, 361)
Screenshot: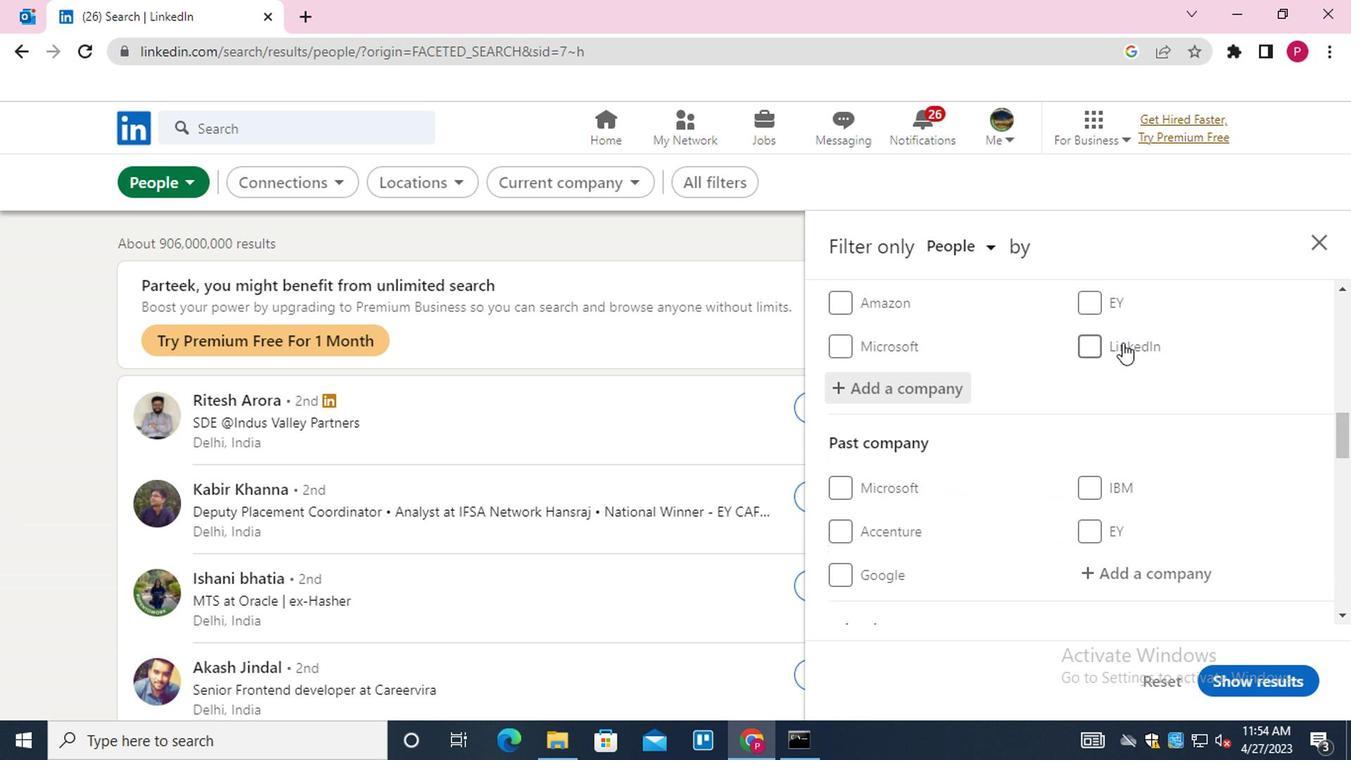 
Action: Mouse scrolled (1116, 359) with delta (0, -1)
Screenshot: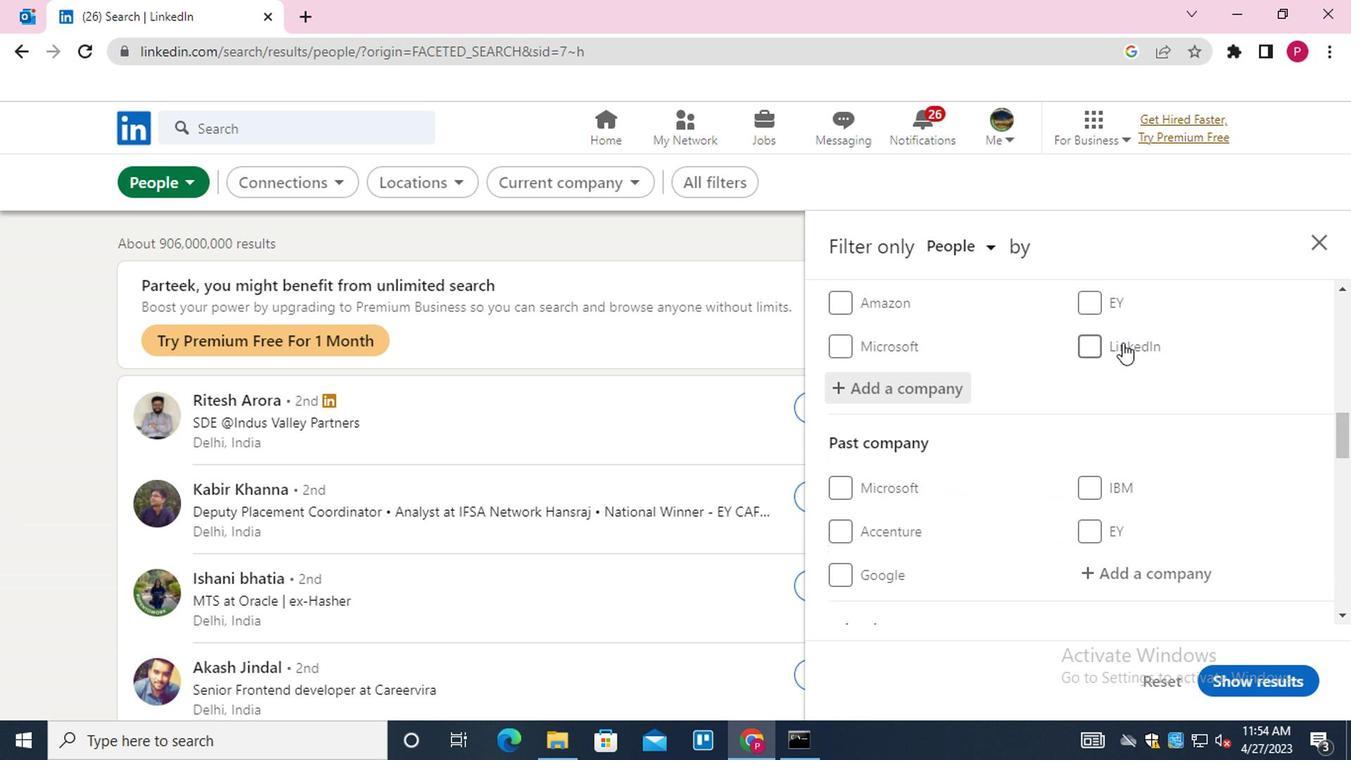
Action: Mouse moved to (1071, 349)
Screenshot: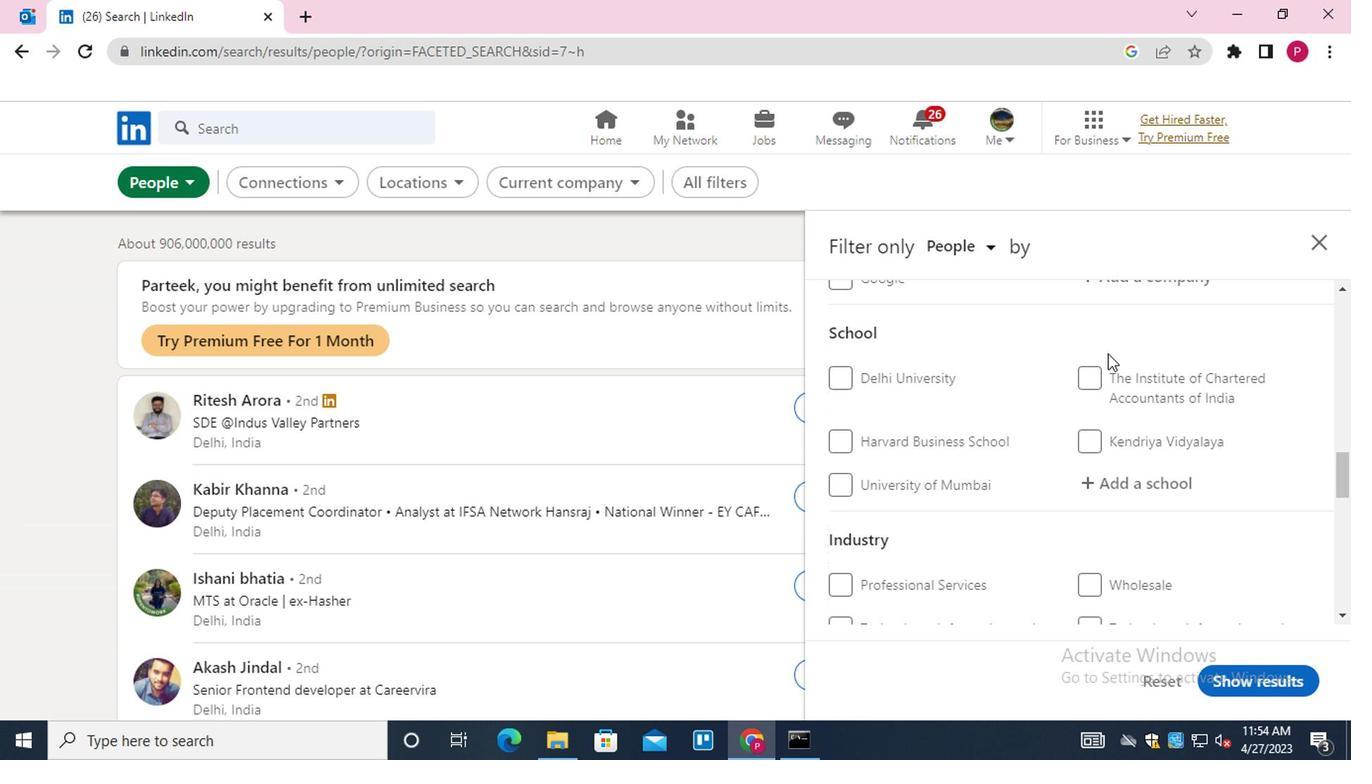
Action: Mouse scrolled (1071, 348) with delta (0, 0)
Screenshot: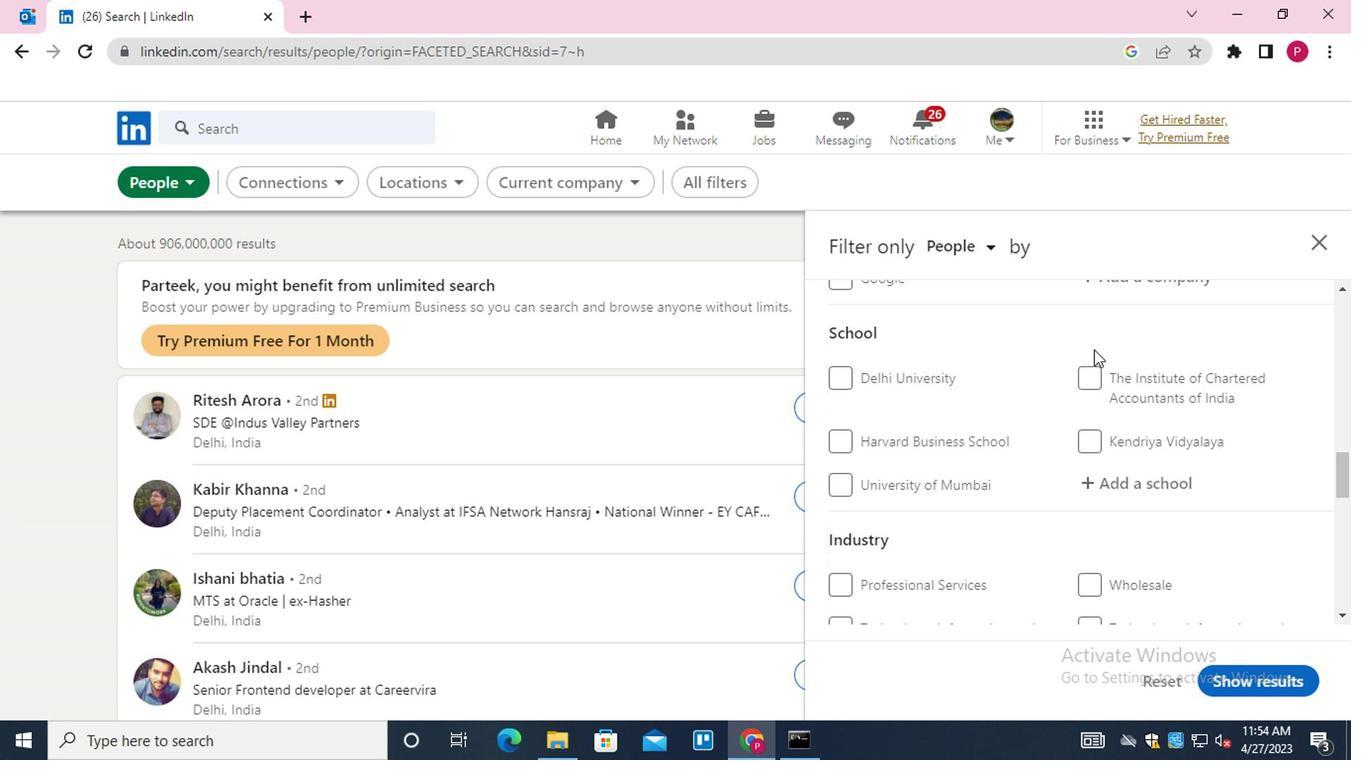 
Action: Mouse moved to (1104, 376)
Screenshot: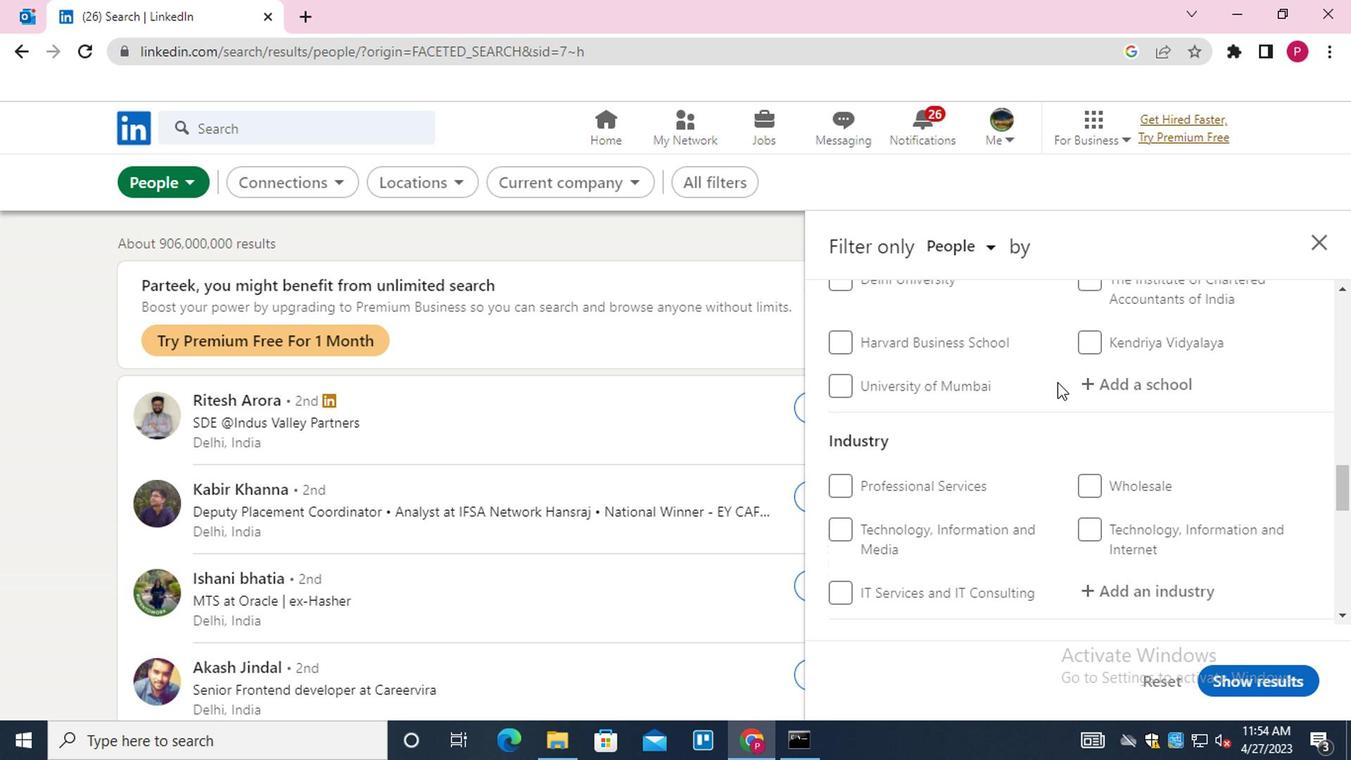 
Action: Mouse pressed left at (1104, 376)
Screenshot: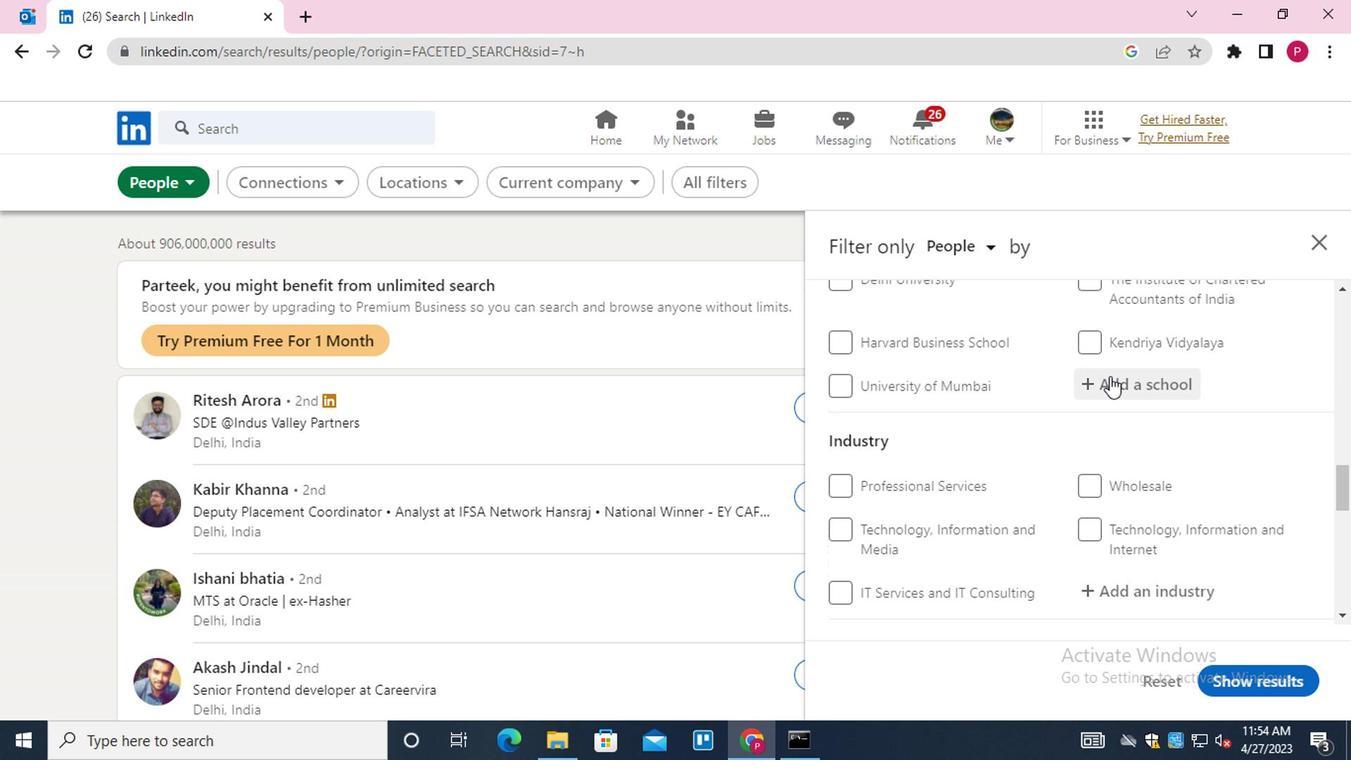 
Action: Key pressed <Key.shift>MANONMANIAM<Key.down><Key.enter>
Screenshot: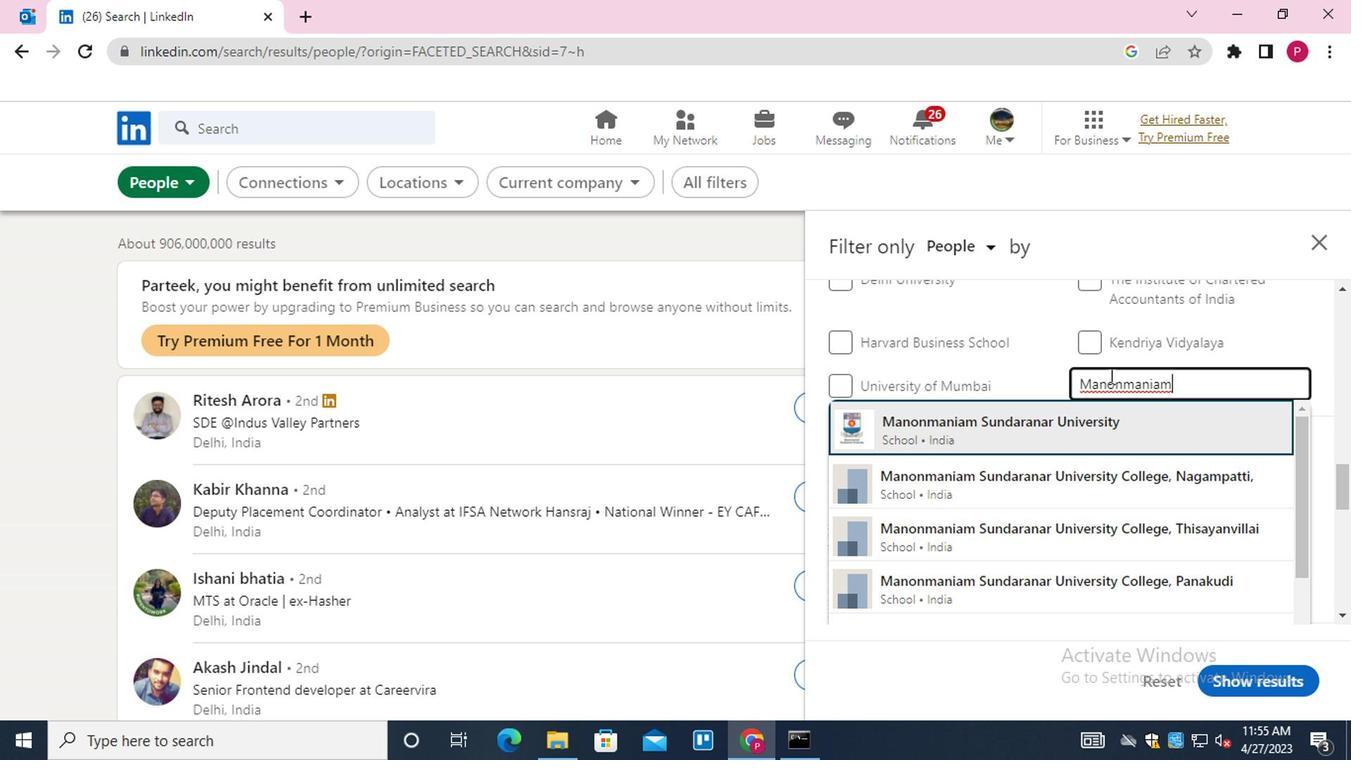 
Action: Mouse moved to (1070, 389)
Screenshot: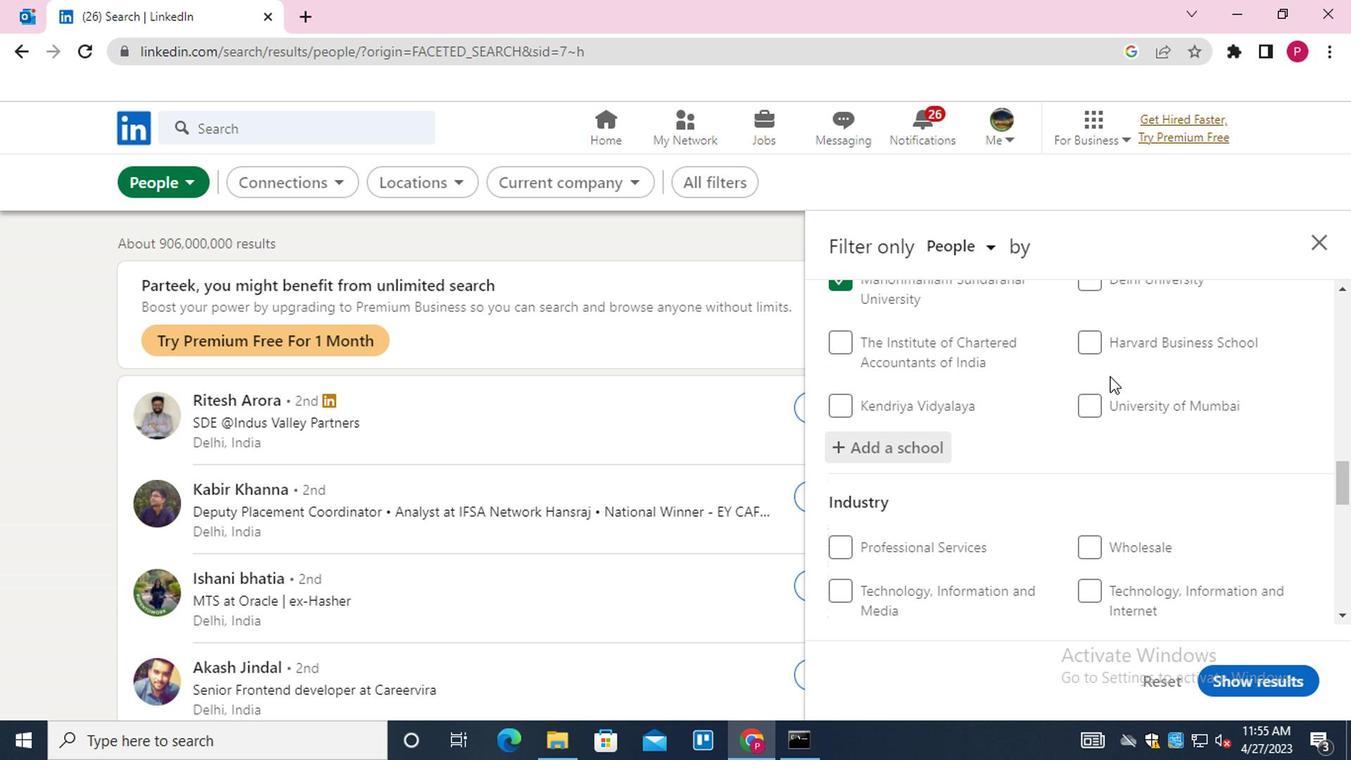 
Action: Mouse scrolled (1070, 388) with delta (0, 0)
Screenshot: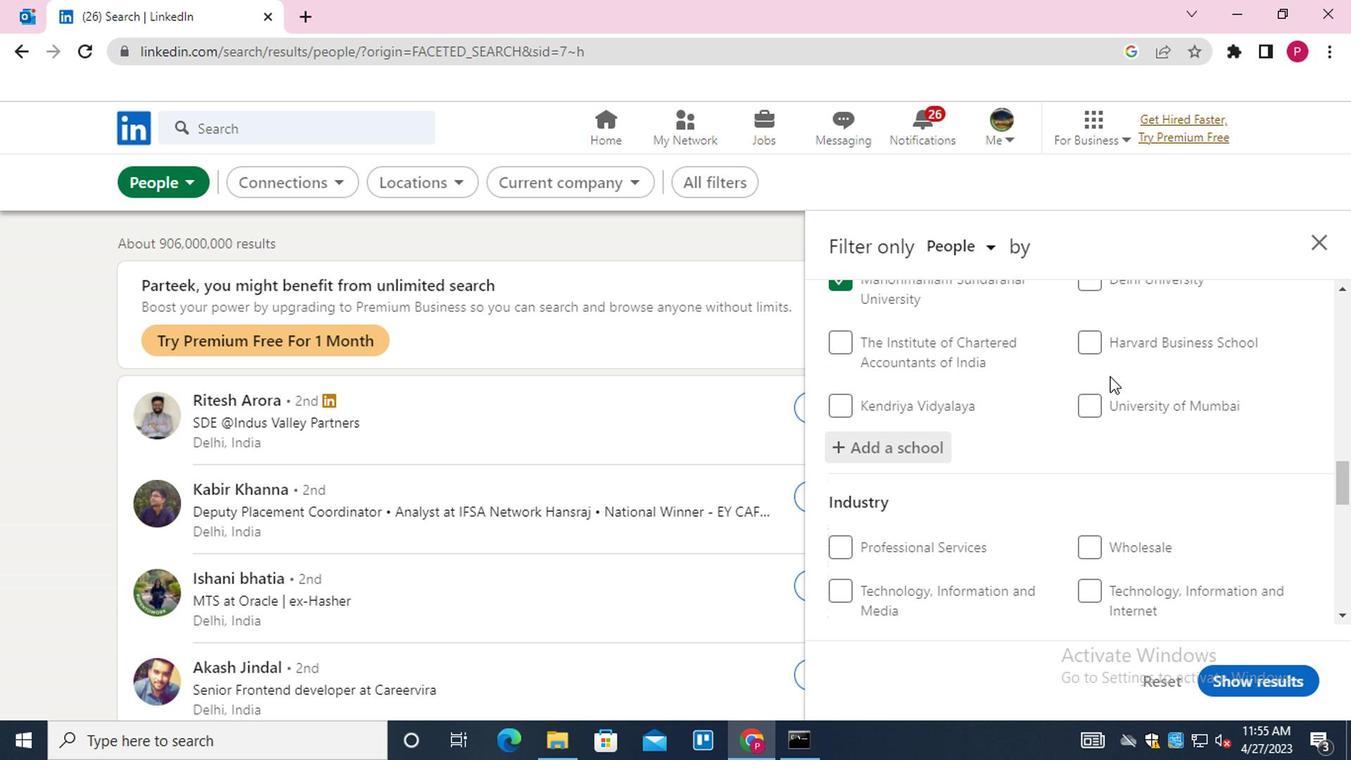 
Action: Mouse moved to (1049, 396)
Screenshot: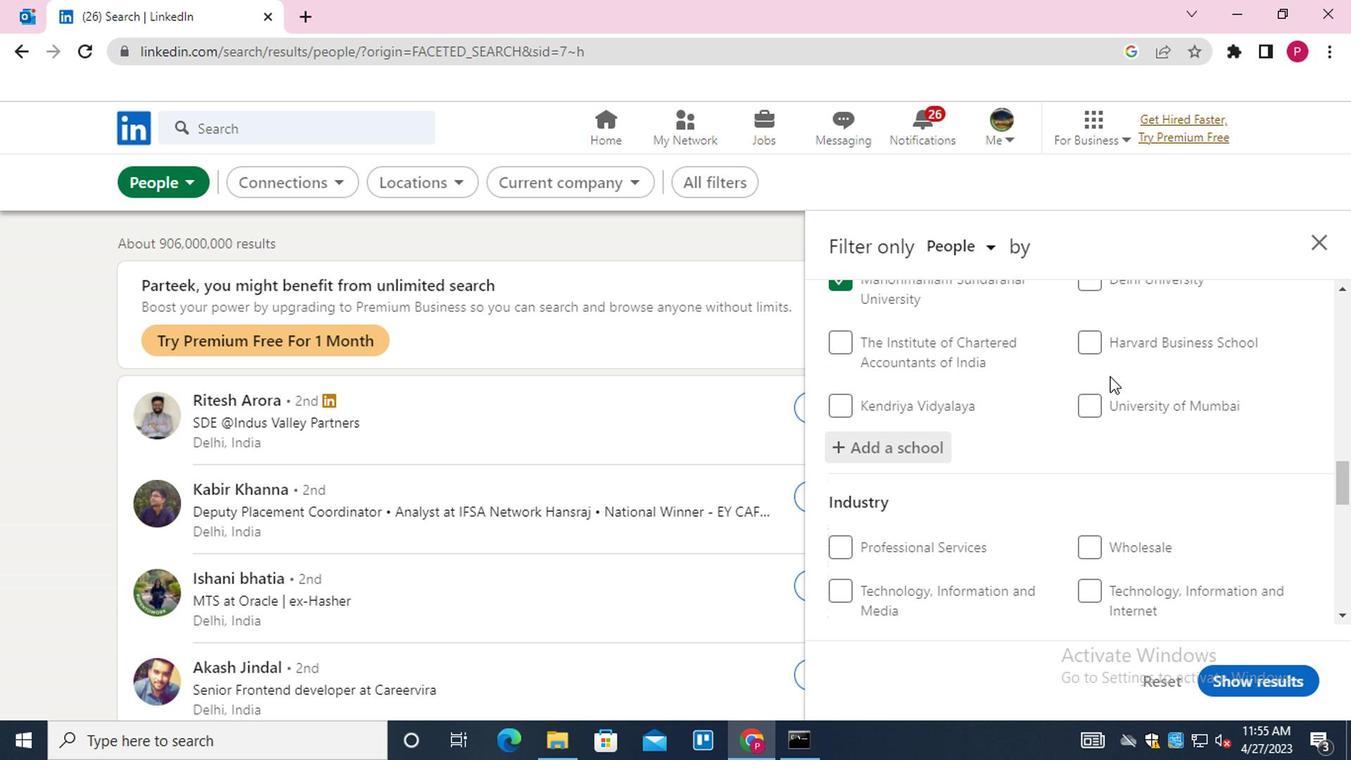 
Action: Mouse scrolled (1049, 396) with delta (0, 0)
Screenshot: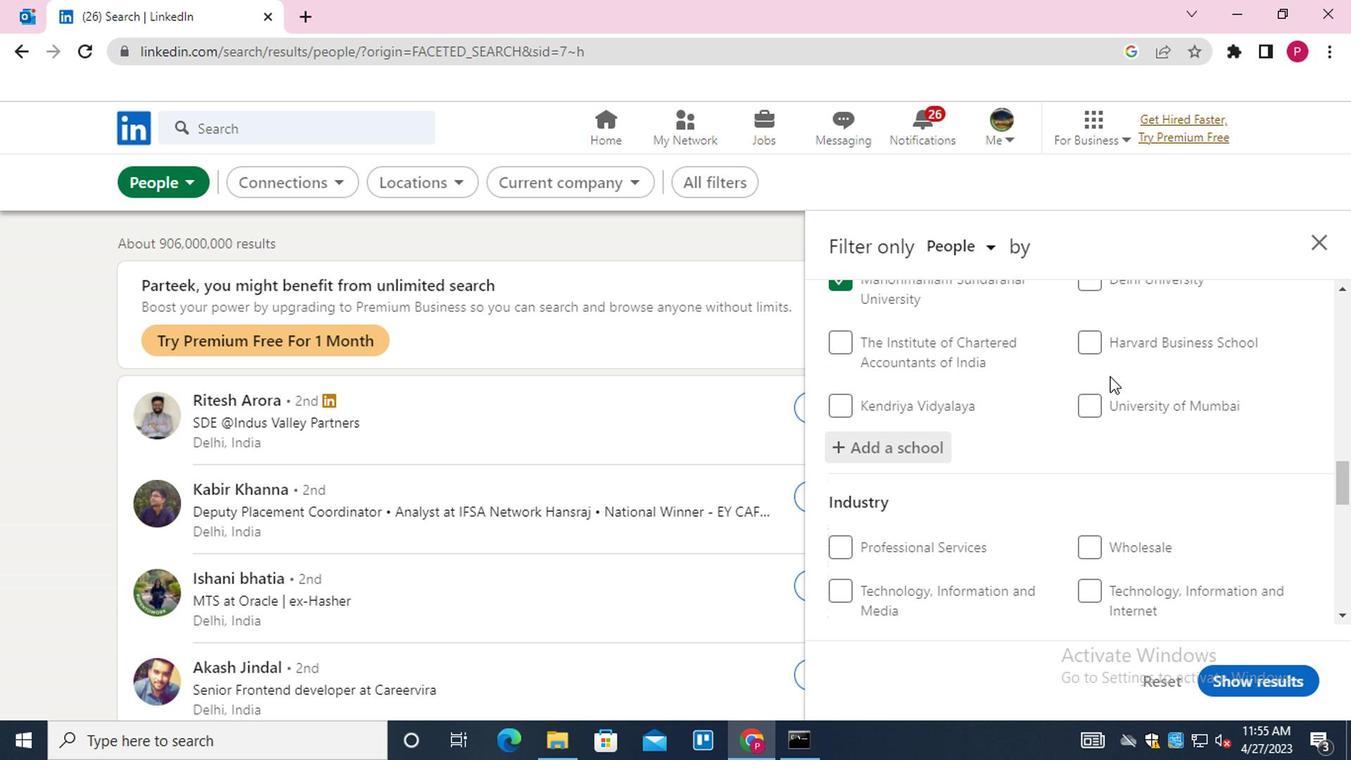 
Action: Mouse moved to (1048, 398)
Screenshot: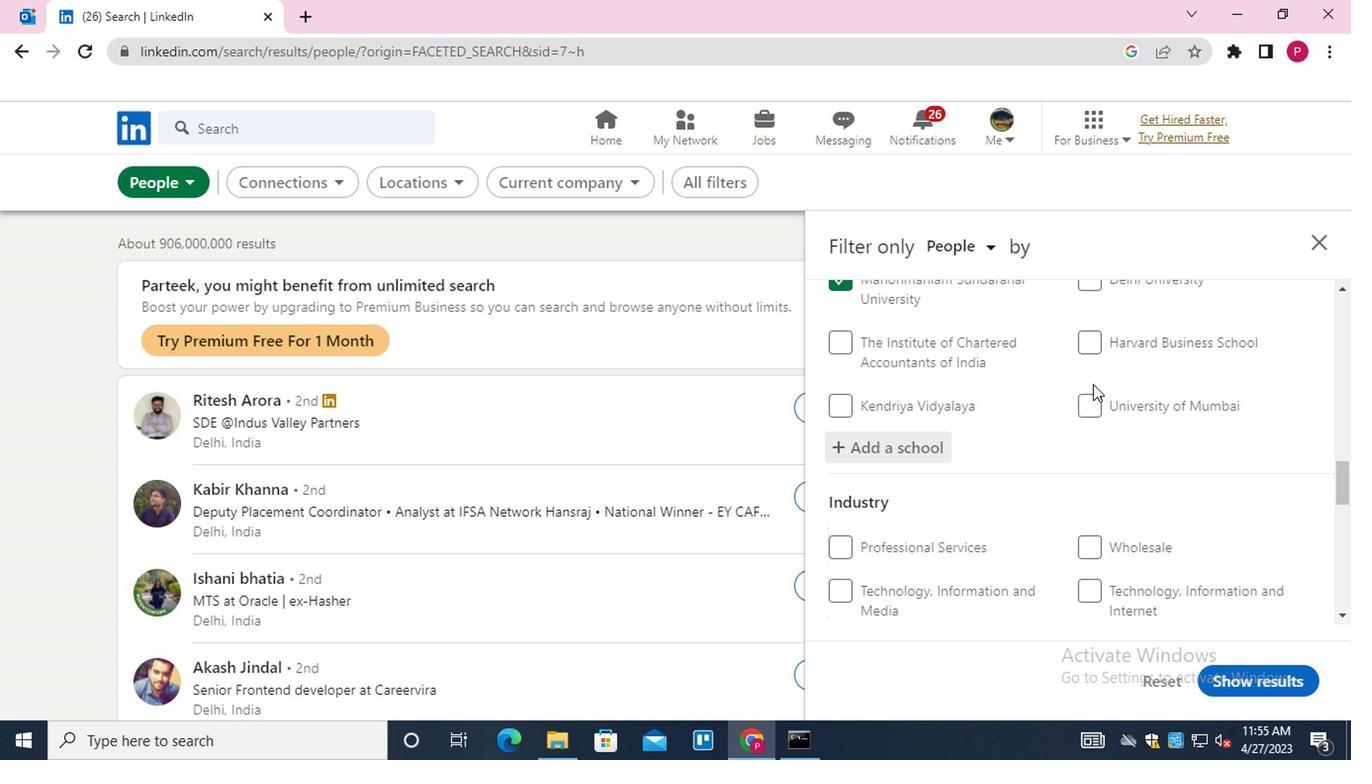 
Action: Mouse scrolled (1048, 396) with delta (0, -1)
Screenshot: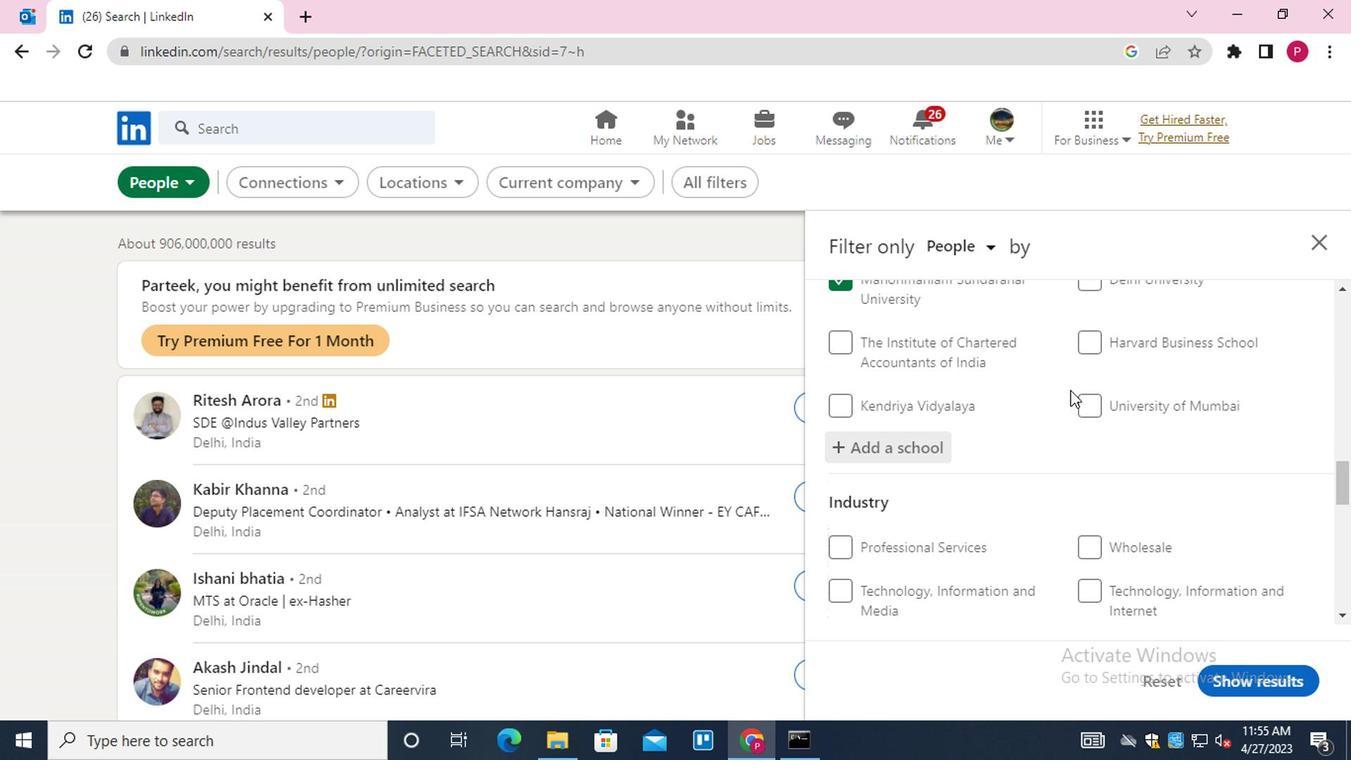 
Action: Mouse moved to (1159, 361)
Screenshot: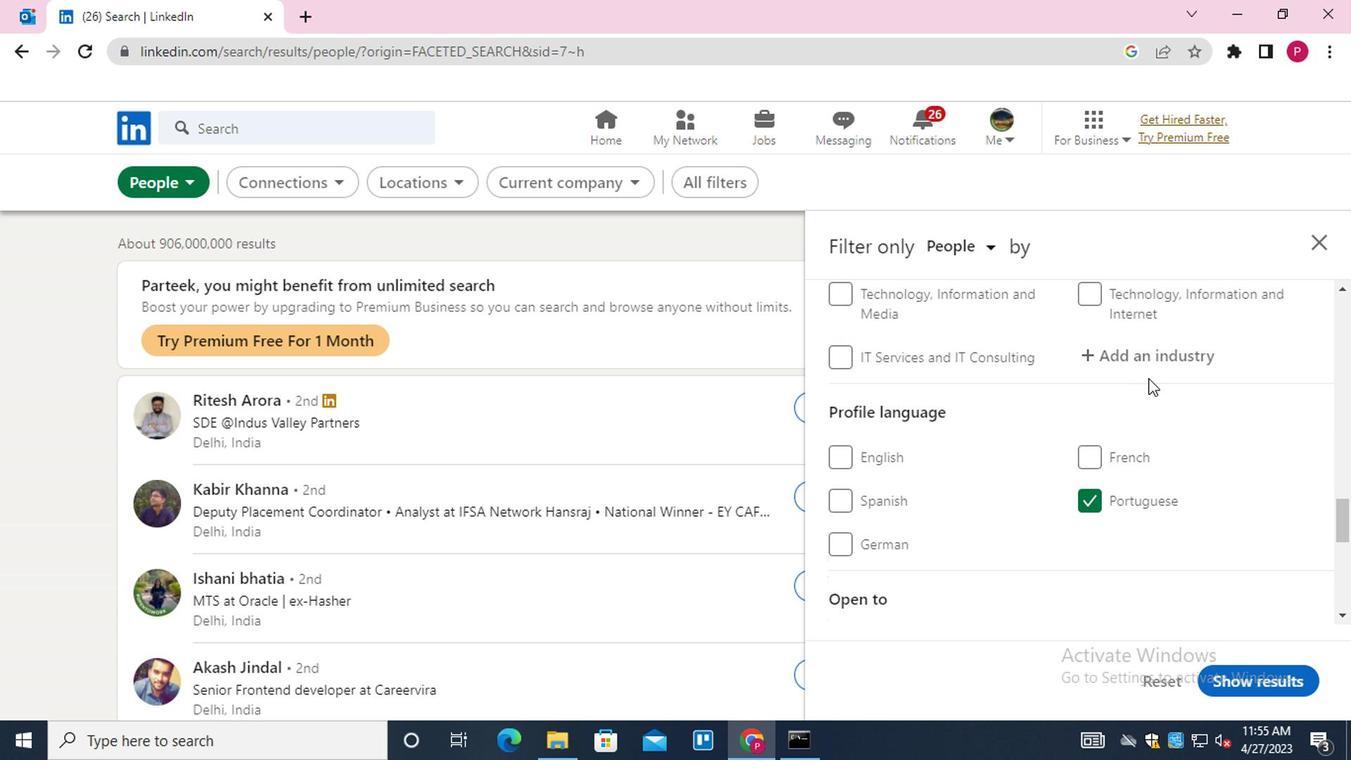 
Action: Mouse pressed left at (1159, 361)
Screenshot: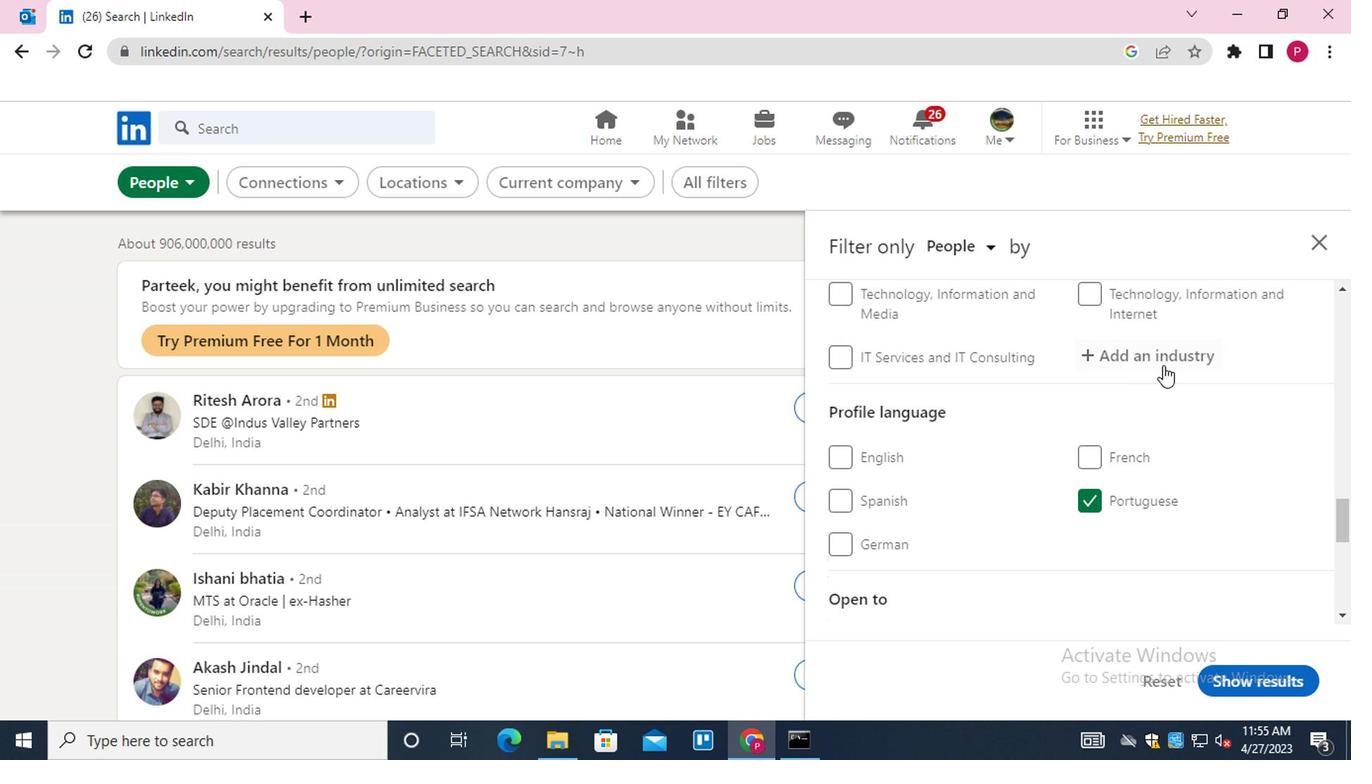 
Action: Key pressed <Key.shift>SECURITY<Key.down><Key.down><Key.down><Key.down><Key.down><Key.enter>
Screenshot: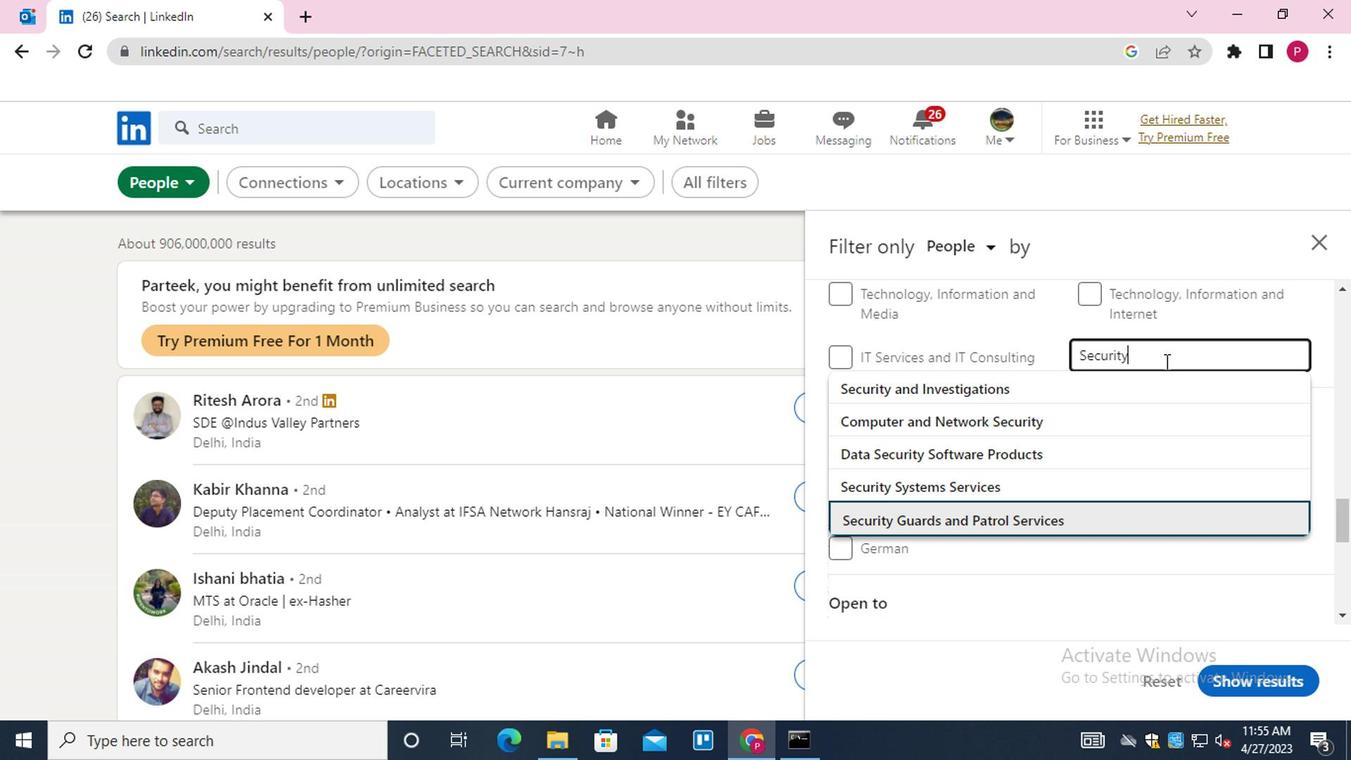 
Action: Mouse moved to (1145, 385)
Screenshot: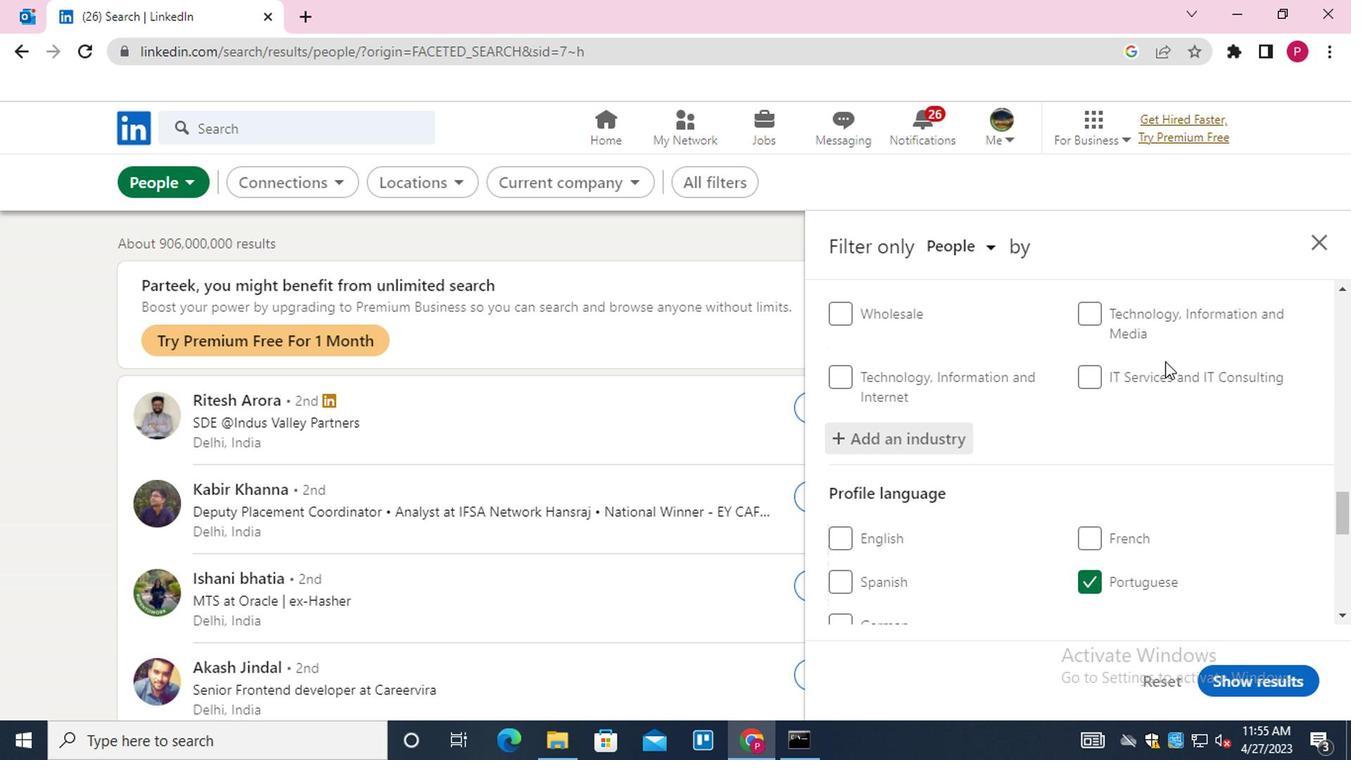 
Action: Mouse scrolled (1145, 384) with delta (0, -1)
Screenshot: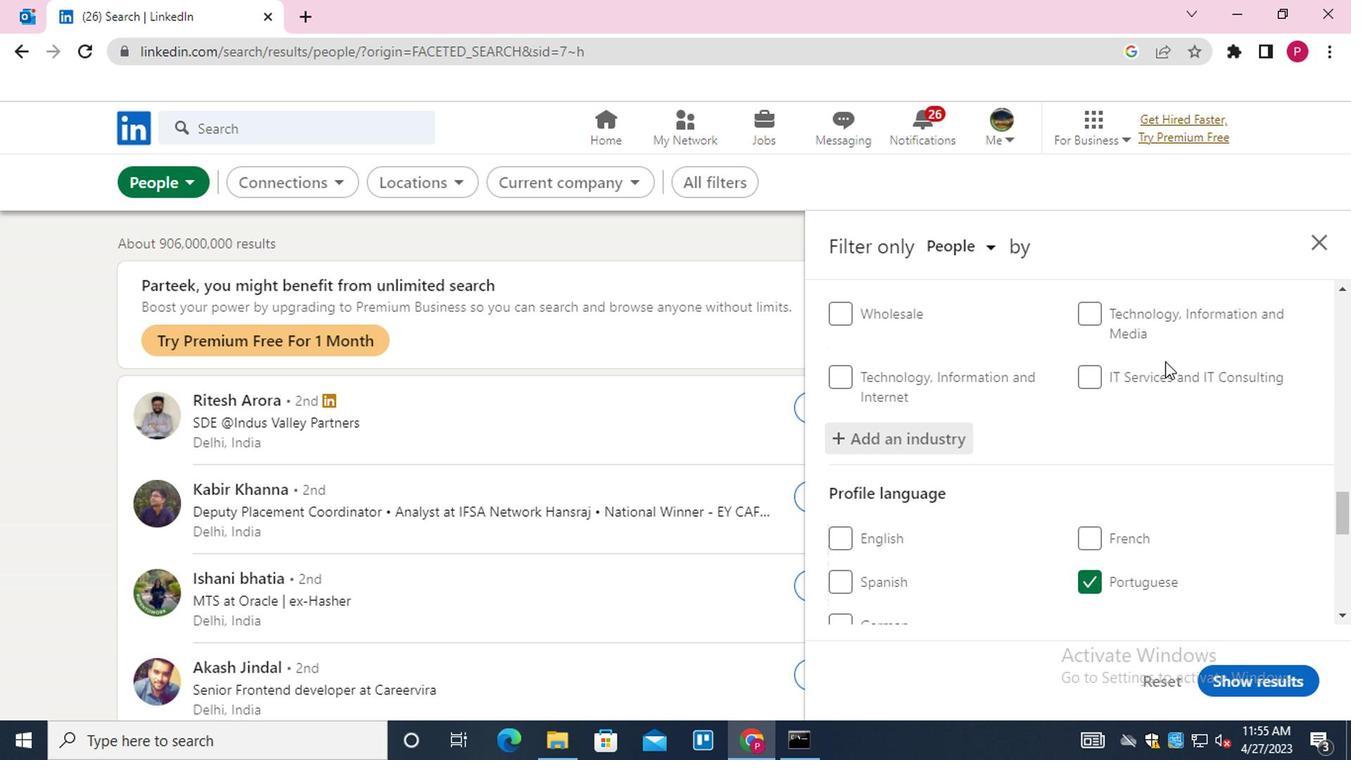 
Action: Mouse moved to (1145, 393)
Screenshot: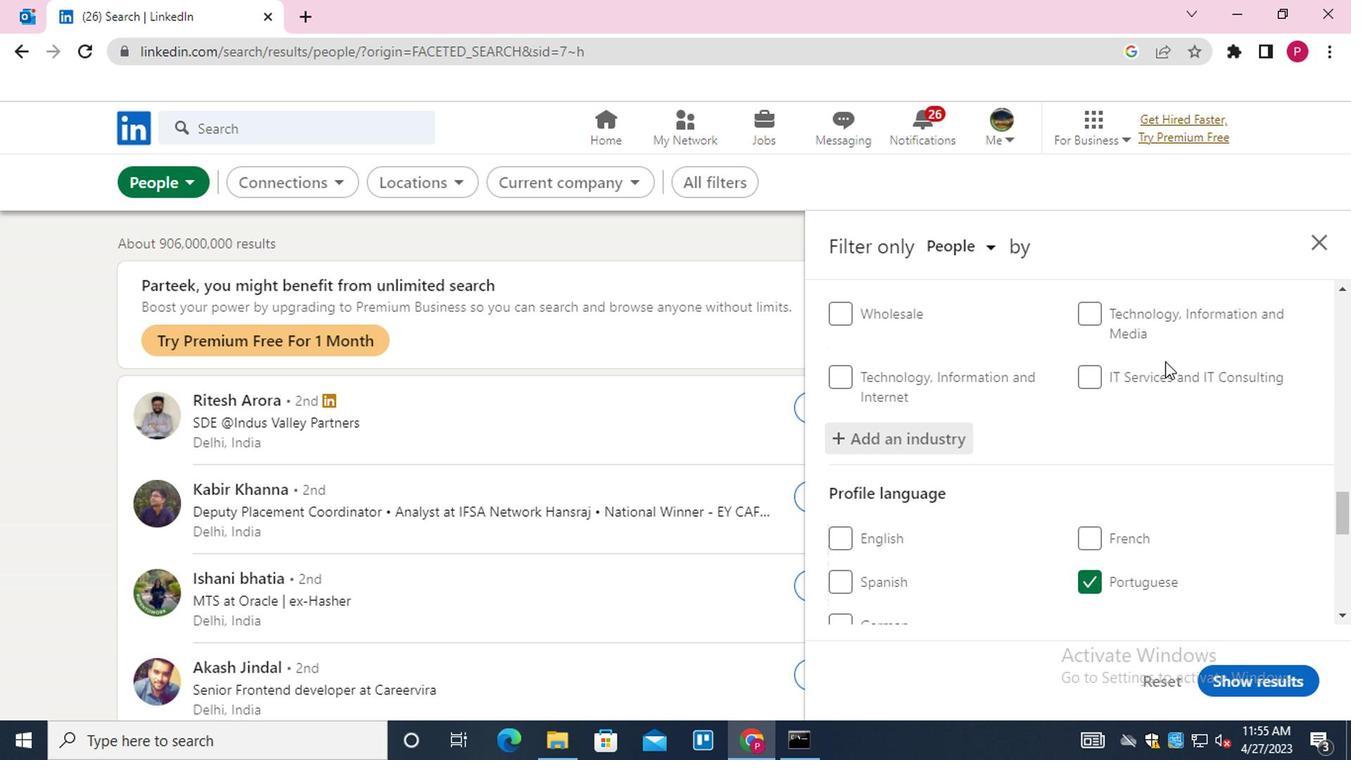 
Action: Mouse scrolled (1145, 392) with delta (0, -1)
Screenshot: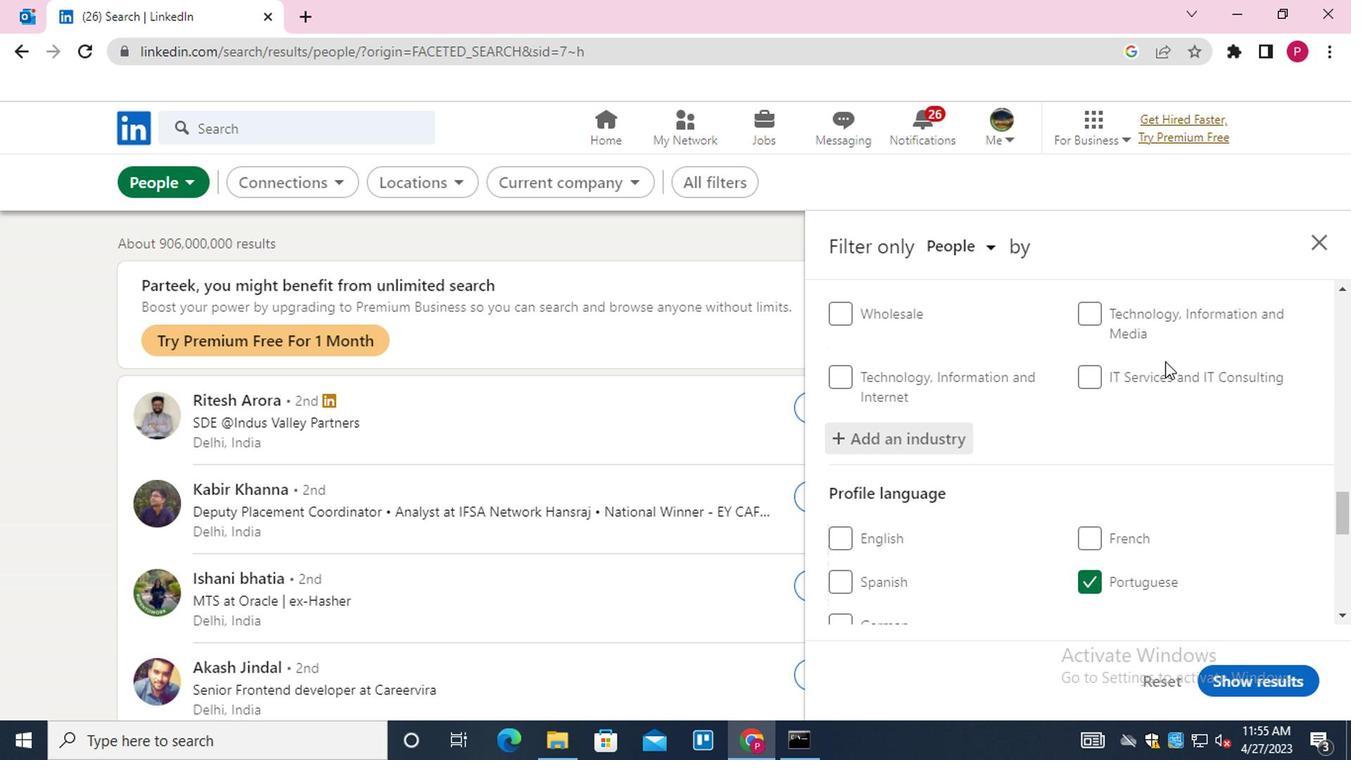 
Action: Mouse moved to (1108, 437)
Screenshot: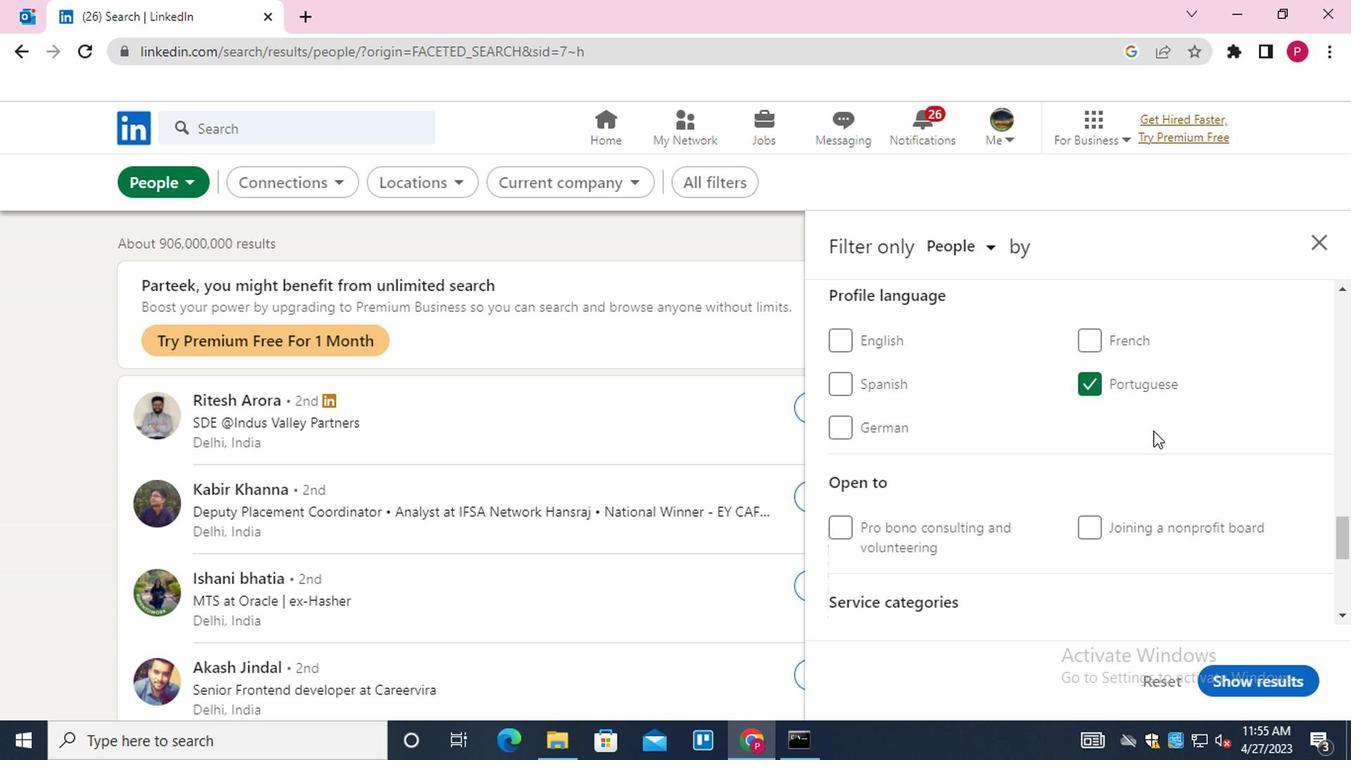 
Action: Mouse scrolled (1108, 436) with delta (0, 0)
Screenshot: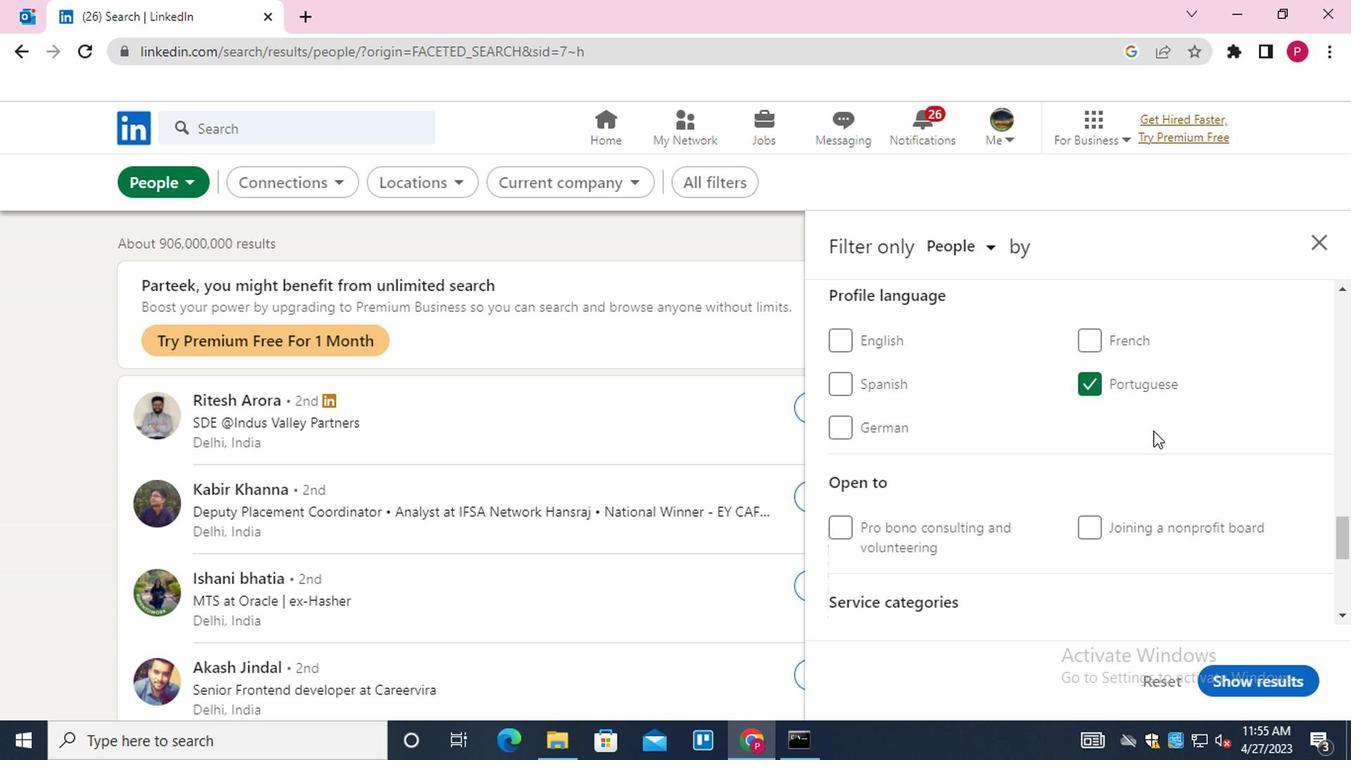 
Action: Mouse scrolled (1108, 436) with delta (0, 0)
Screenshot: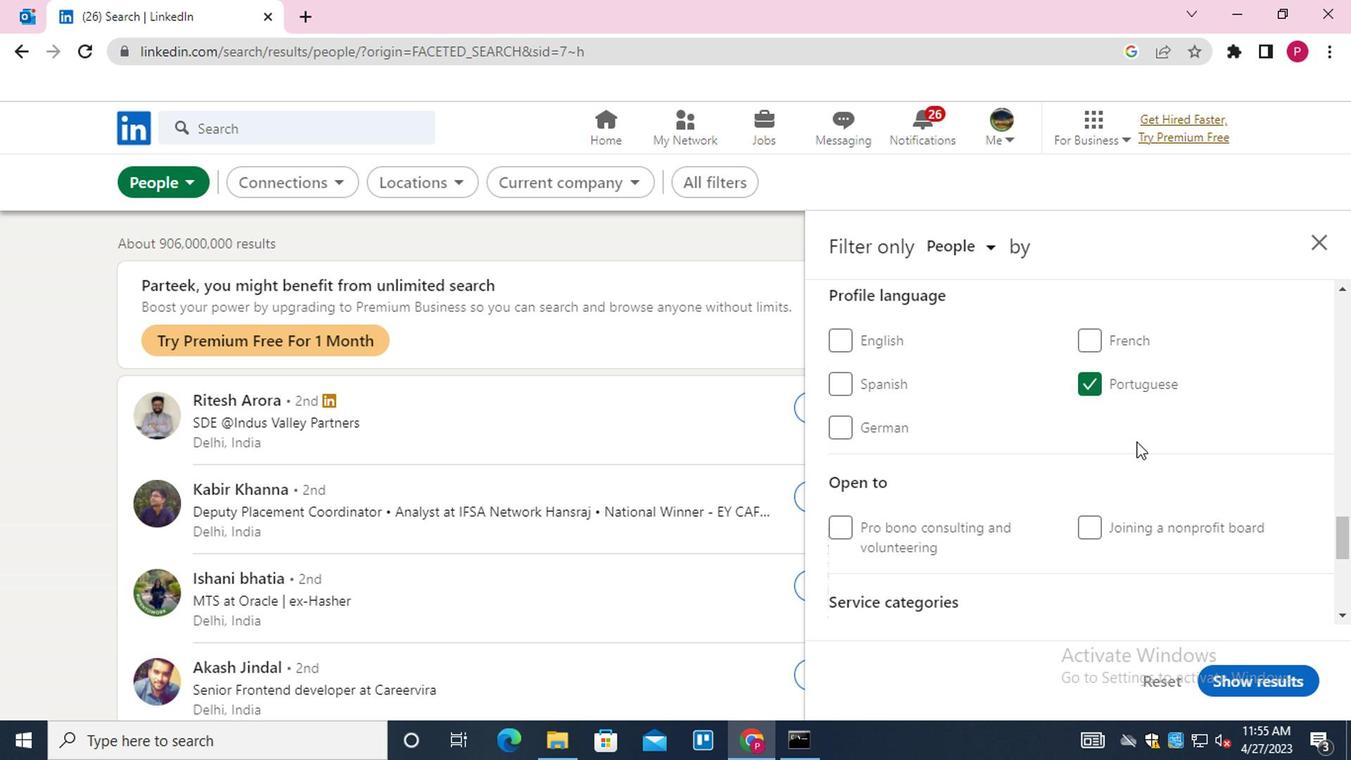 
Action: Mouse scrolled (1108, 436) with delta (0, 0)
Screenshot: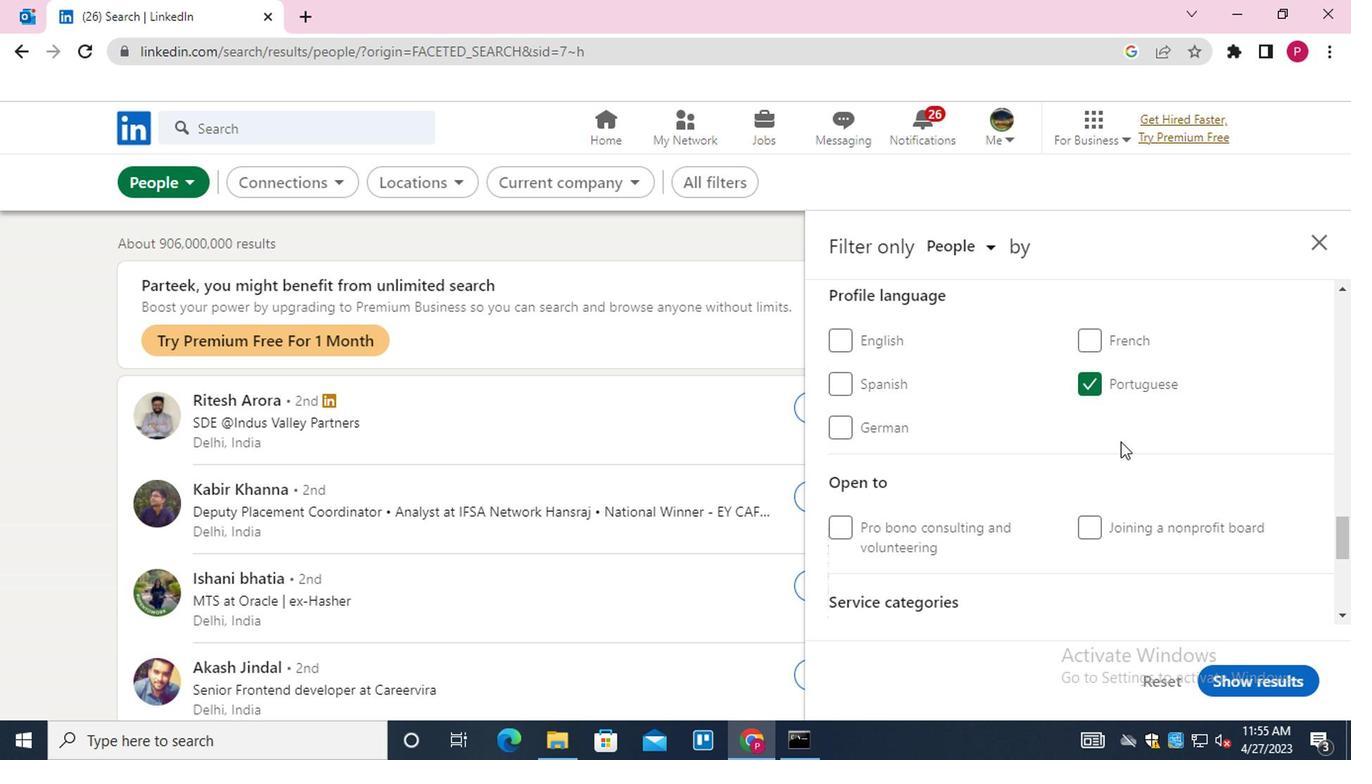 
Action: Mouse moved to (1155, 433)
Screenshot: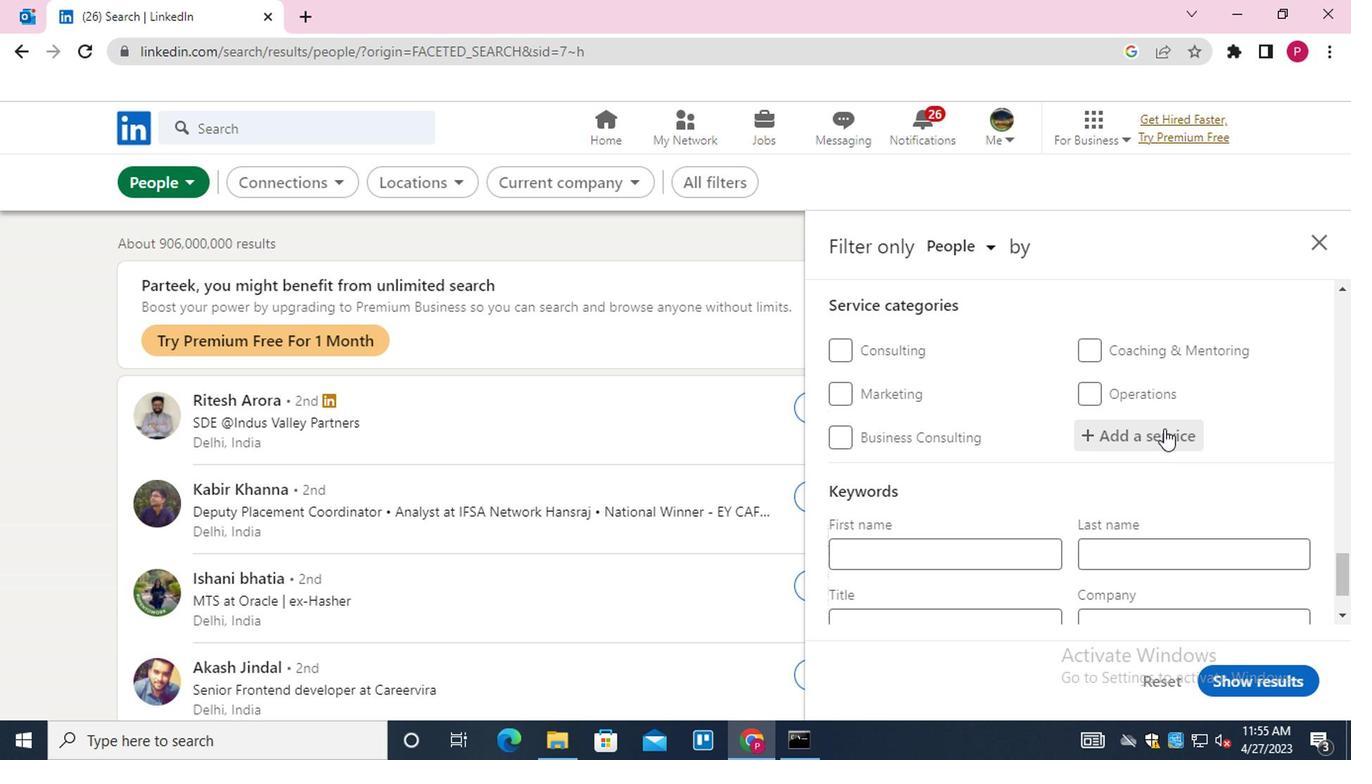 
Action: Mouse pressed left at (1155, 433)
Screenshot: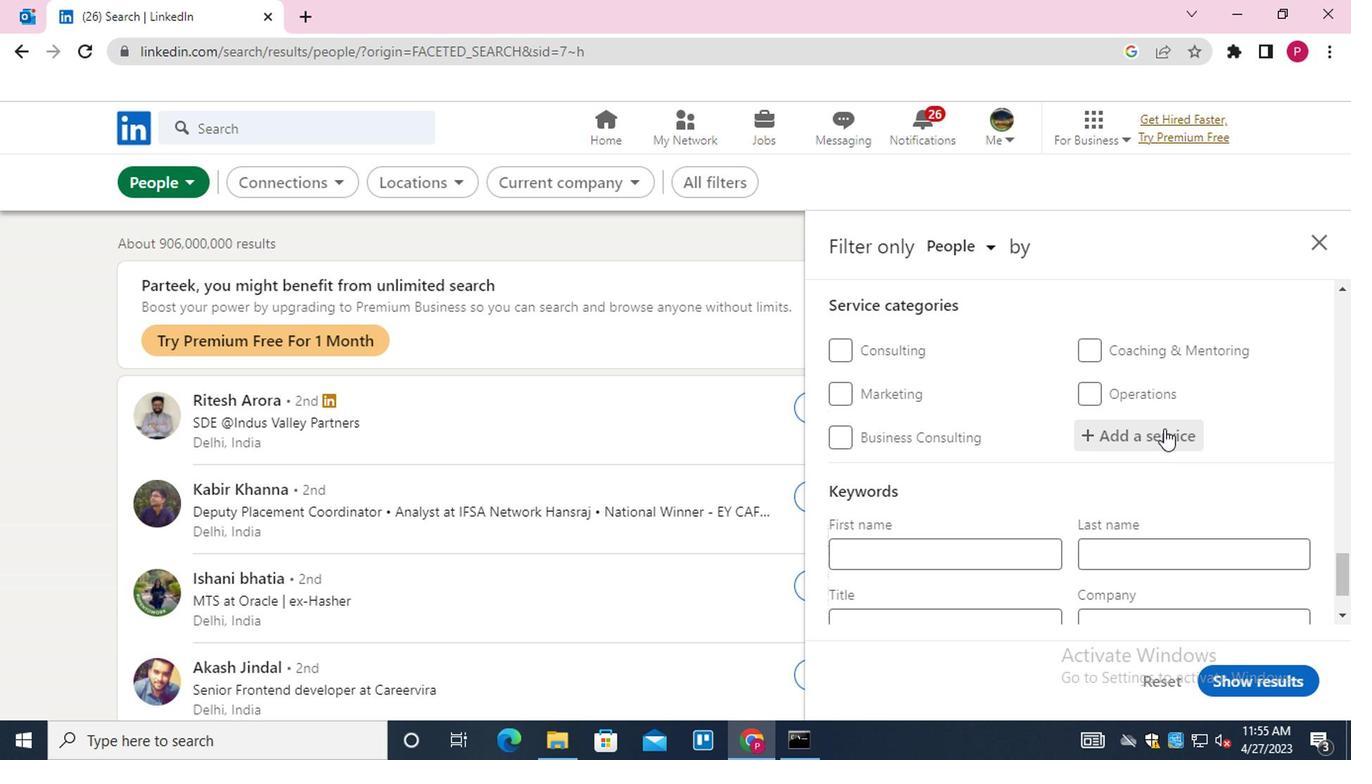 
Action: Key pressed <Key.shift>SUPPORT<Key.space><Key.down><Key.enter>
Screenshot: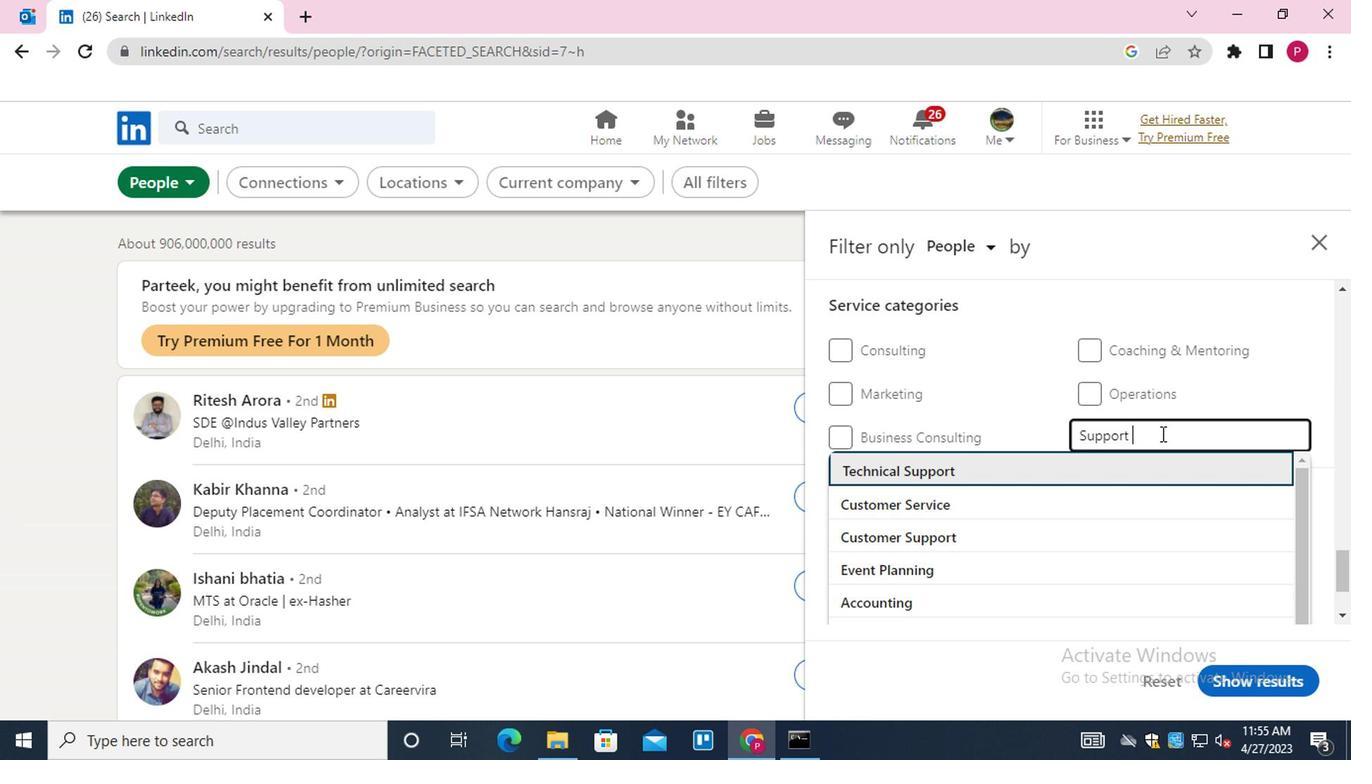 
Action: Mouse moved to (1155, 435)
Screenshot: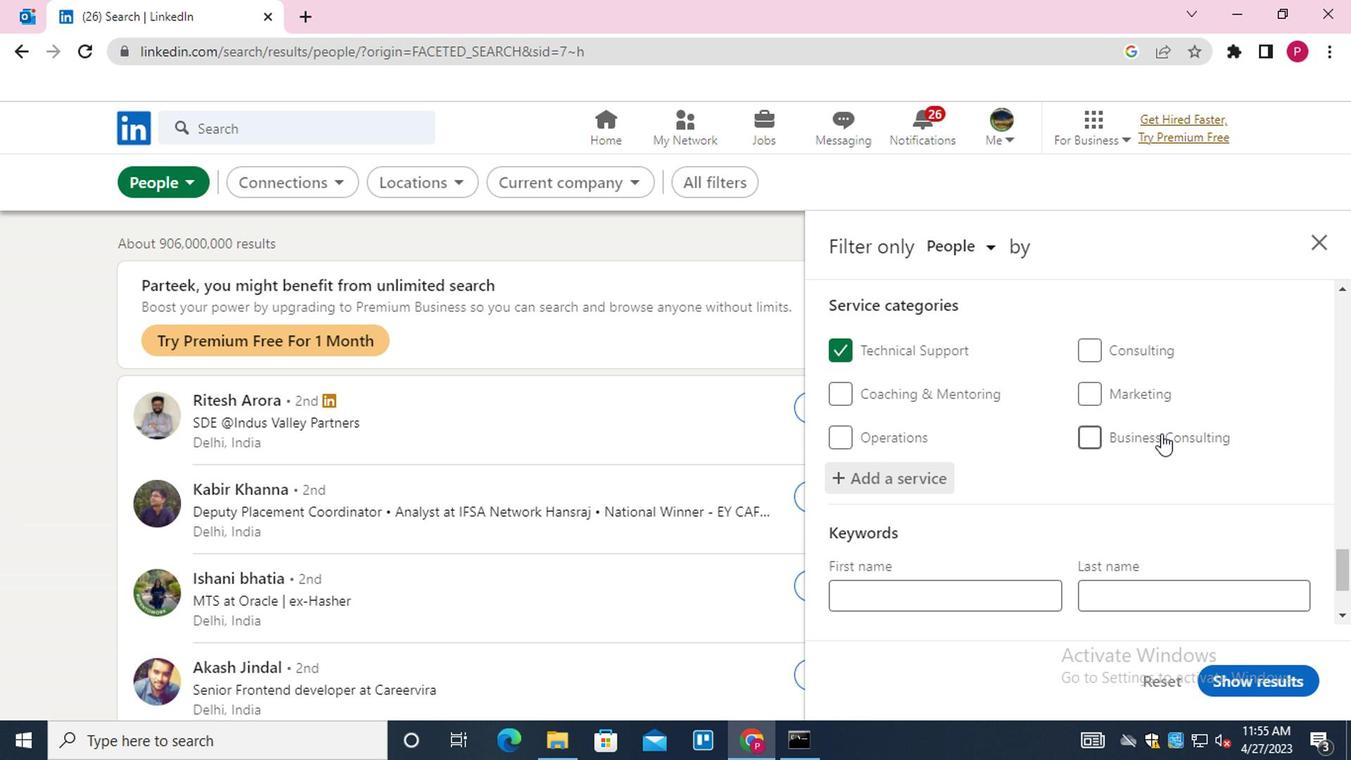 
Action: Mouse scrolled (1155, 434) with delta (0, -1)
Screenshot: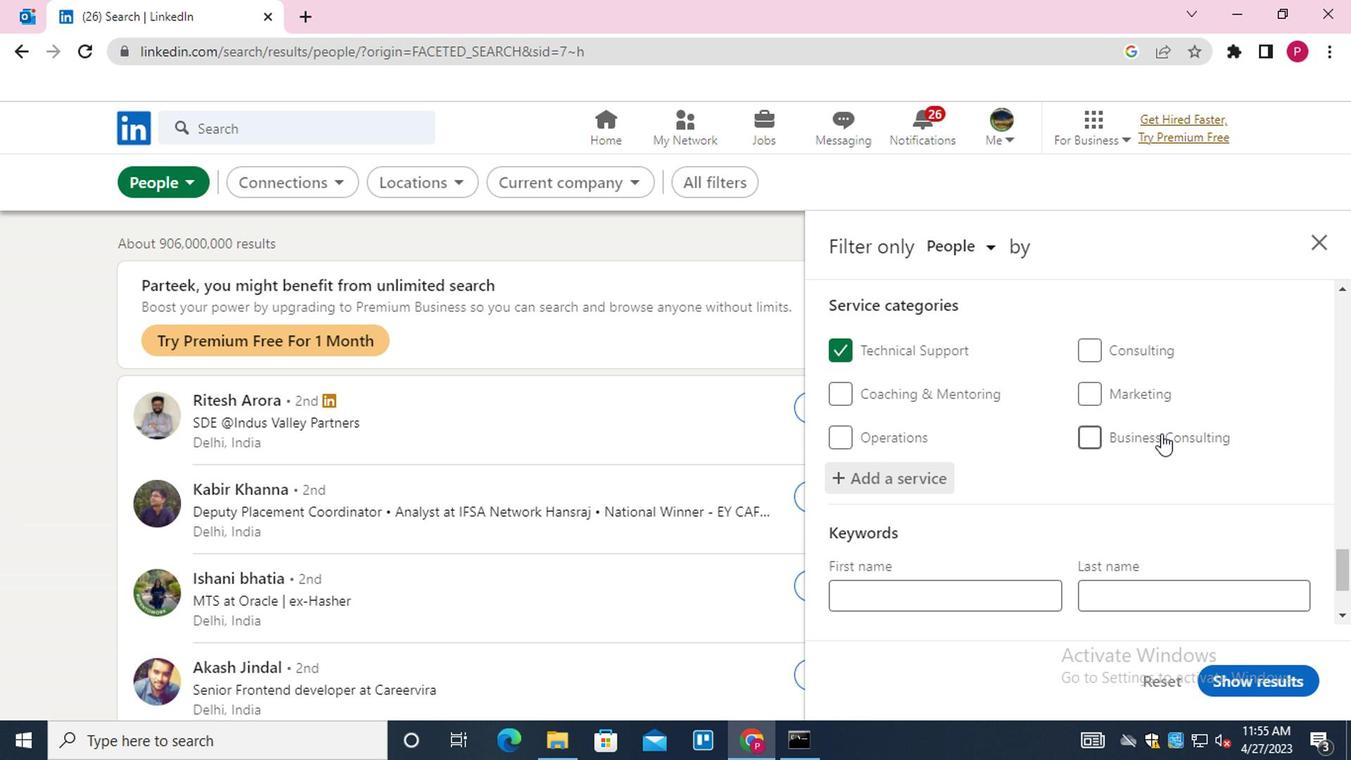 
Action: Mouse moved to (1155, 435)
Screenshot: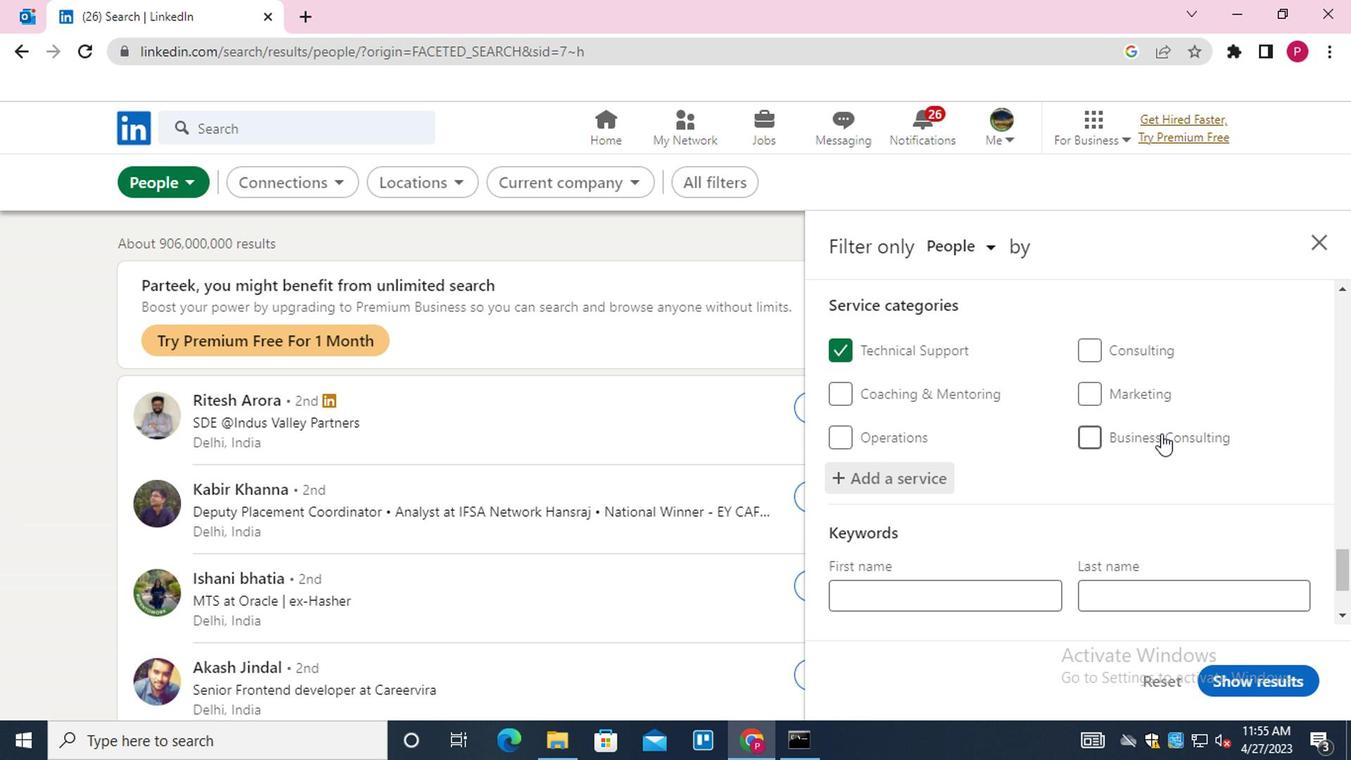 
Action: Mouse scrolled (1155, 434) with delta (0, -1)
Screenshot: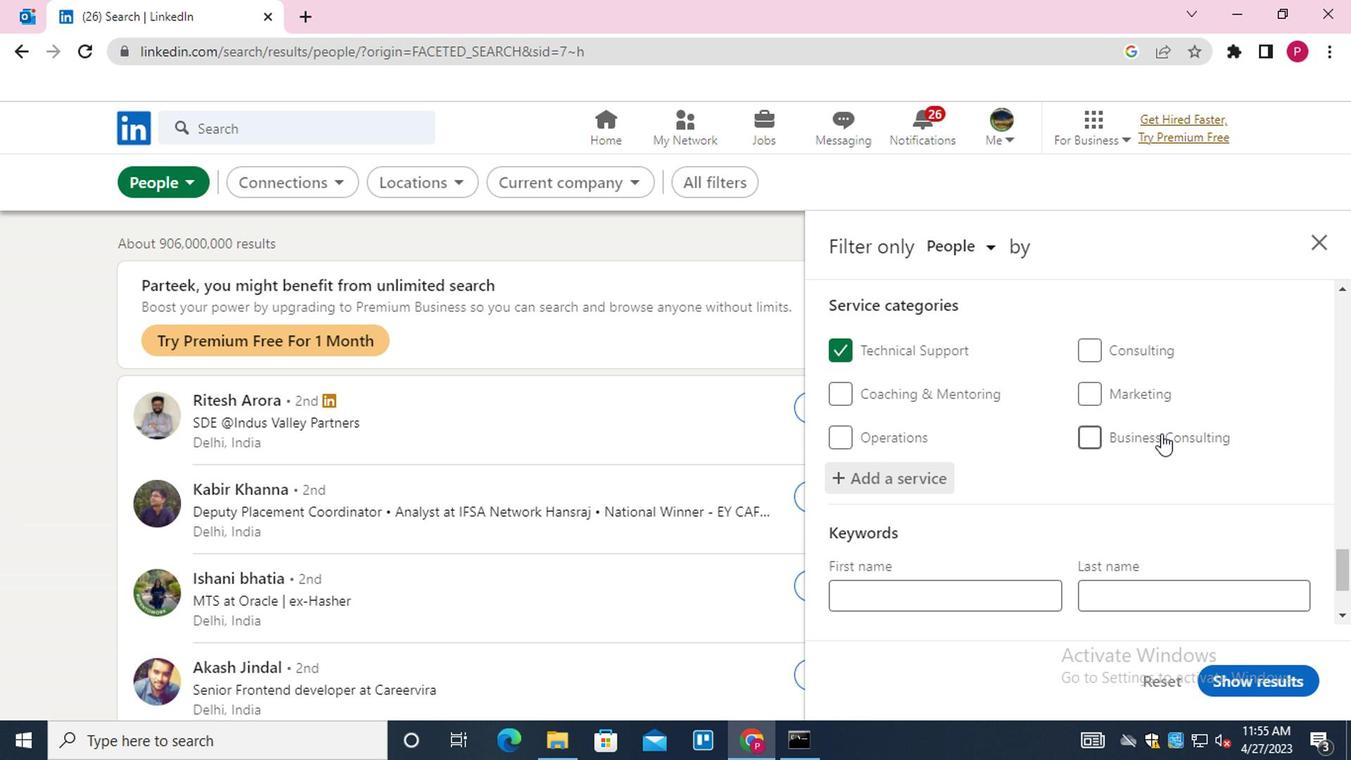 
Action: Mouse scrolled (1155, 434) with delta (0, -1)
Screenshot: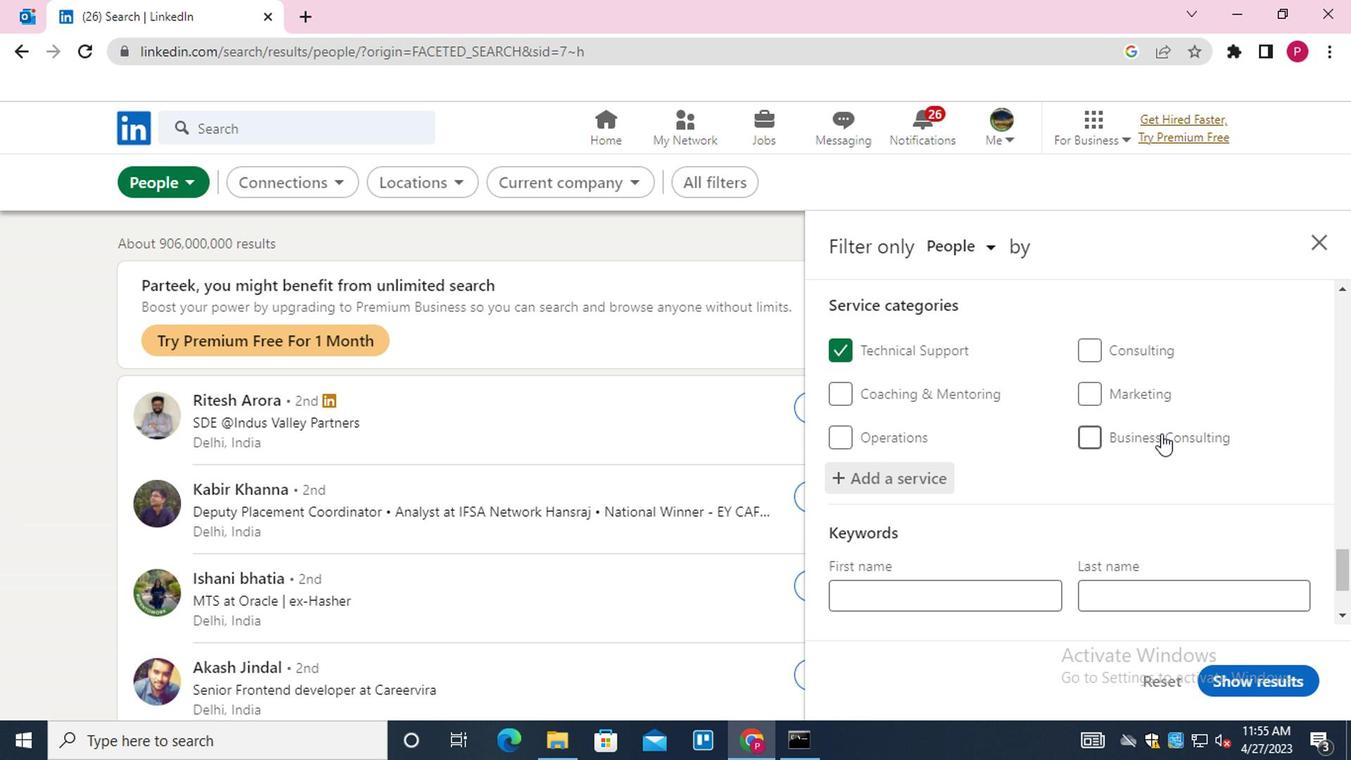 
Action: Mouse scrolled (1155, 434) with delta (0, -1)
Screenshot: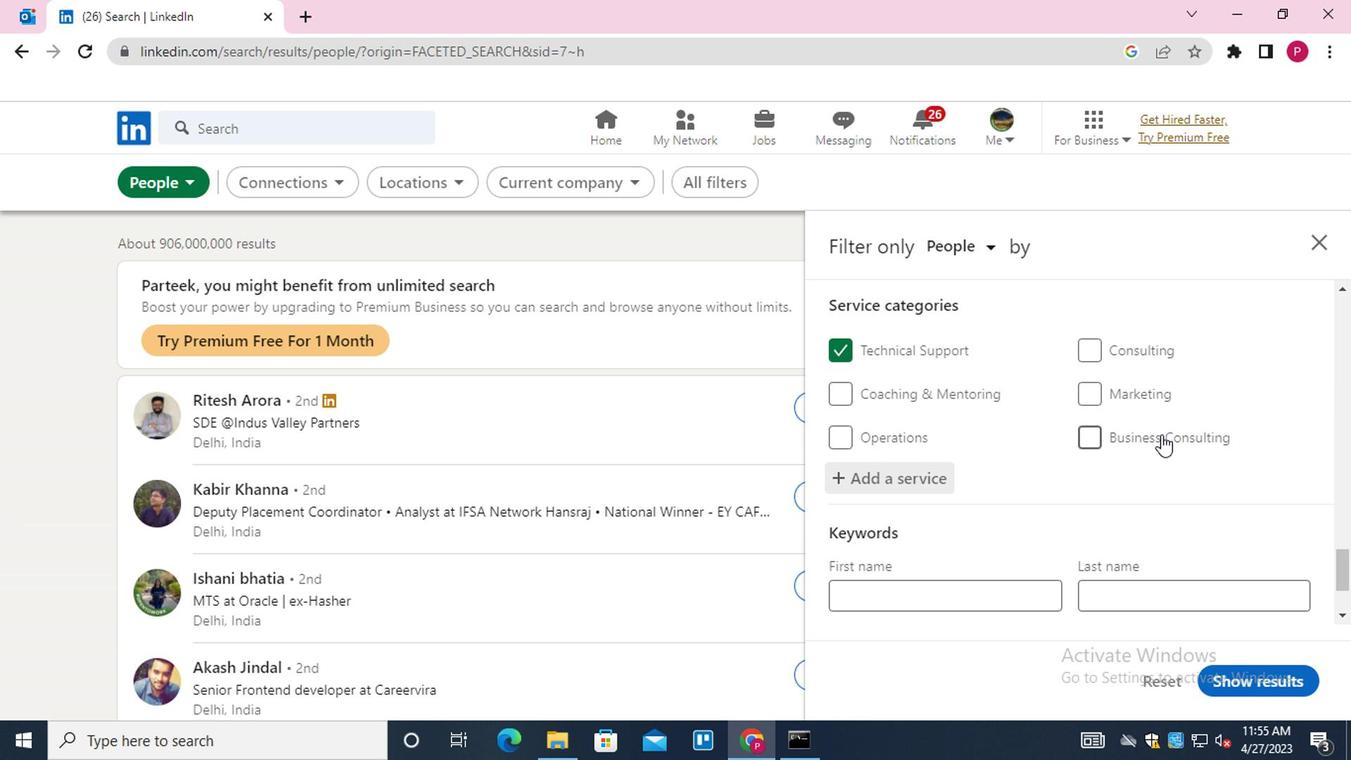 
Action: Mouse moved to (1155, 438)
Screenshot: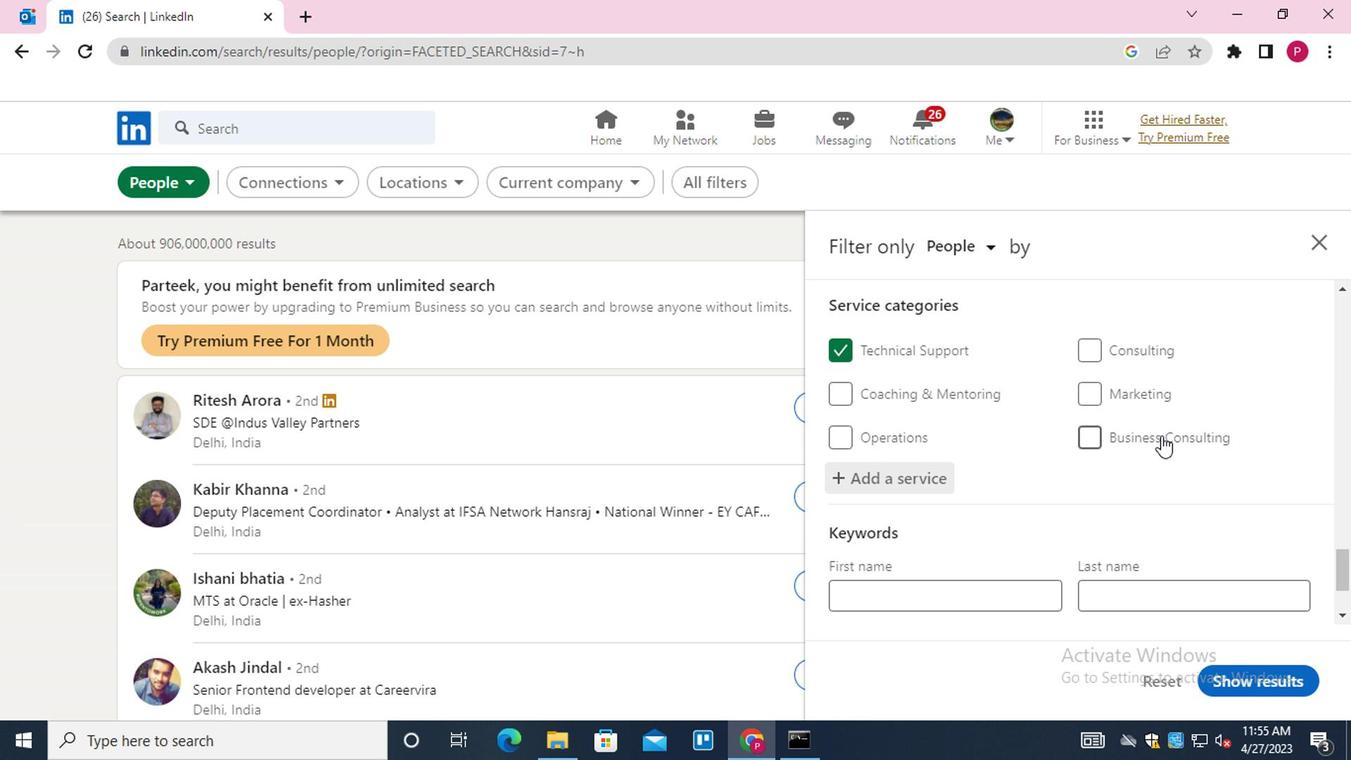 
Action: Mouse scrolled (1155, 437) with delta (0, -1)
Screenshot: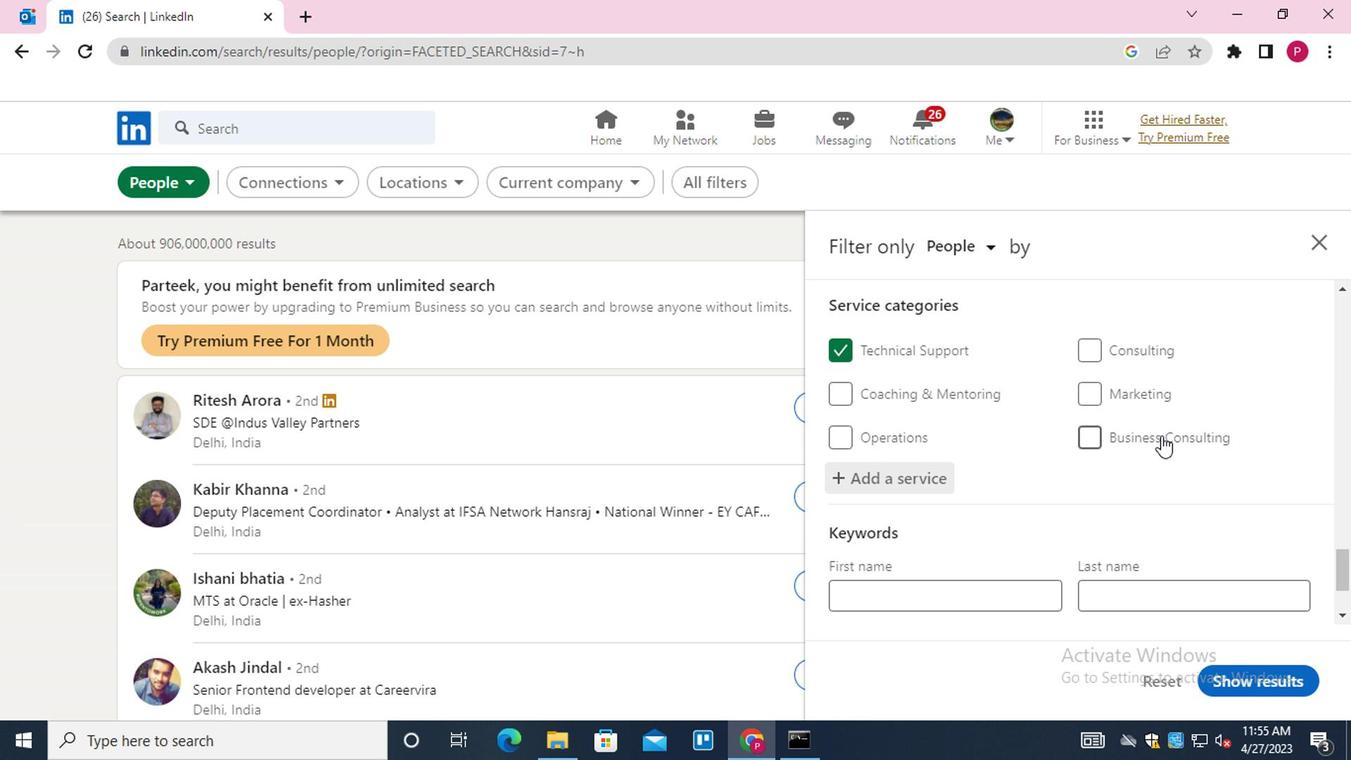 
Action: Mouse moved to (947, 539)
Screenshot: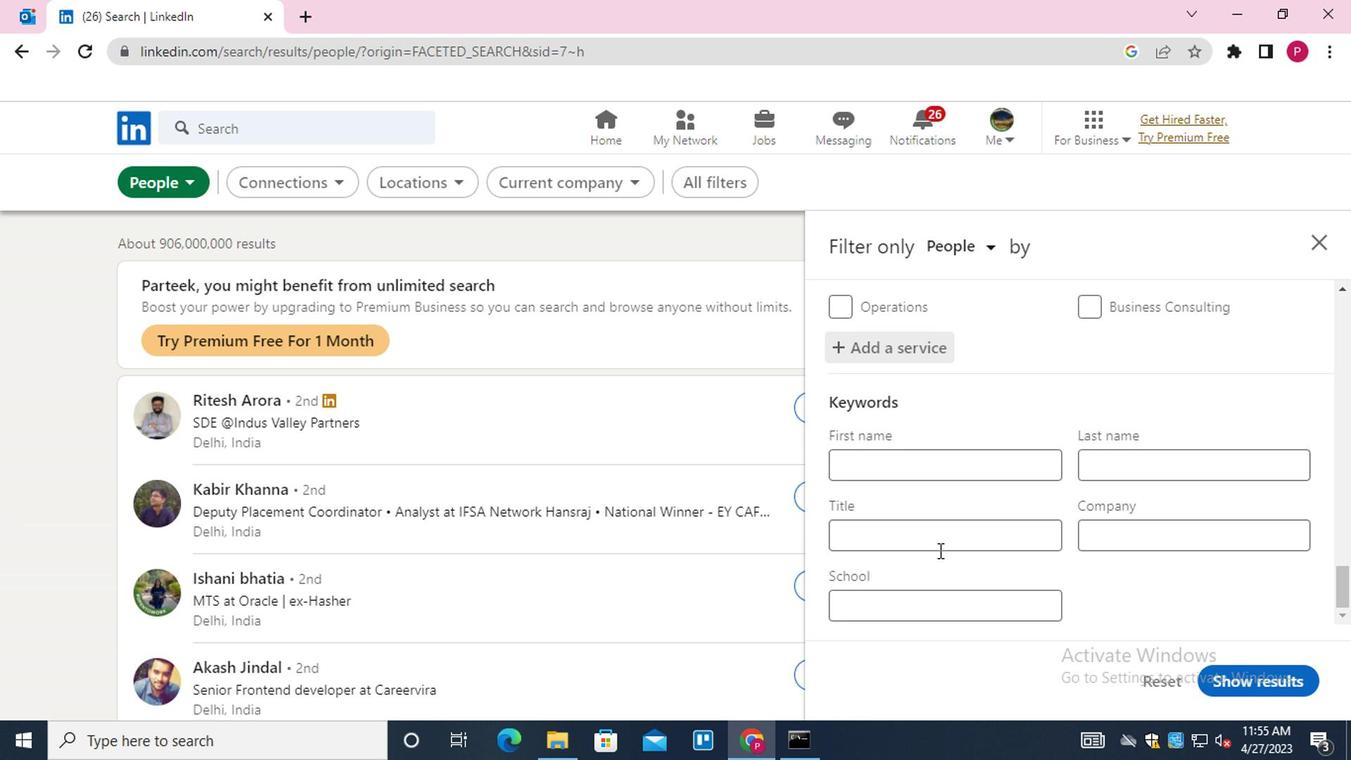 
Action: Mouse pressed left at (947, 539)
Screenshot: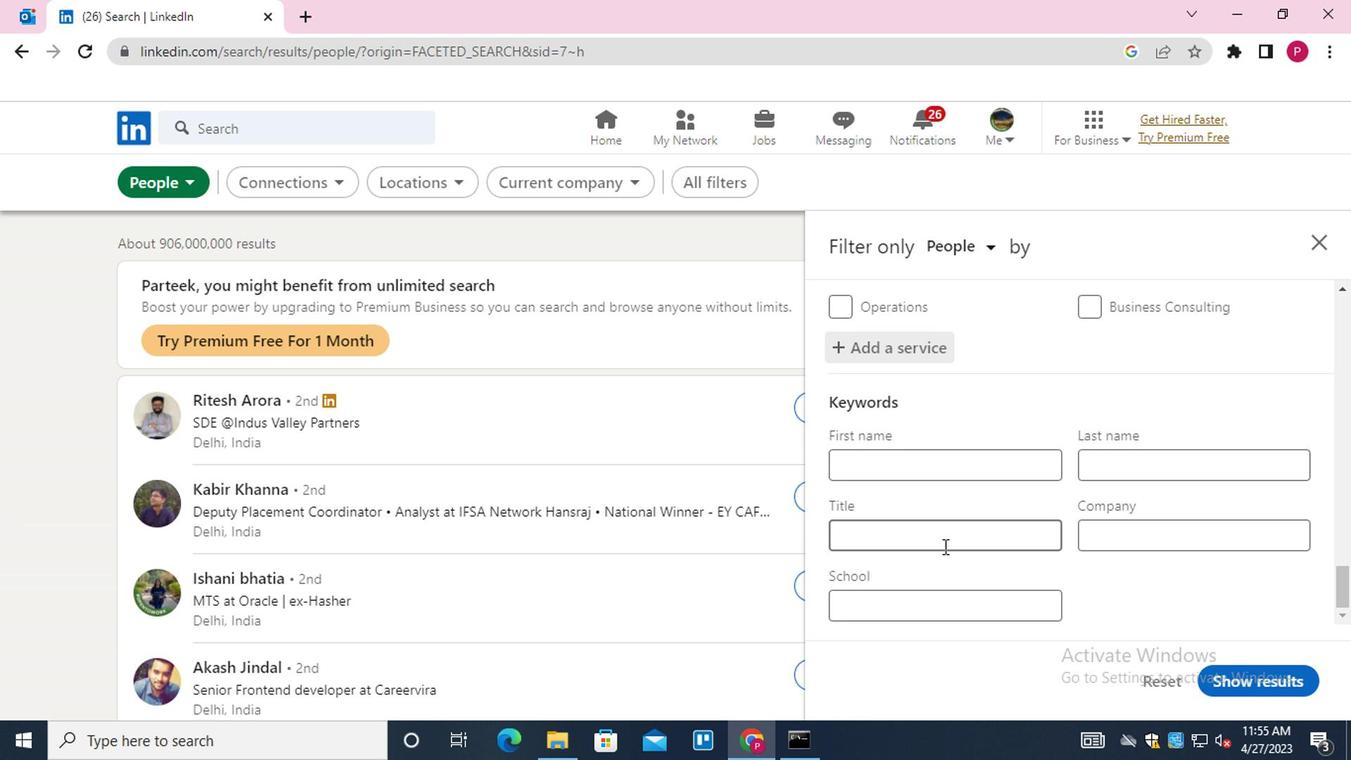 
Action: Key pressed <Key.shift>OFFICE<Key.space><Key.shift>VOLUNTEER
Screenshot: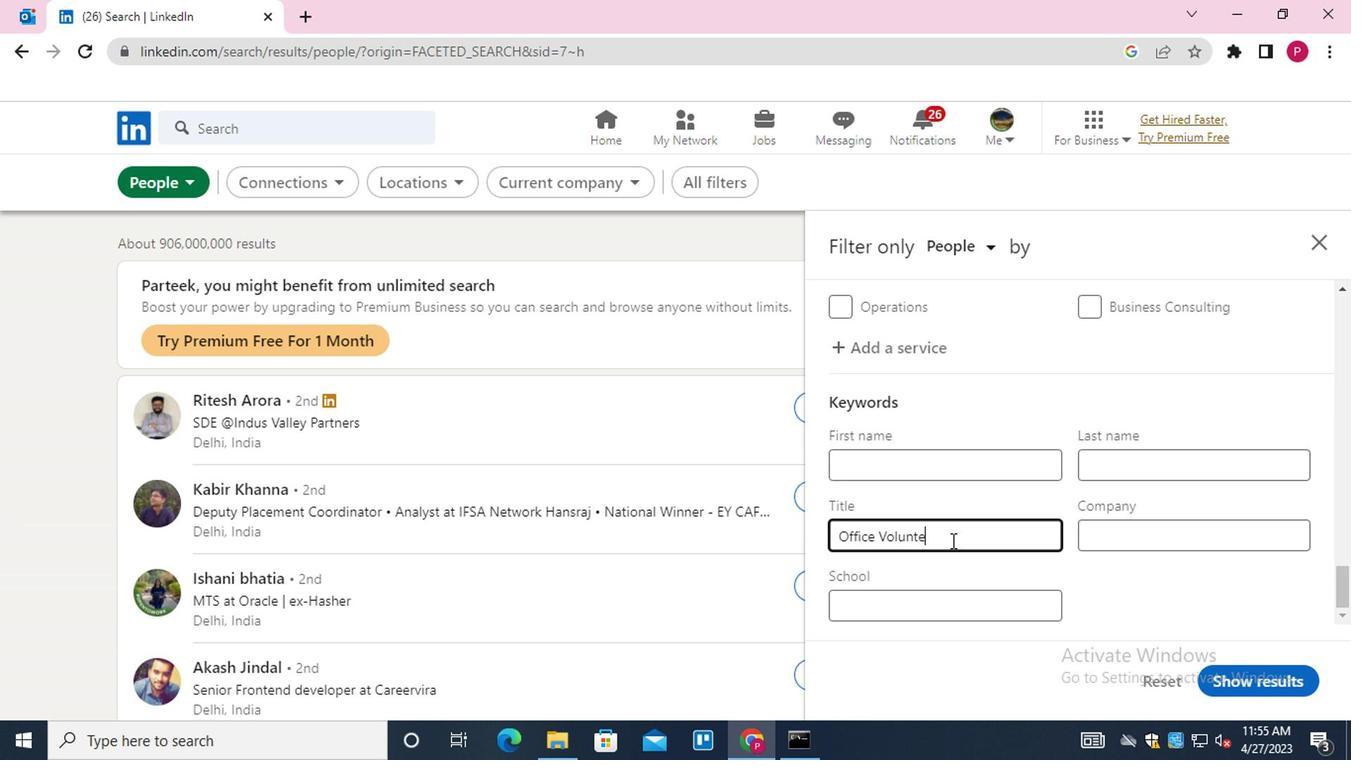
Action: Mouse moved to (1247, 682)
Screenshot: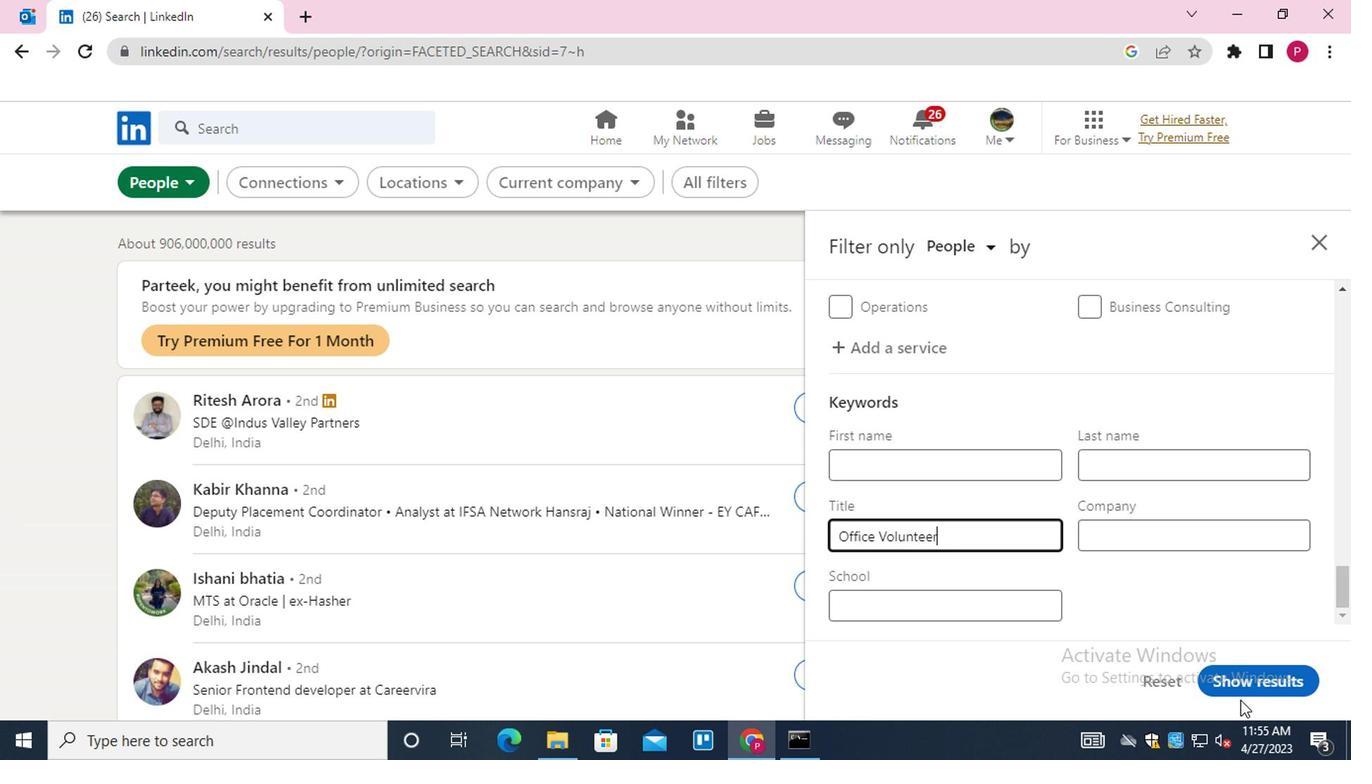 
Action: Mouse pressed left at (1247, 682)
Screenshot: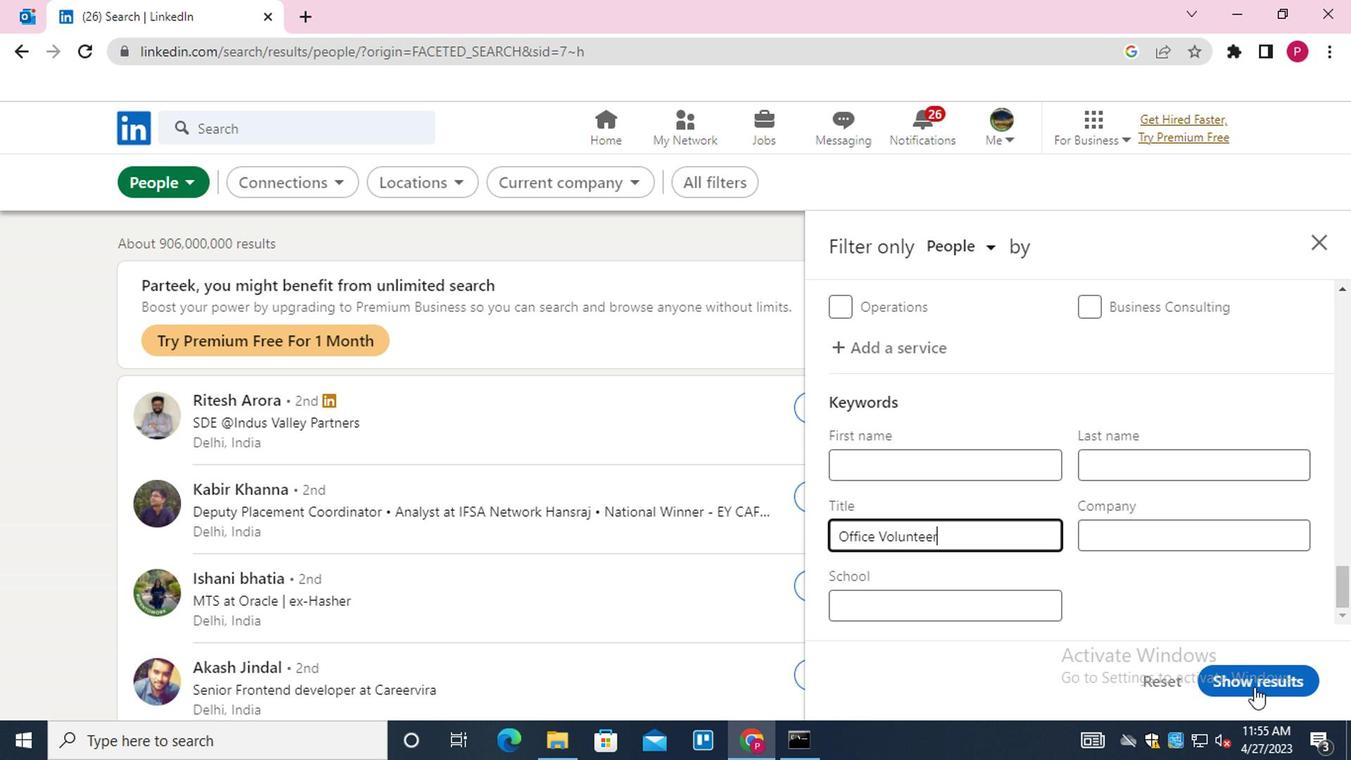 
Action: Mouse moved to (834, 496)
Screenshot: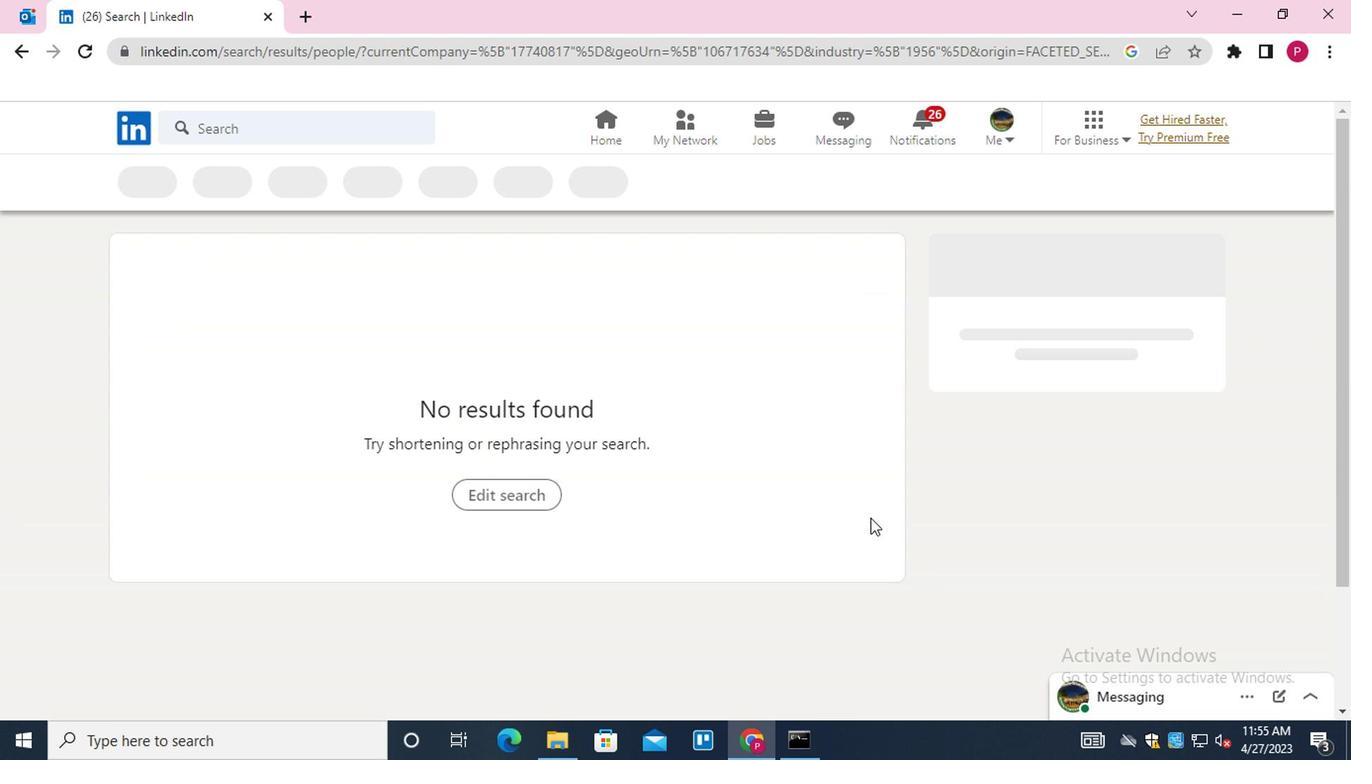 
